 Task: For heading  Tahoma with underline.  font size for heading20,  'Change the font style of data to'Arial.  and font size to 12,  Change the alignment of both headline & data to Align left.  In the sheet   Proactive Sales review book
Action: Mouse moved to (68, 112)
Screenshot: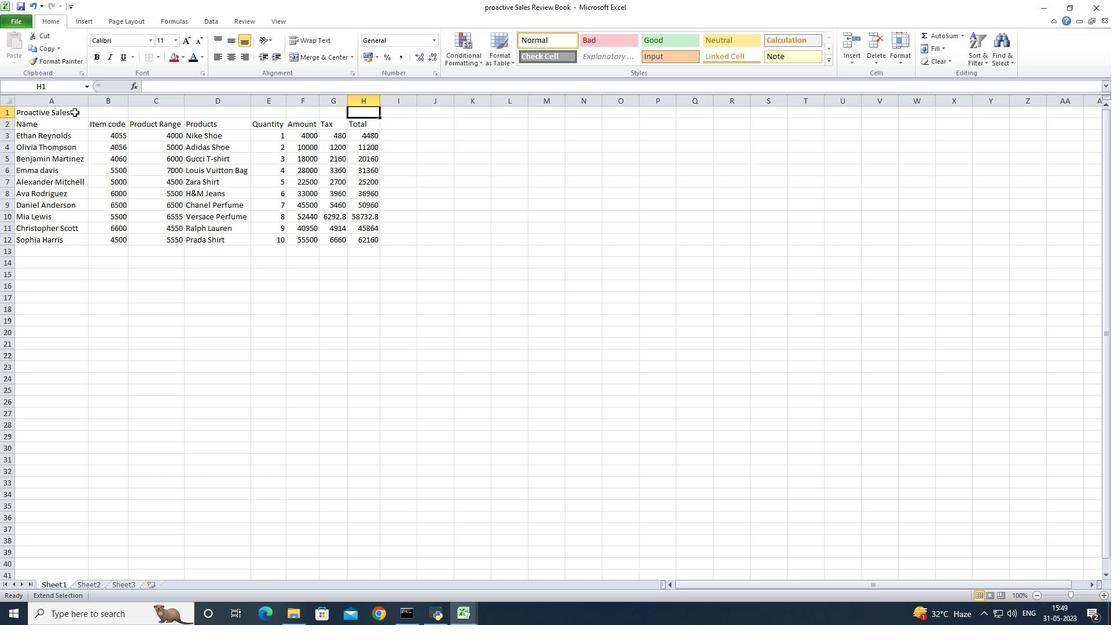 
Action: Mouse pressed left at (68, 112)
Screenshot: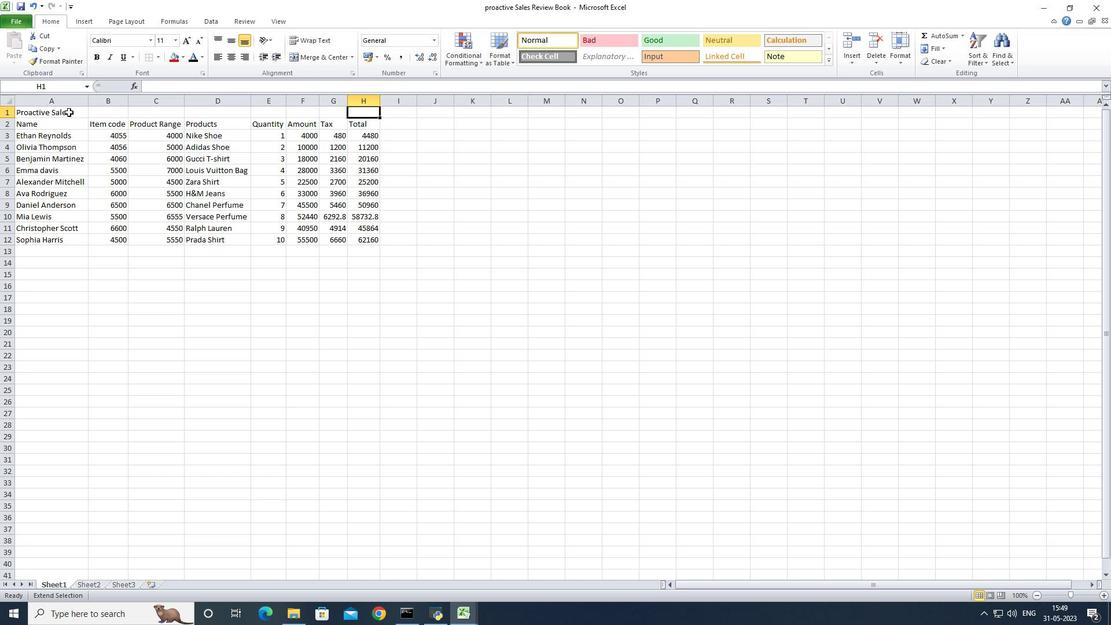 
Action: Mouse moved to (324, 55)
Screenshot: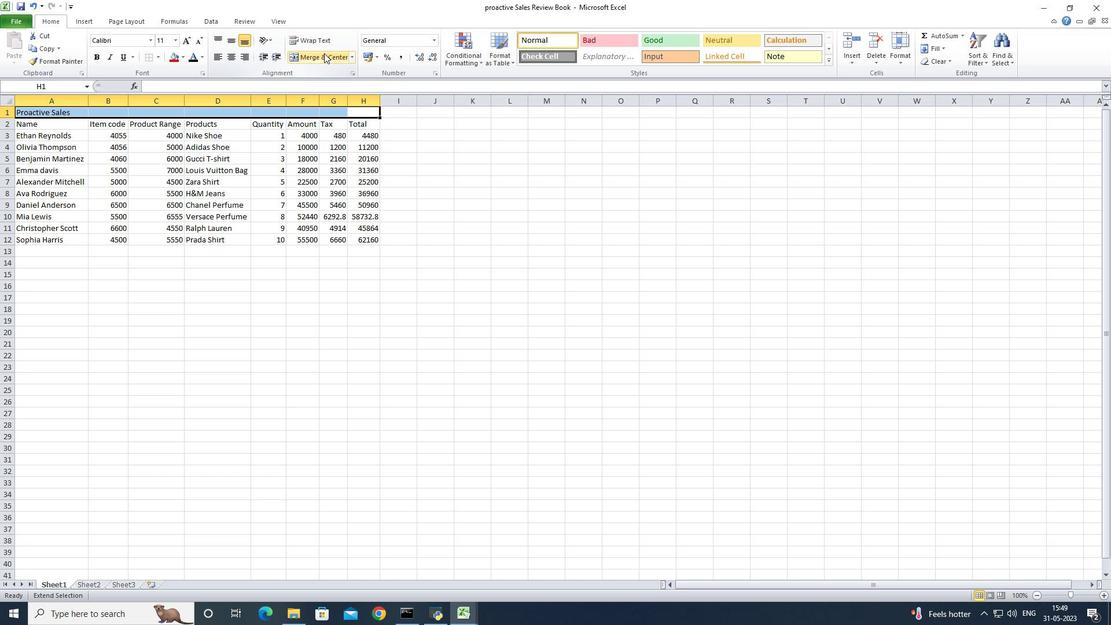 
Action: Mouse pressed left at (324, 55)
Screenshot: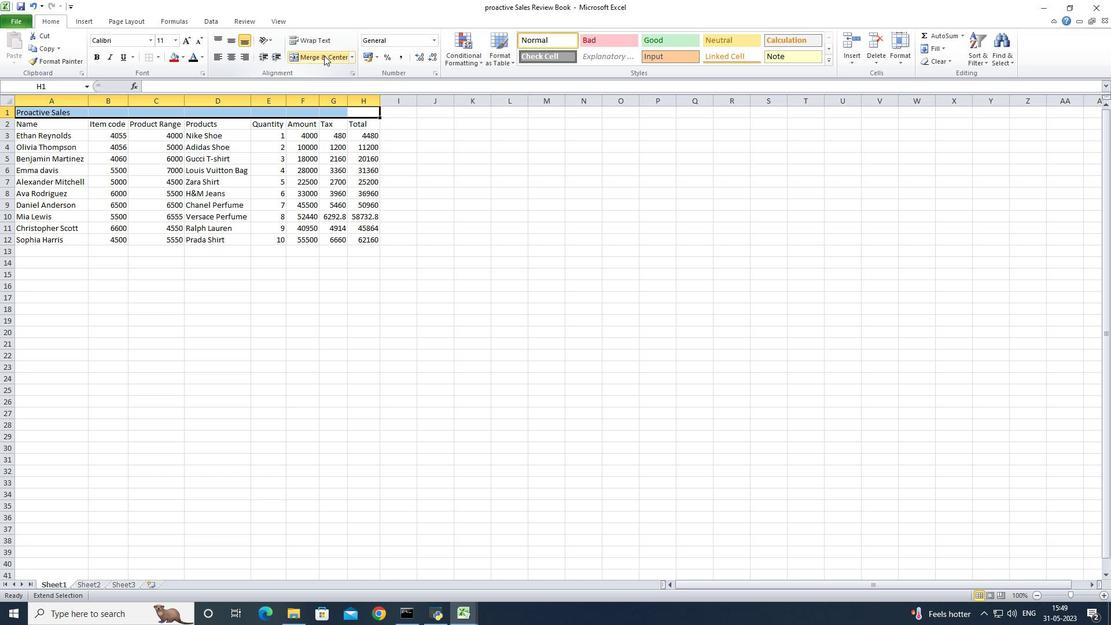 
Action: Mouse moved to (149, 35)
Screenshot: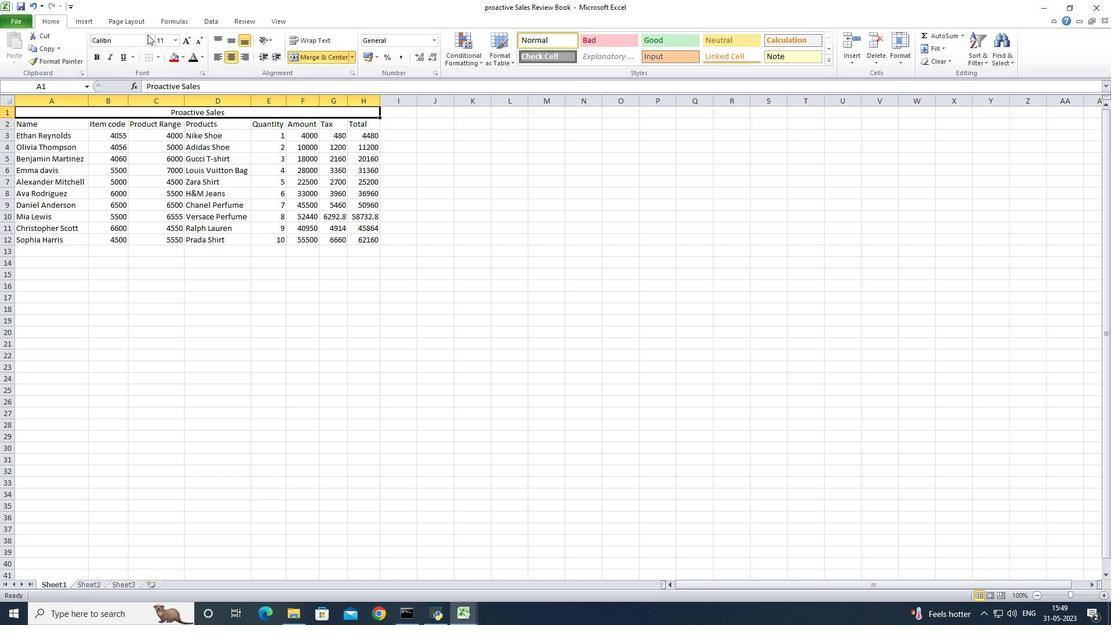 
Action: Mouse pressed left at (149, 35)
Screenshot: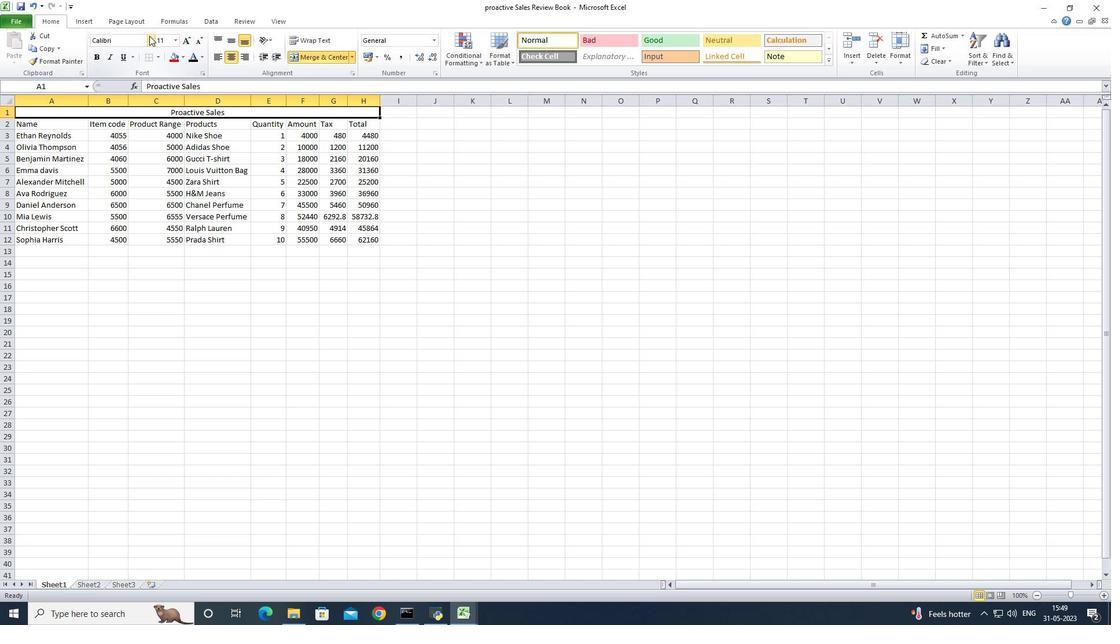 
Action: Mouse moved to (115, 204)
Screenshot: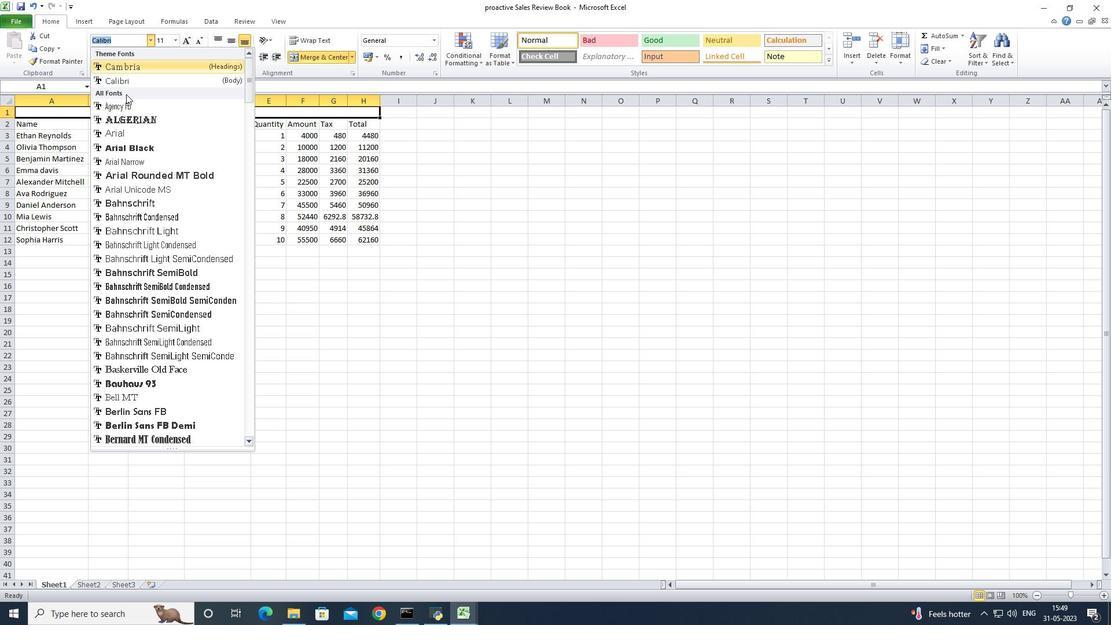 
Action: Mouse scrolled (115, 204) with delta (0, 0)
Screenshot: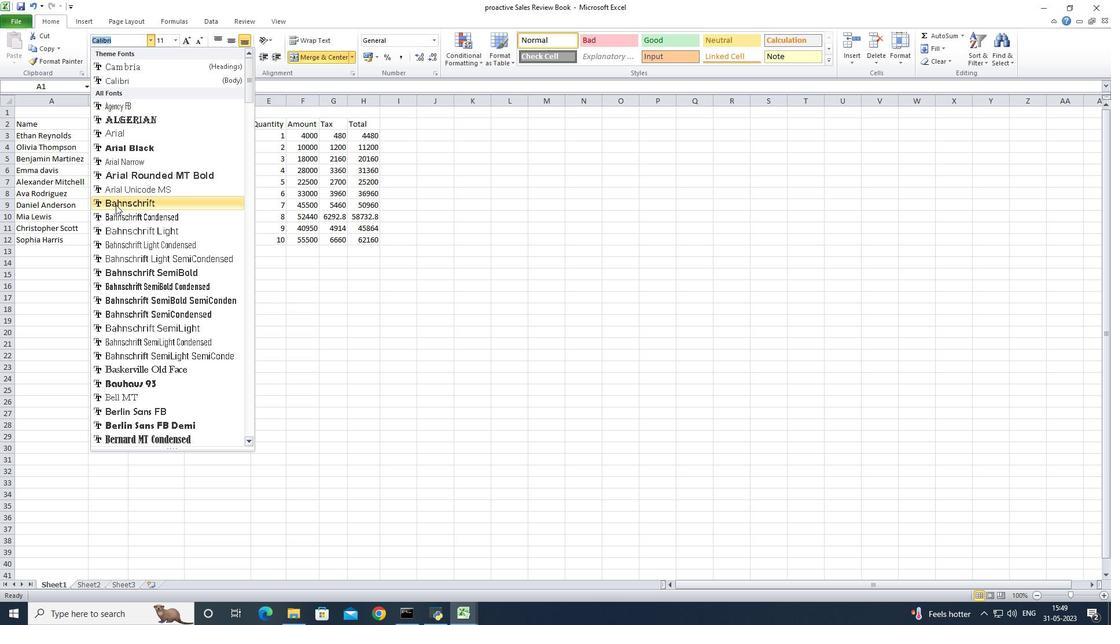 
Action: Mouse scrolled (115, 204) with delta (0, 0)
Screenshot: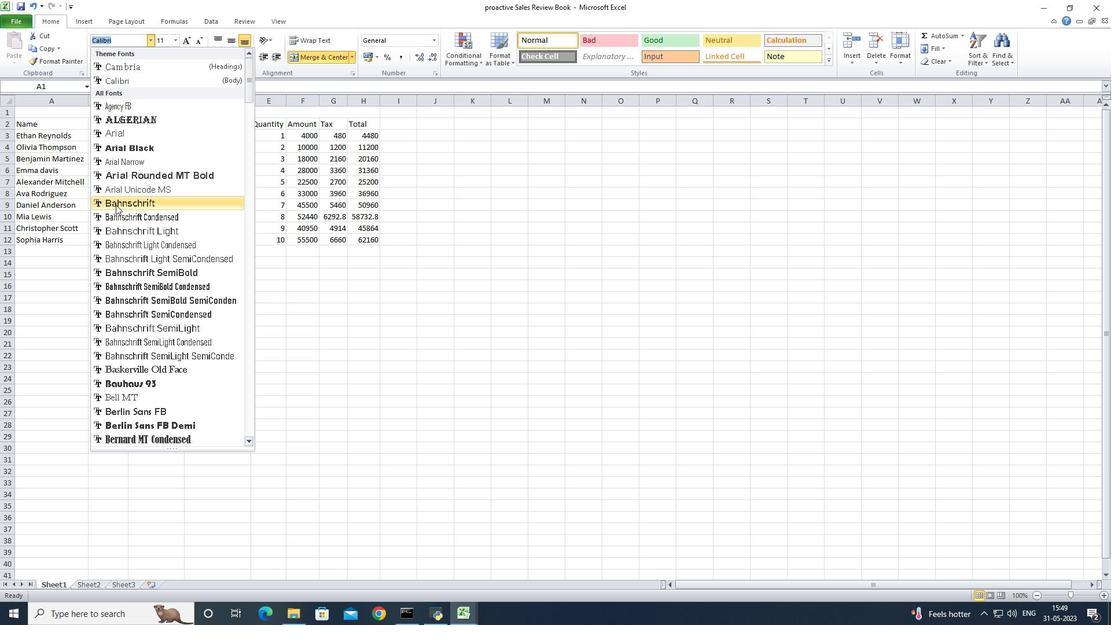 
Action: Mouse scrolled (115, 204) with delta (0, 0)
Screenshot: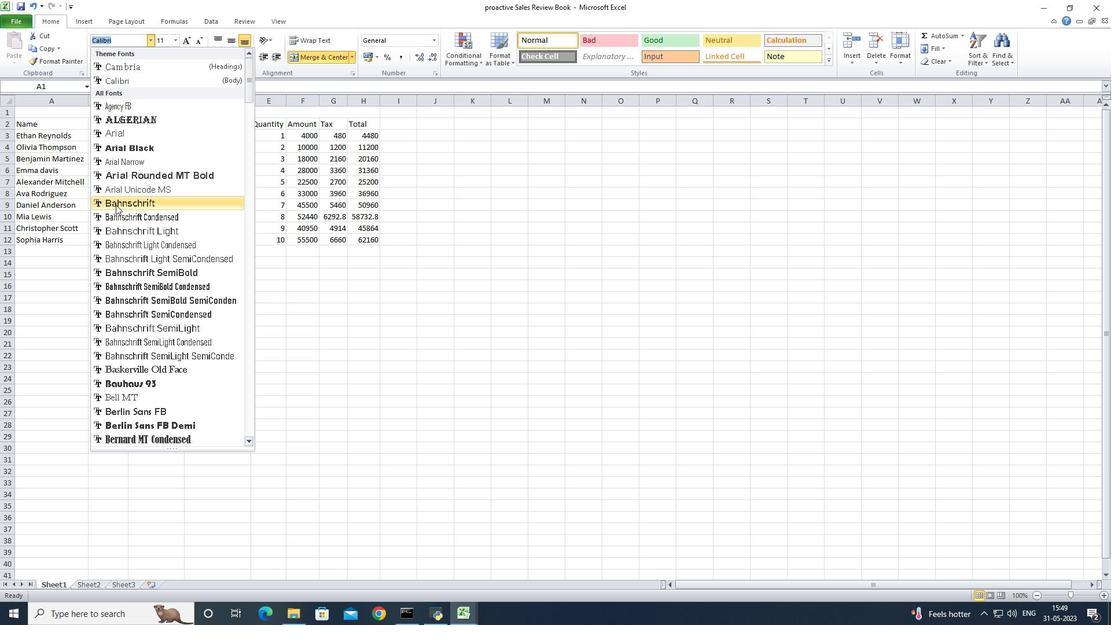 
Action: Mouse scrolled (115, 204) with delta (0, 0)
Screenshot: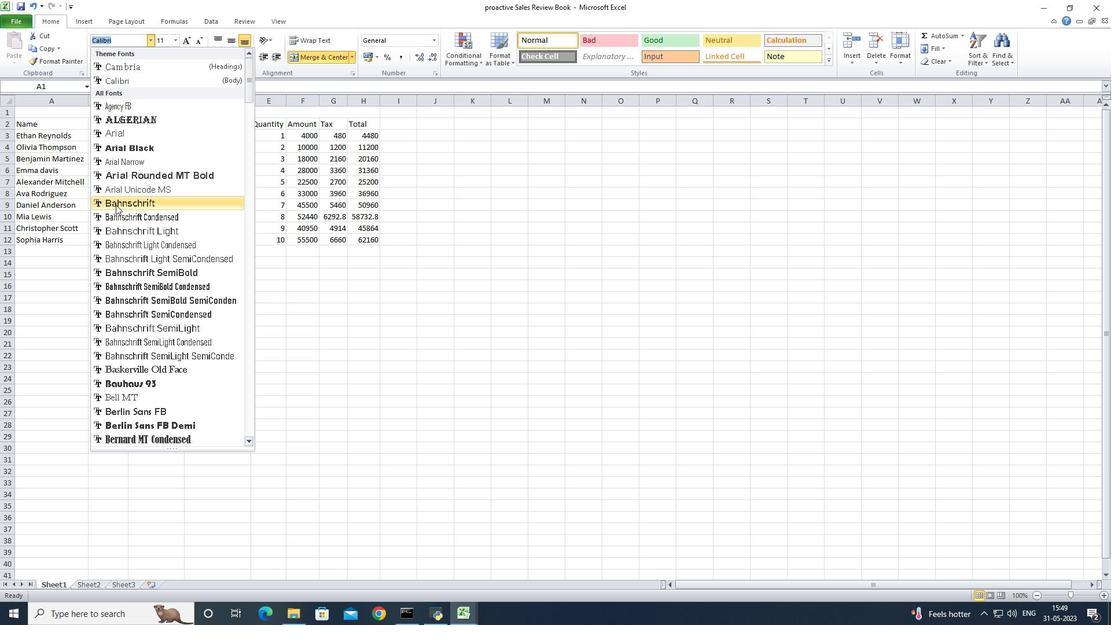 
Action: Mouse scrolled (115, 204) with delta (0, 0)
Screenshot: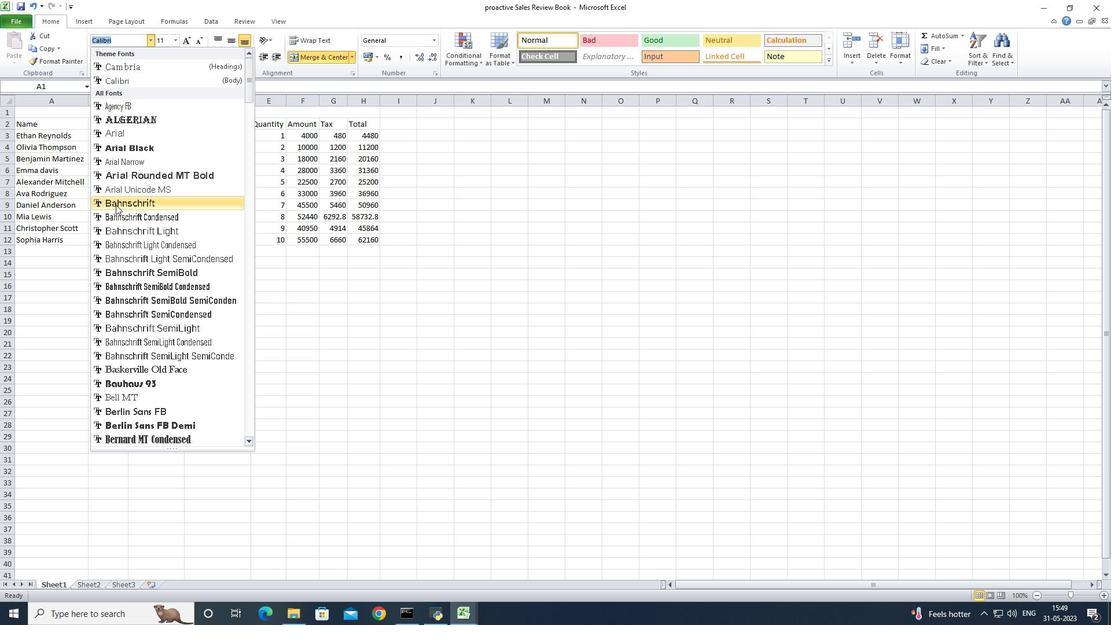 
Action: Mouse scrolled (115, 204) with delta (0, 0)
Screenshot: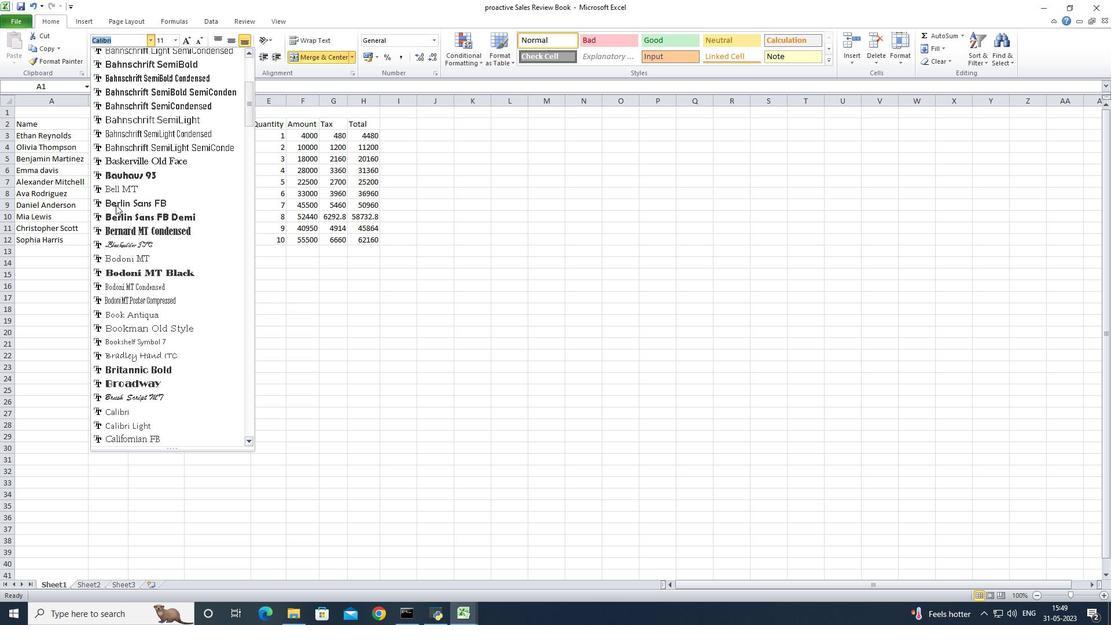
Action: Mouse scrolled (115, 204) with delta (0, 0)
Screenshot: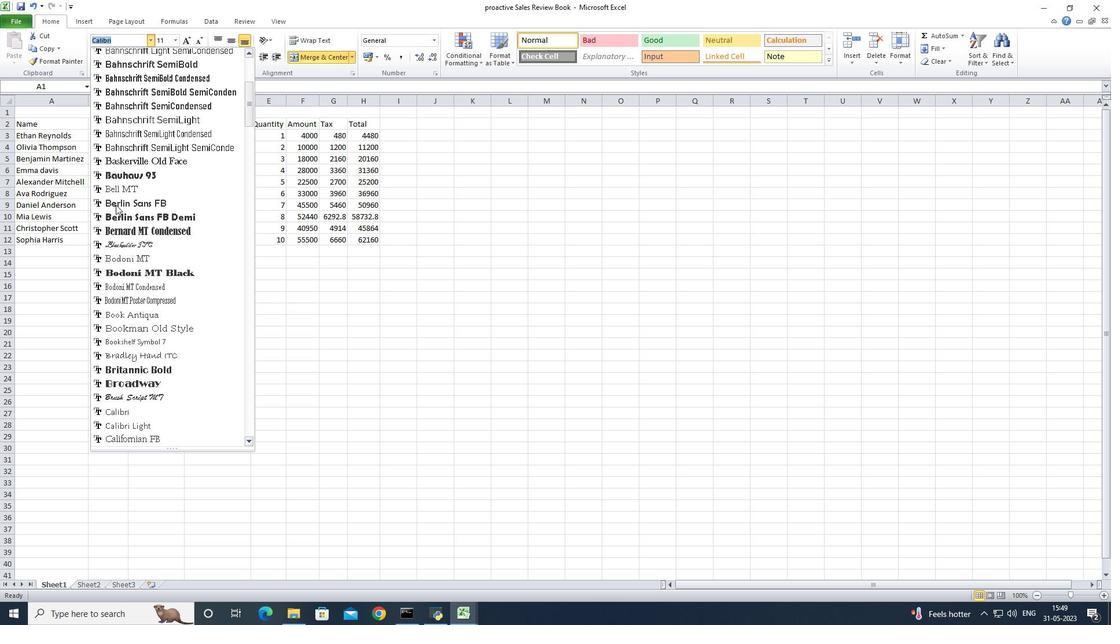 
Action: Mouse scrolled (115, 204) with delta (0, 0)
Screenshot: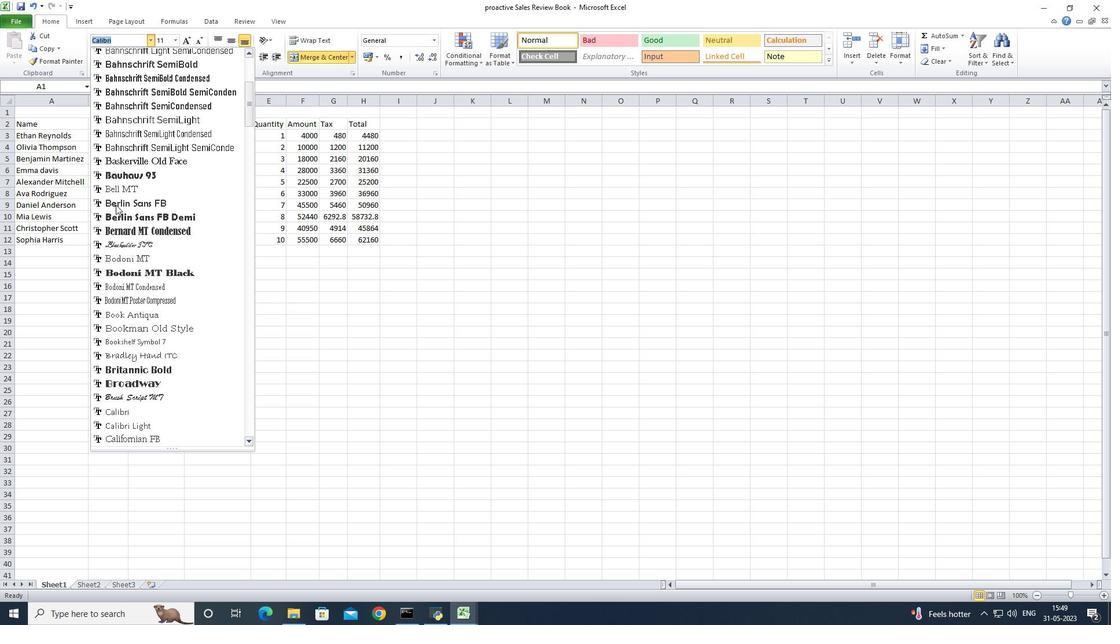 
Action: Mouse scrolled (115, 204) with delta (0, 0)
Screenshot: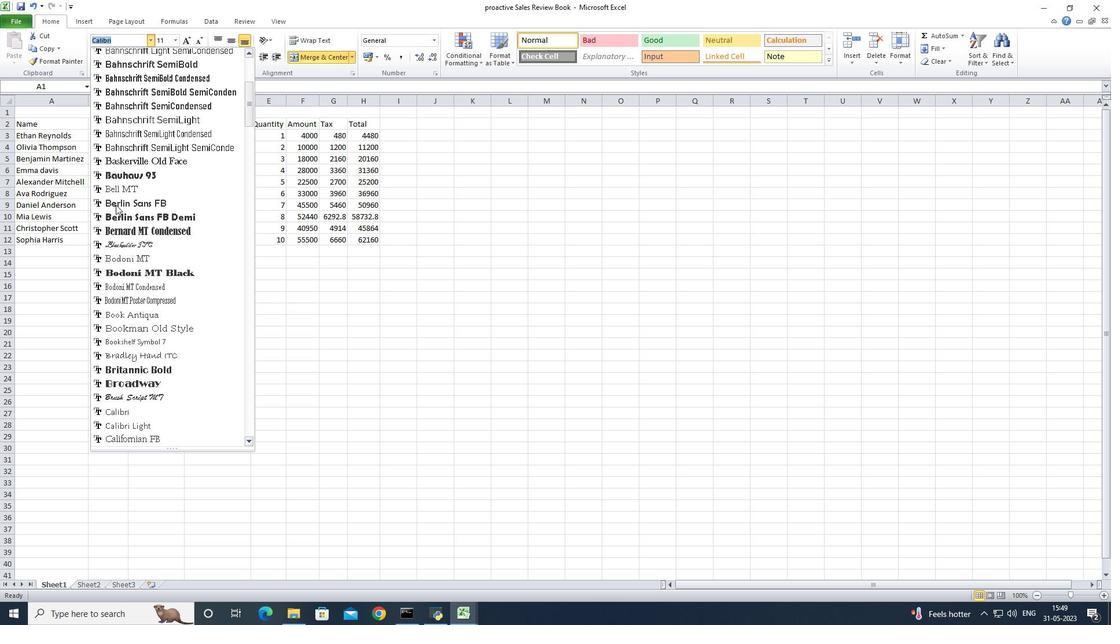 
Action: Mouse scrolled (115, 204) with delta (0, 0)
Screenshot: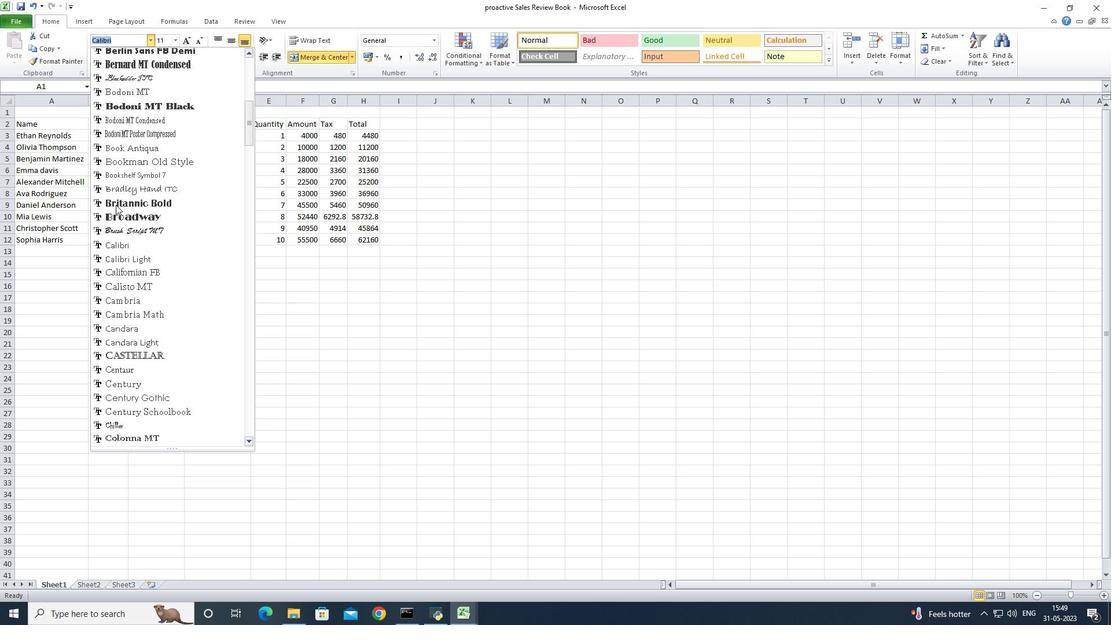 
Action: Mouse scrolled (115, 204) with delta (0, 0)
Screenshot: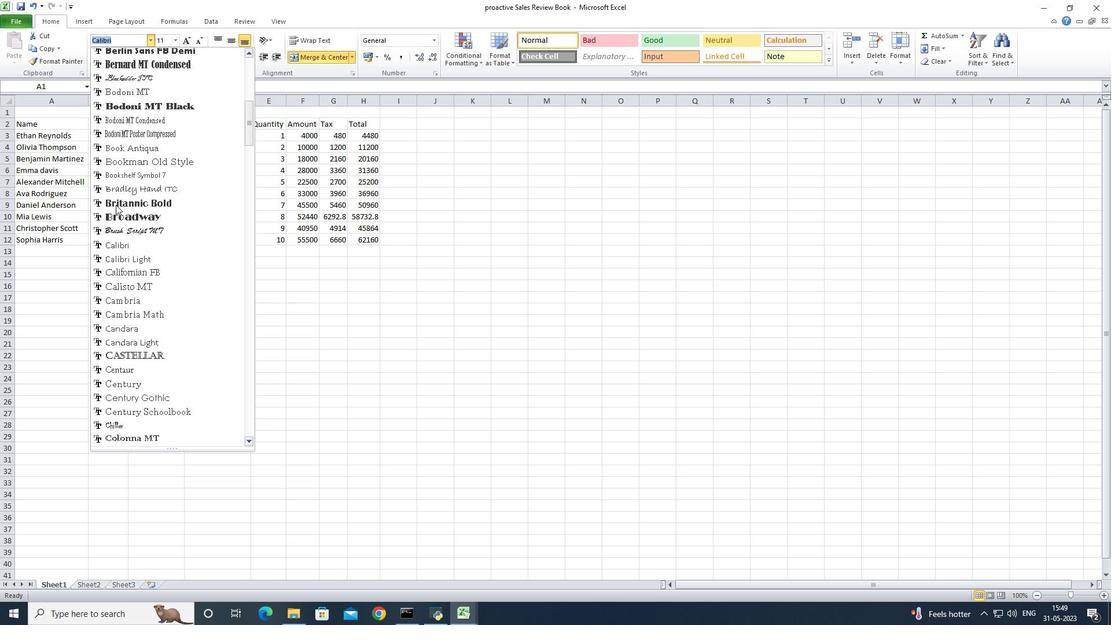 
Action: Mouse scrolled (115, 204) with delta (0, 0)
Screenshot: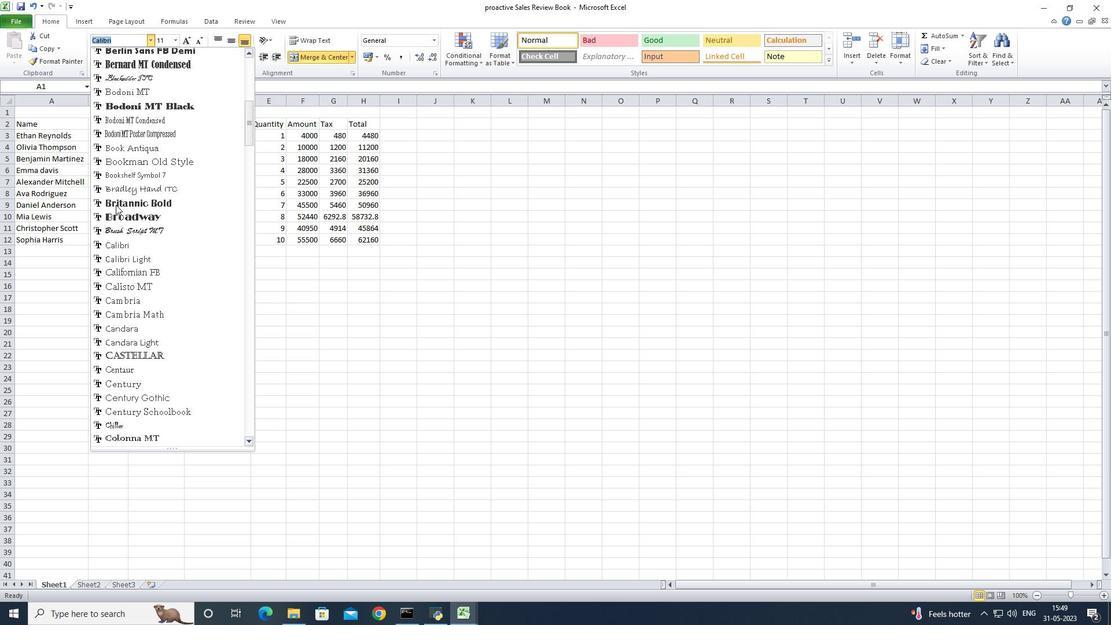 
Action: Mouse scrolled (115, 204) with delta (0, 0)
Screenshot: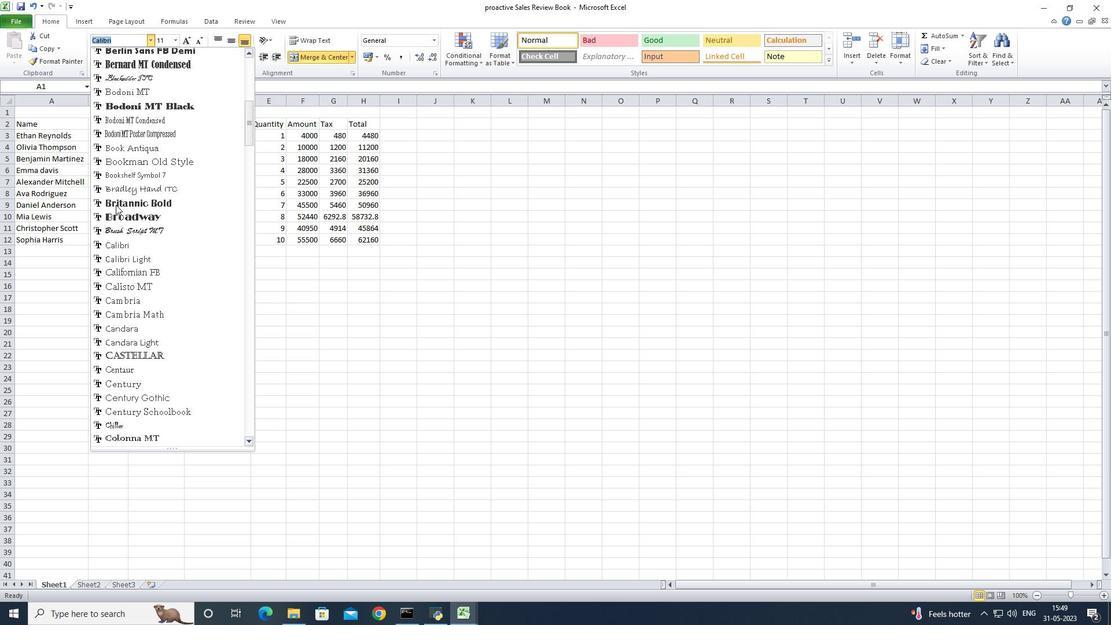 
Action: Mouse scrolled (115, 204) with delta (0, 0)
Screenshot: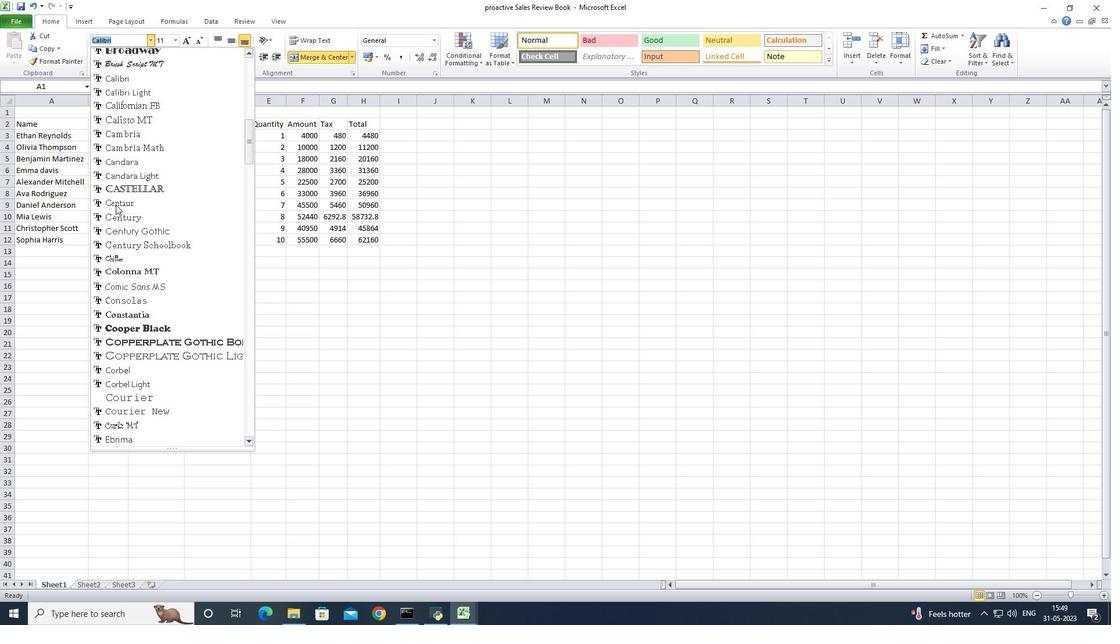 
Action: Mouse scrolled (115, 204) with delta (0, 0)
Screenshot: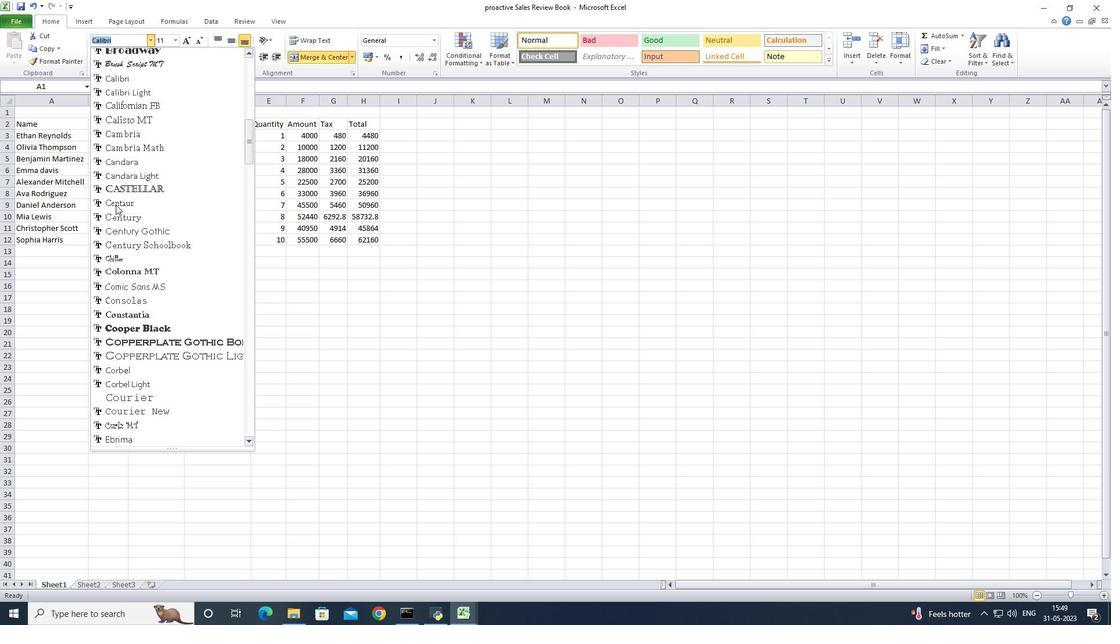 
Action: Mouse scrolled (115, 204) with delta (0, 0)
Screenshot: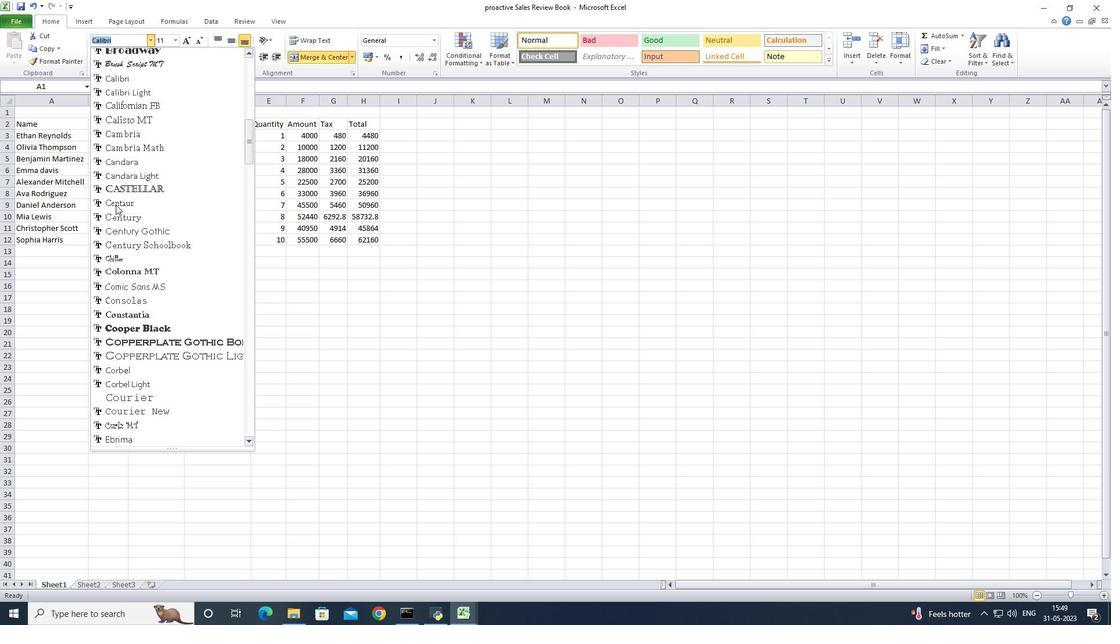 
Action: Mouse scrolled (115, 204) with delta (0, 0)
Screenshot: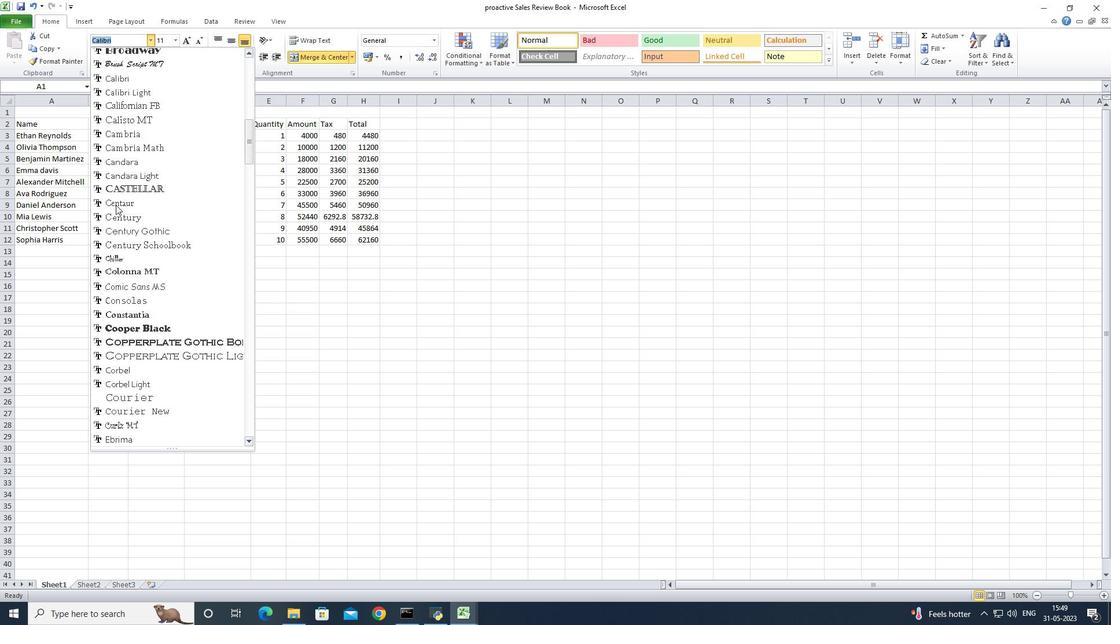 
Action: Mouse scrolled (115, 204) with delta (0, 0)
Screenshot: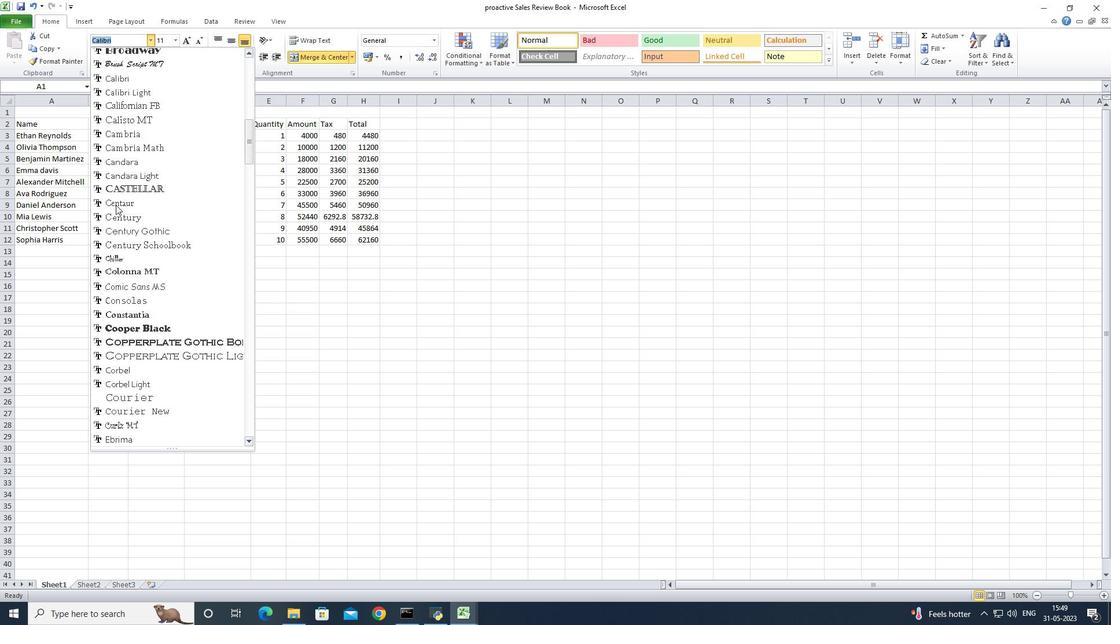 
Action: Mouse moved to (115, 204)
Screenshot: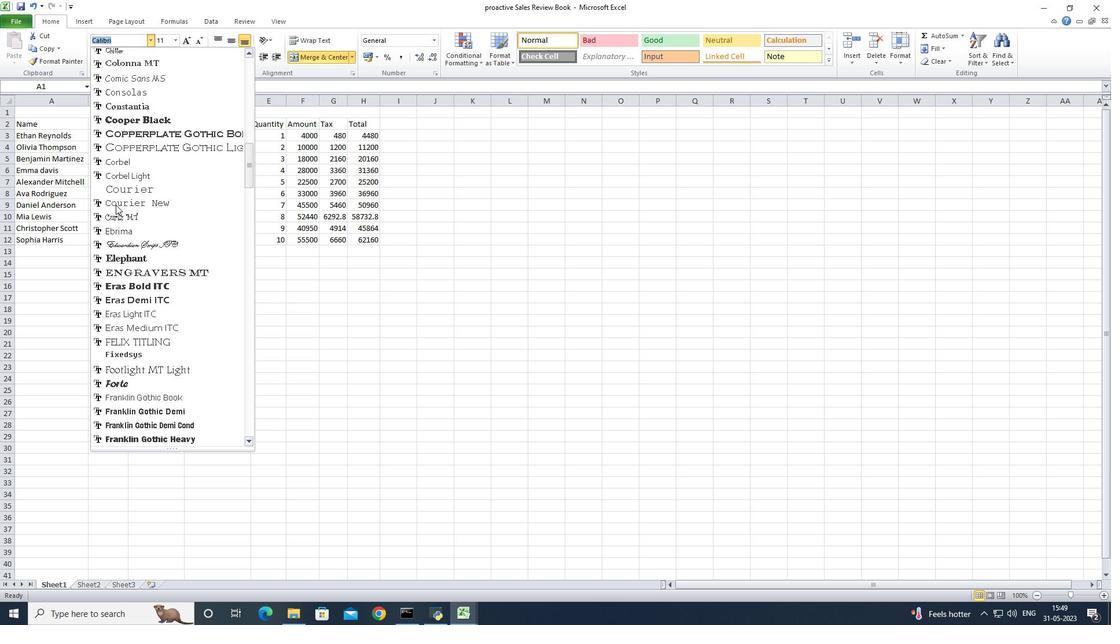
Action: Mouse scrolled (115, 204) with delta (0, 0)
Screenshot: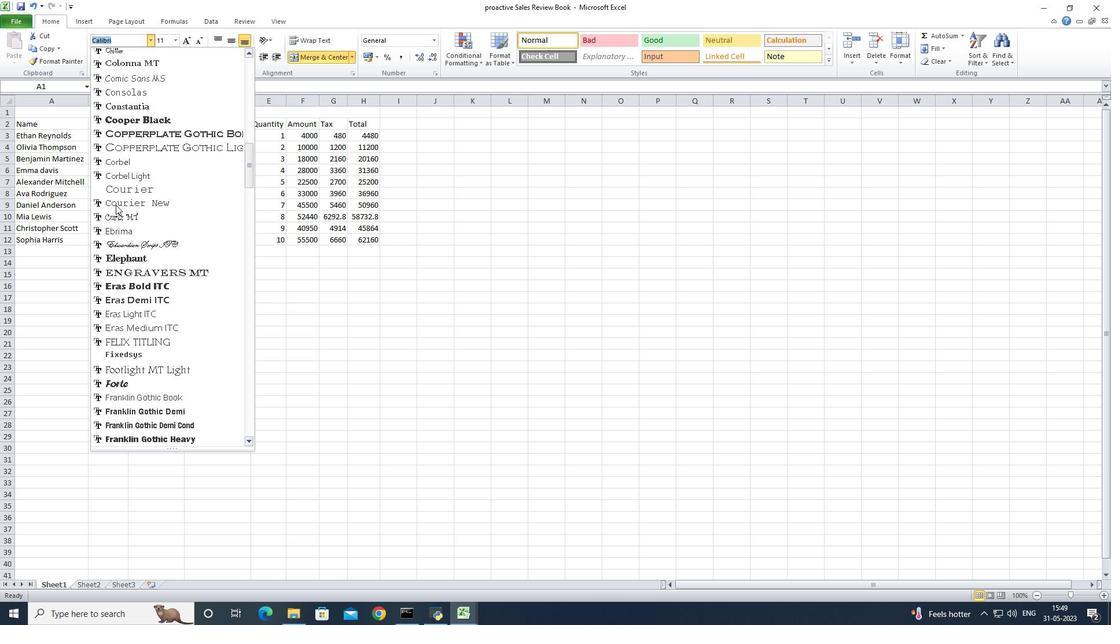
Action: Mouse scrolled (115, 204) with delta (0, 0)
Screenshot: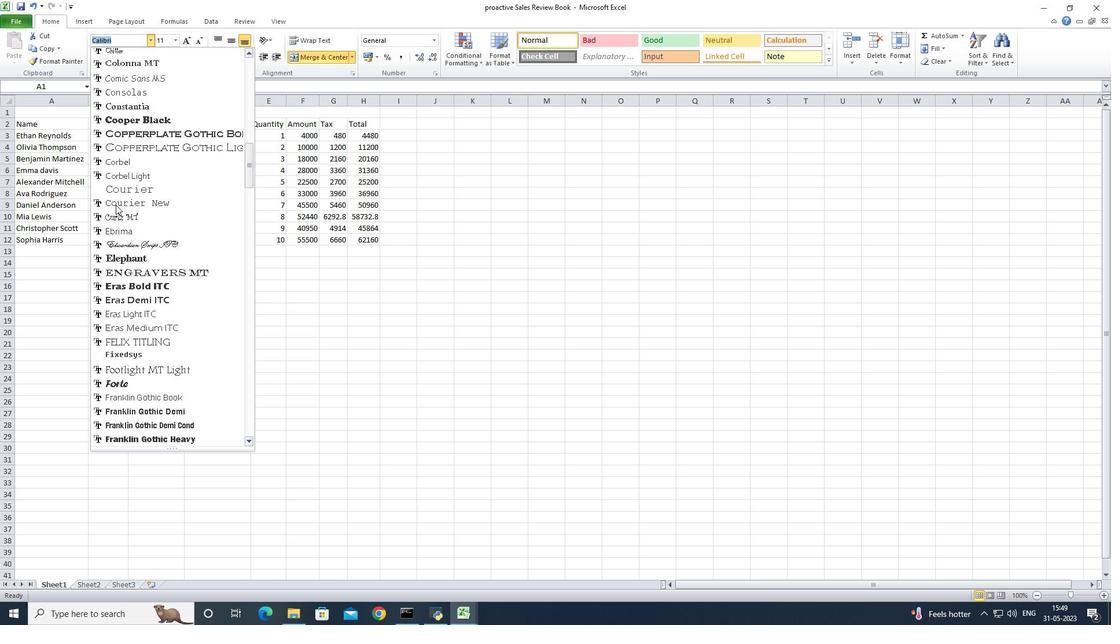 
Action: Mouse scrolled (115, 204) with delta (0, 0)
Screenshot: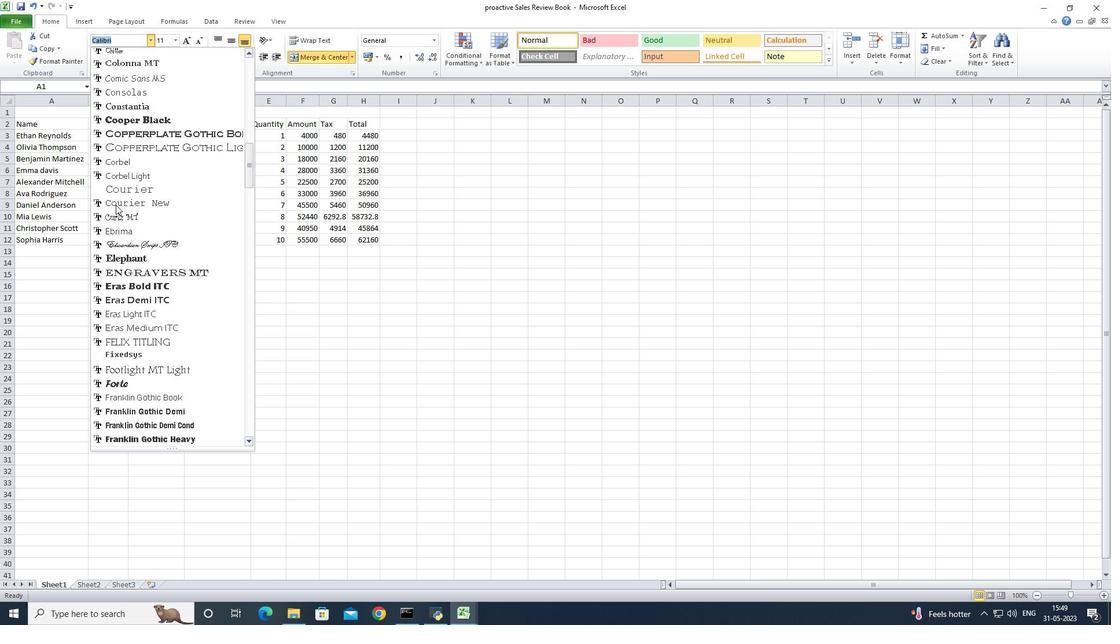 
Action: Mouse scrolled (115, 204) with delta (0, 0)
Screenshot: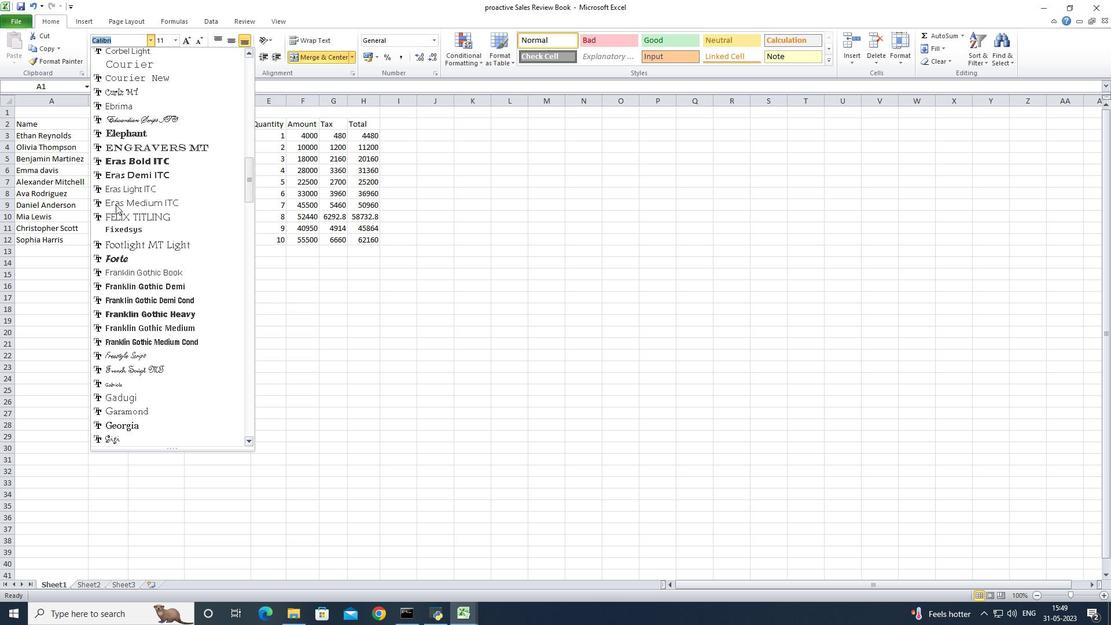 
Action: Mouse scrolled (115, 204) with delta (0, 0)
Screenshot: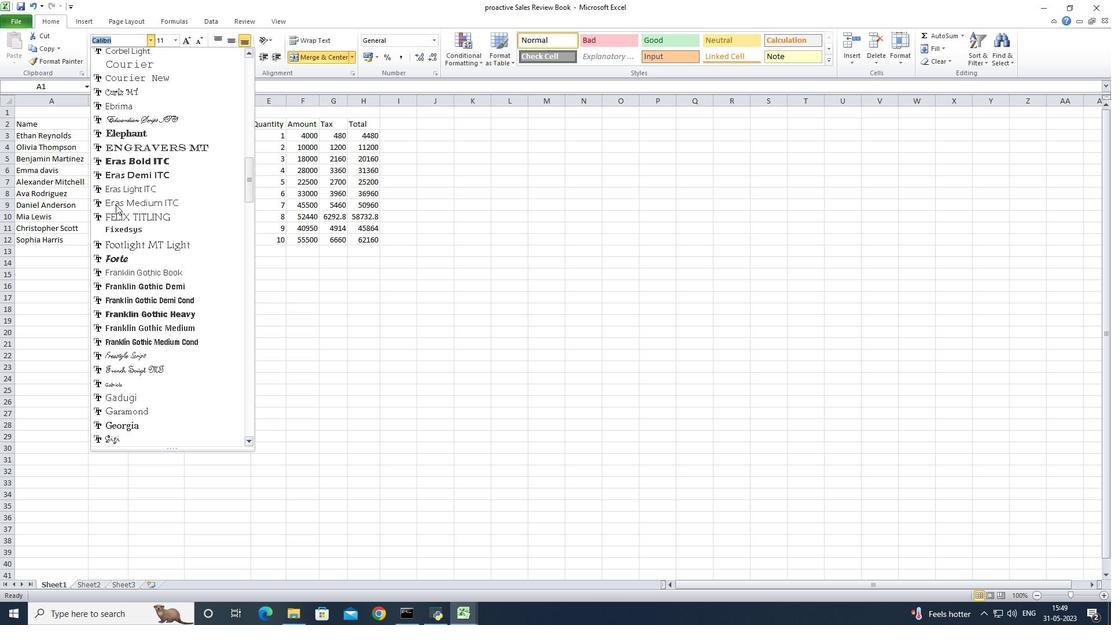 
Action: Mouse scrolled (115, 205) with delta (0, 0)
Screenshot: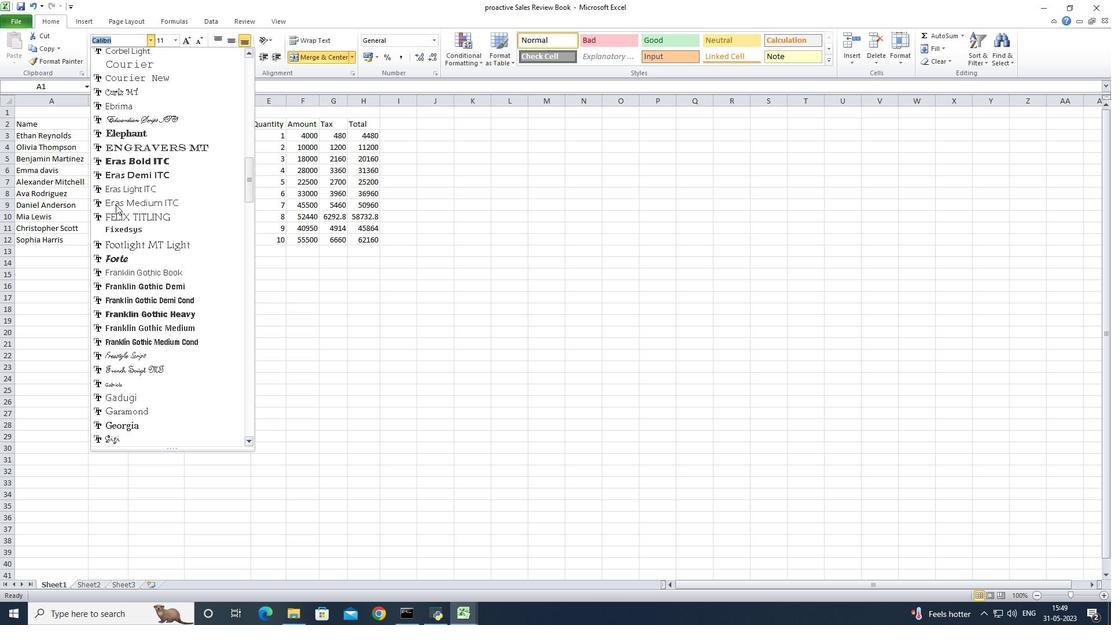
Action: Mouse scrolled (115, 204) with delta (0, 0)
Screenshot: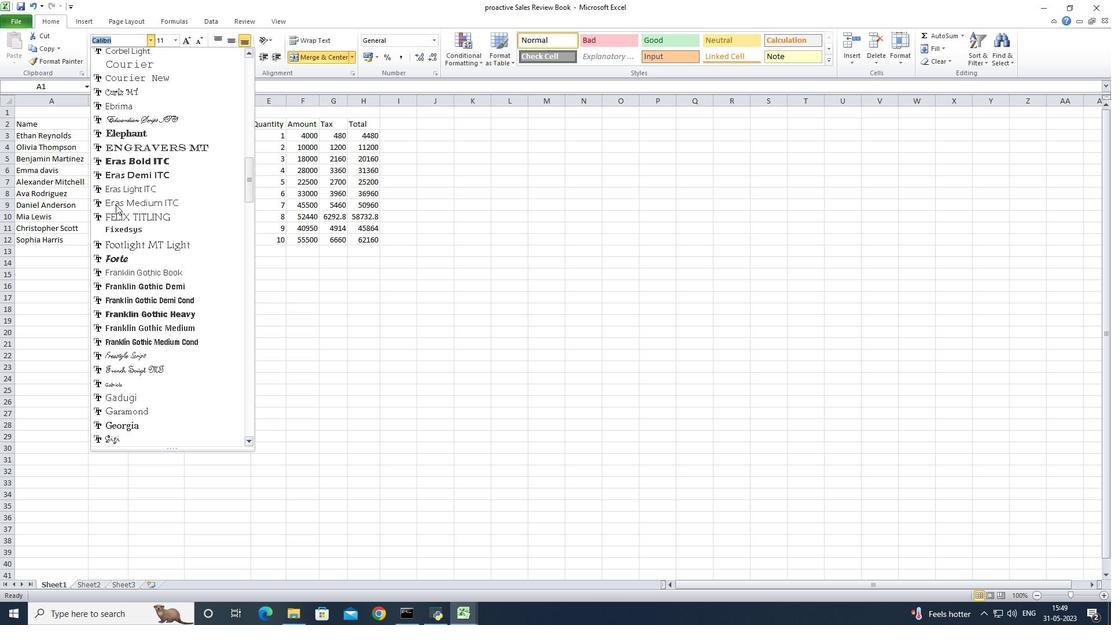
Action: Mouse scrolled (115, 204) with delta (0, 0)
Screenshot: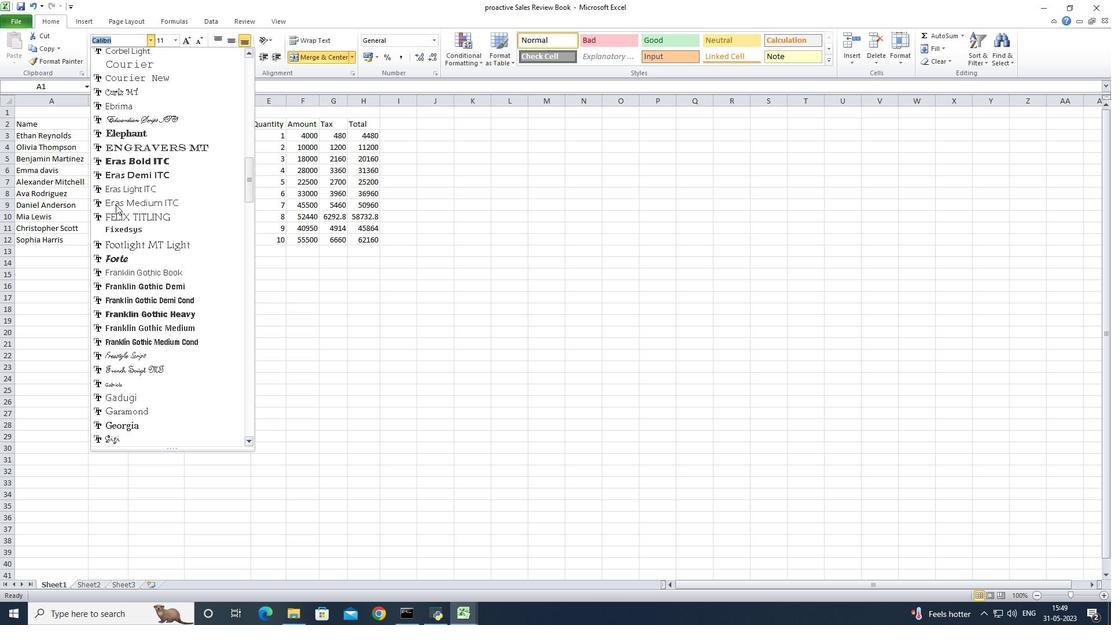 
Action: Mouse scrolled (115, 204) with delta (0, 0)
Screenshot: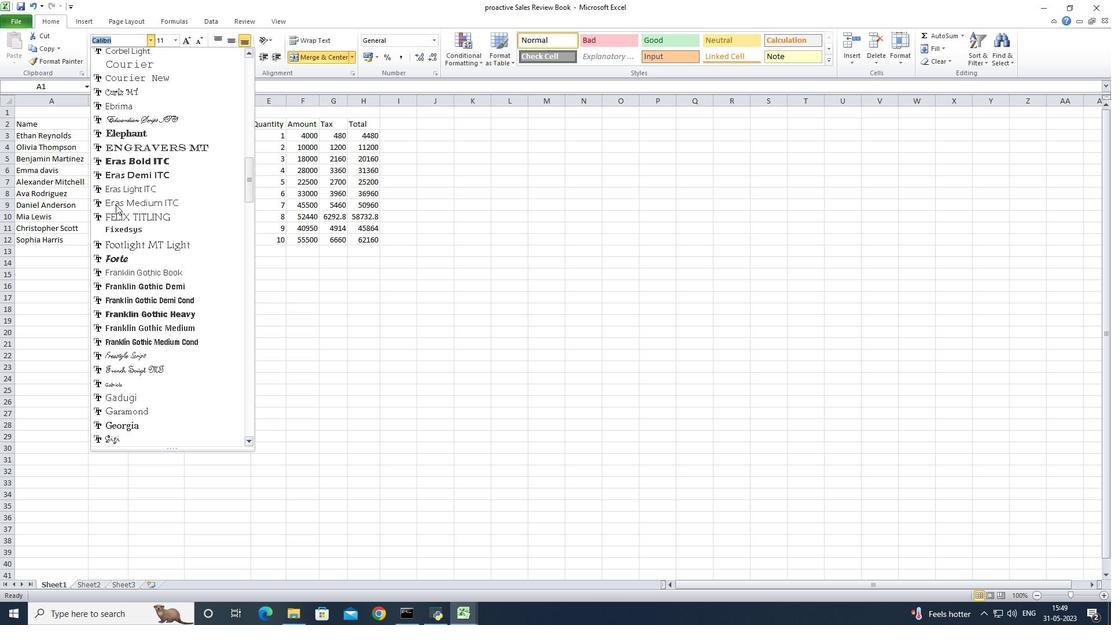 
Action: Mouse scrolled (115, 204) with delta (0, 0)
Screenshot: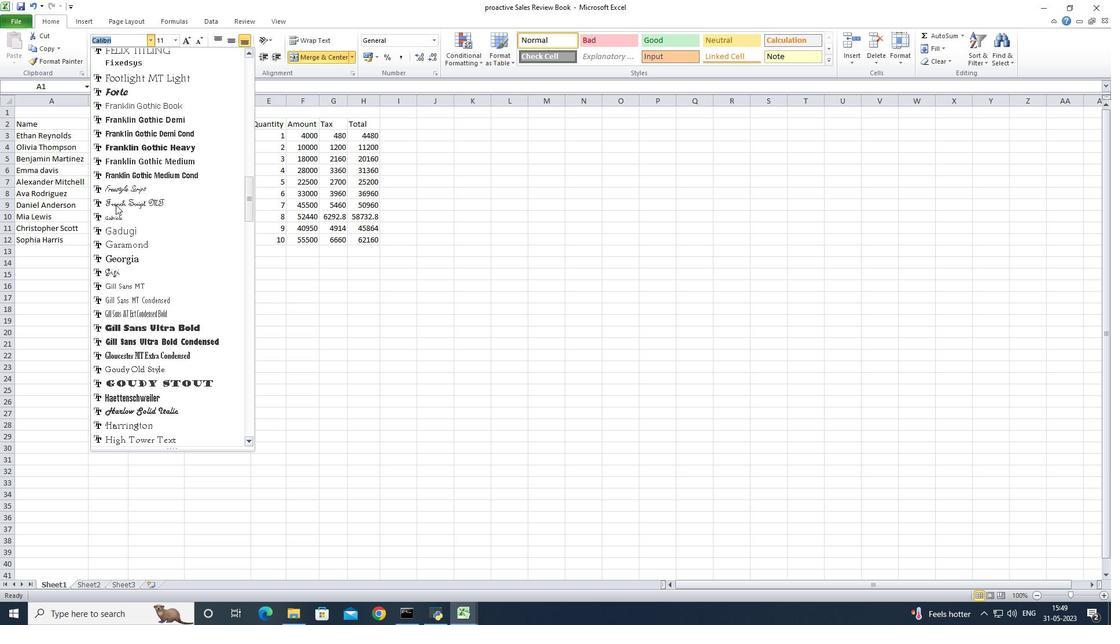 
Action: Mouse scrolled (115, 204) with delta (0, 0)
Screenshot: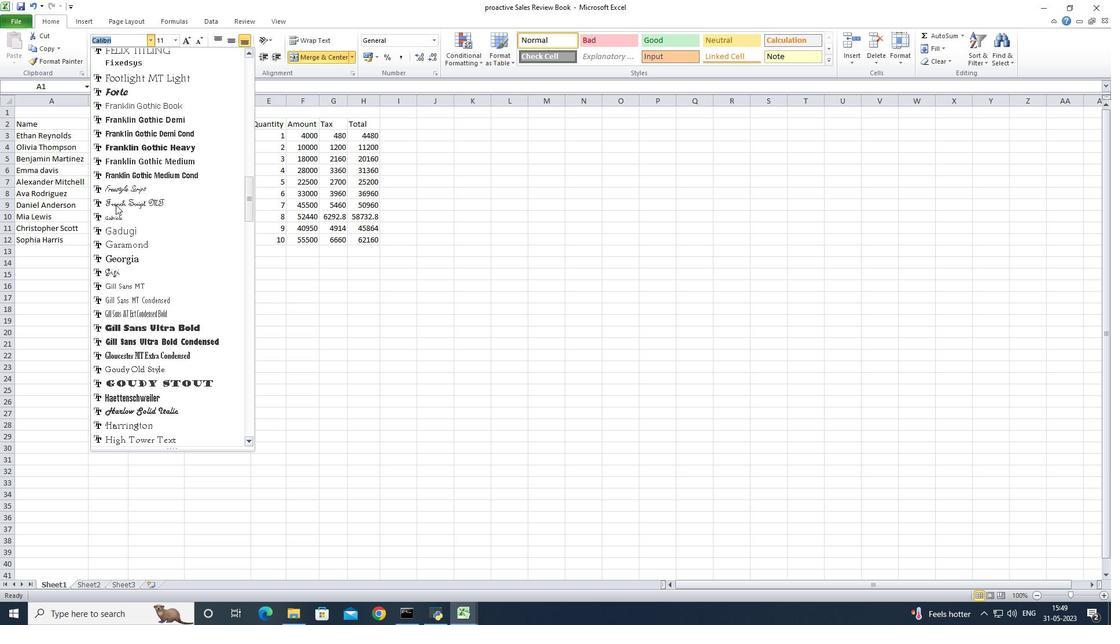 
Action: Mouse scrolled (115, 205) with delta (0, 0)
Screenshot: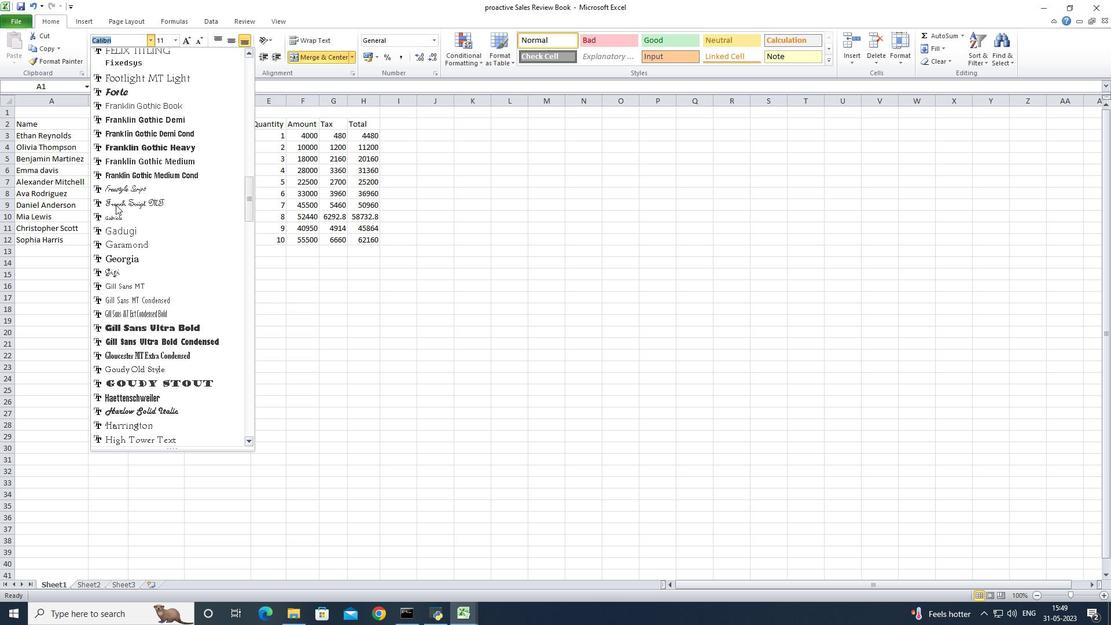 
Action: Mouse scrolled (115, 204) with delta (0, 0)
Screenshot: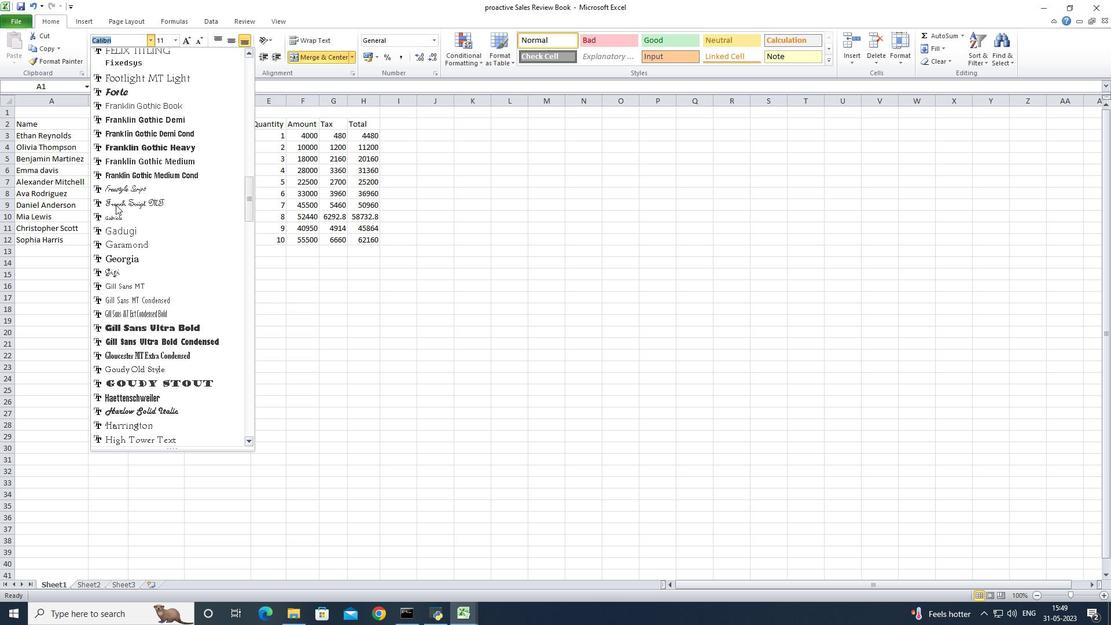 
Action: Mouse scrolled (115, 204) with delta (0, 0)
Screenshot: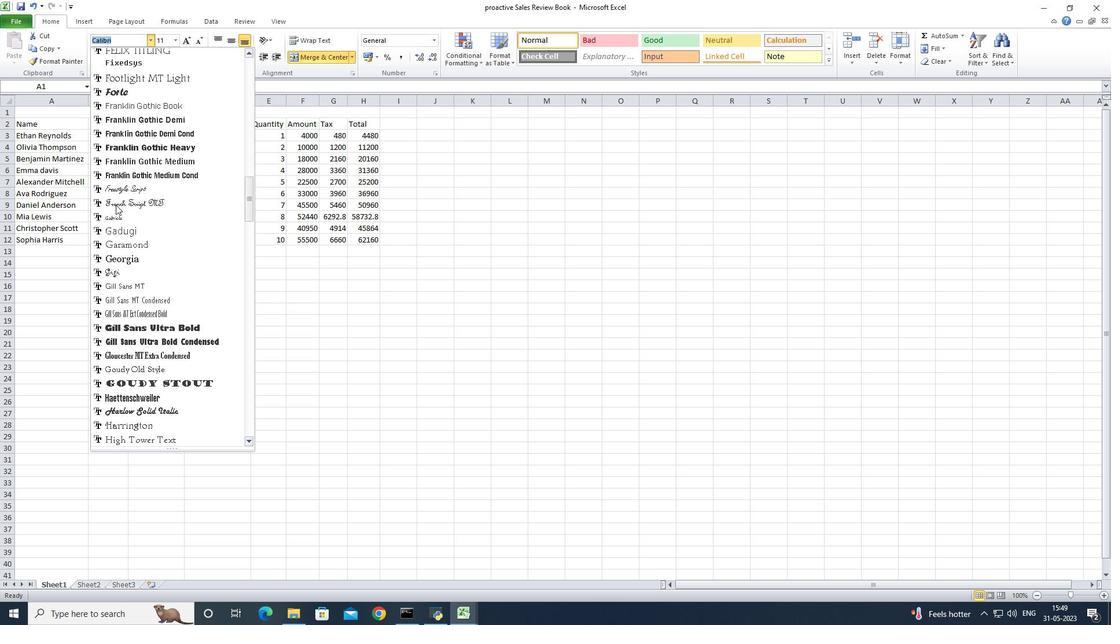 
Action: Mouse scrolled (115, 204) with delta (0, 0)
Screenshot: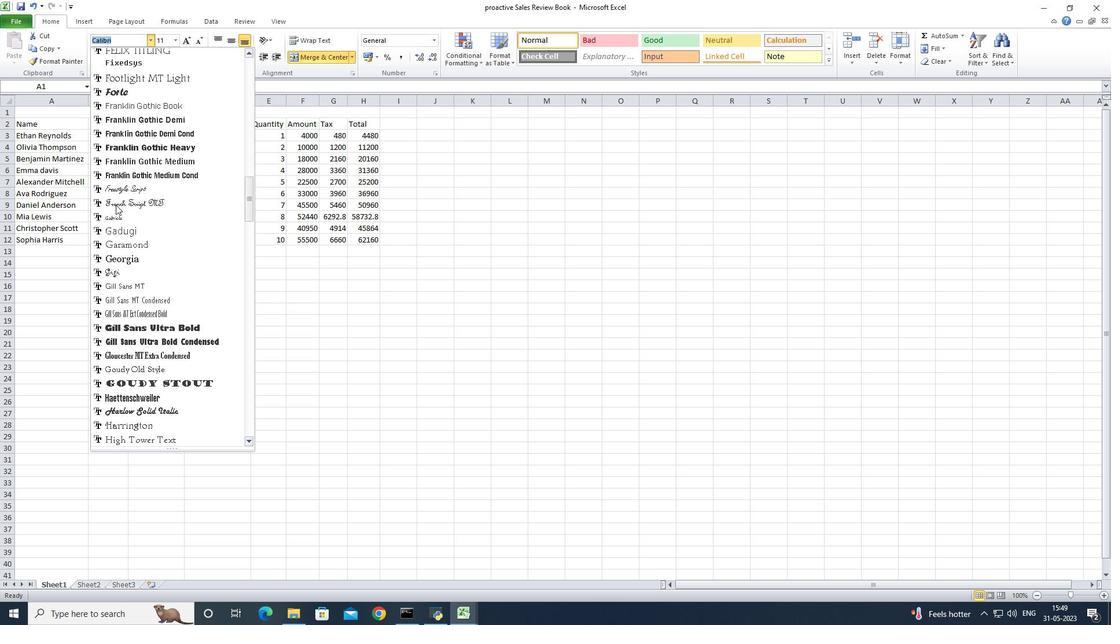 
Action: Mouse scrolled (115, 204) with delta (0, 0)
Screenshot: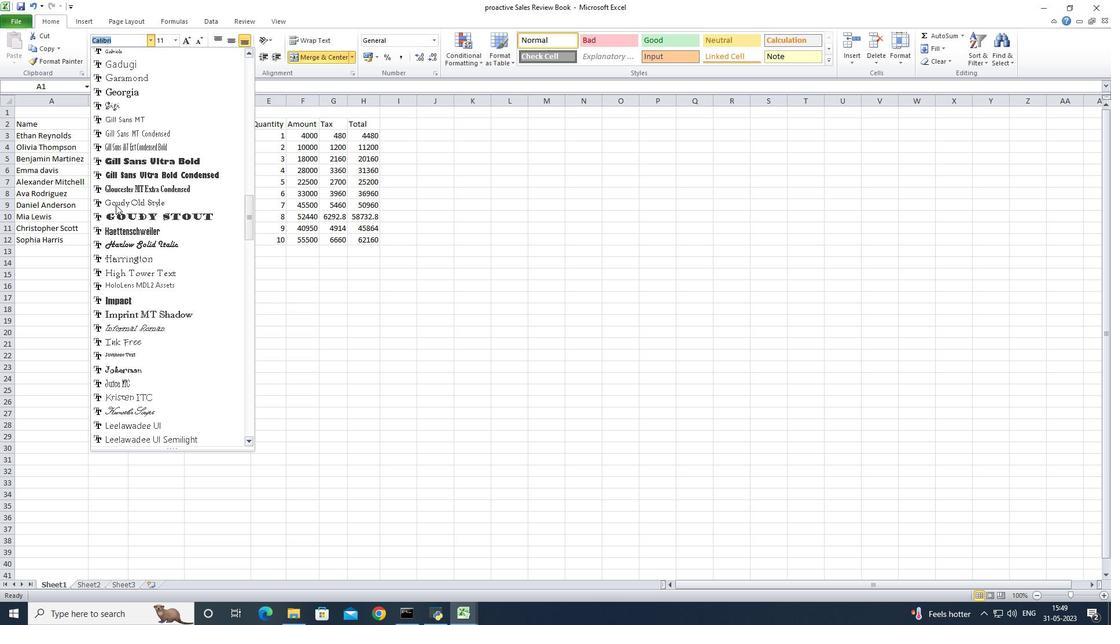 
Action: Mouse scrolled (115, 204) with delta (0, 0)
Screenshot: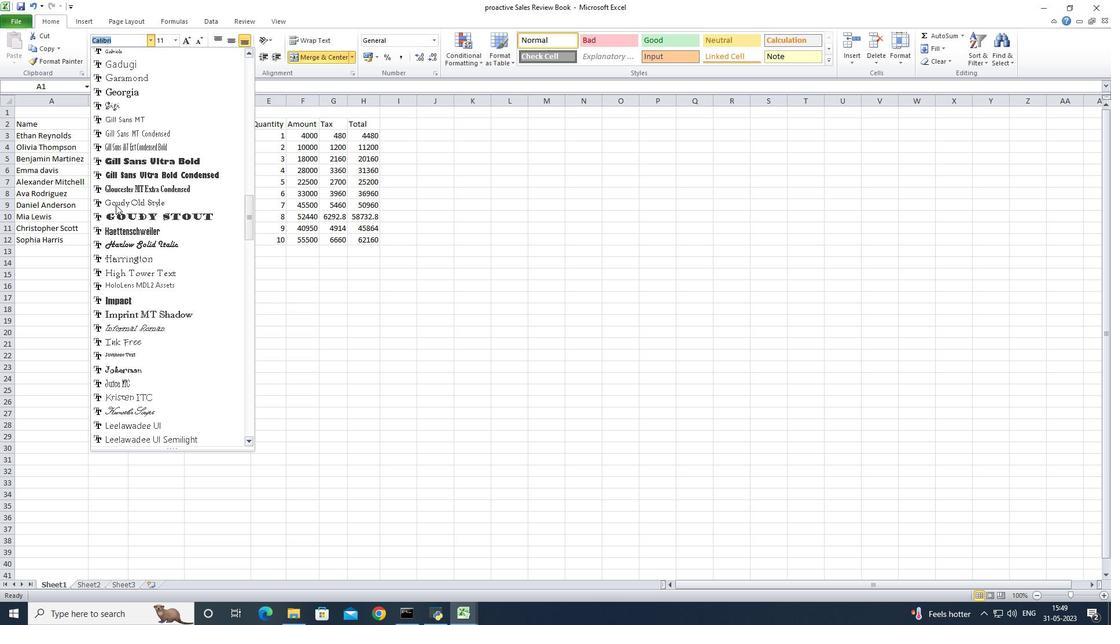 
Action: Mouse scrolled (115, 204) with delta (0, 0)
Screenshot: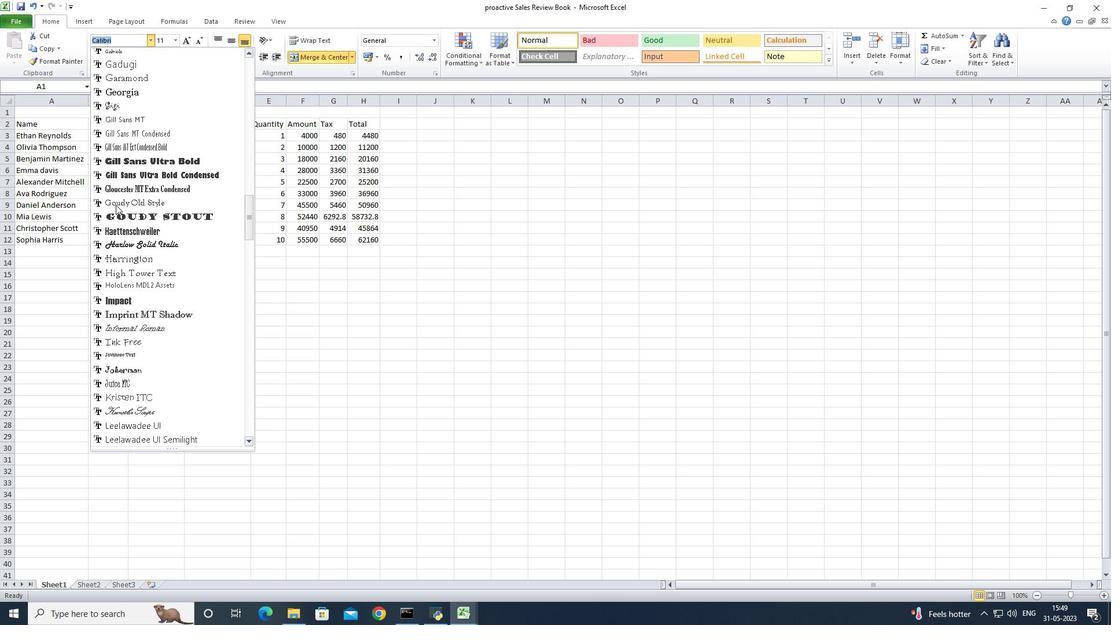 
Action: Mouse scrolled (115, 204) with delta (0, 0)
Screenshot: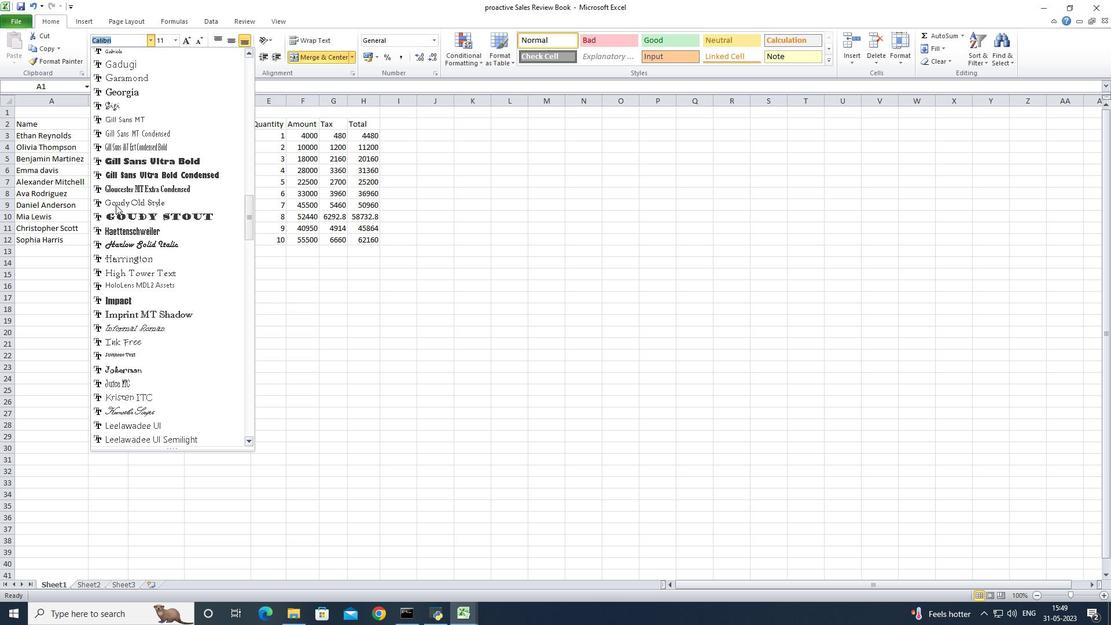 
Action: Mouse scrolled (115, 204) with delta (0, 0)
Screenshot: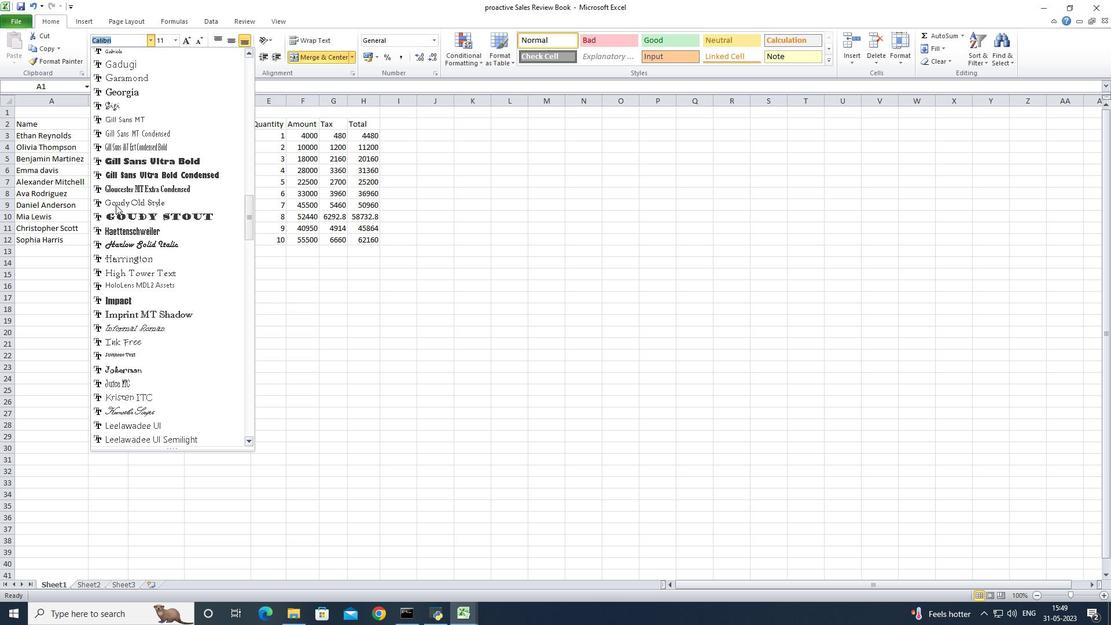 
Action: Mouse scrolled (115, 204) with delta (0, 0)
Screenshot: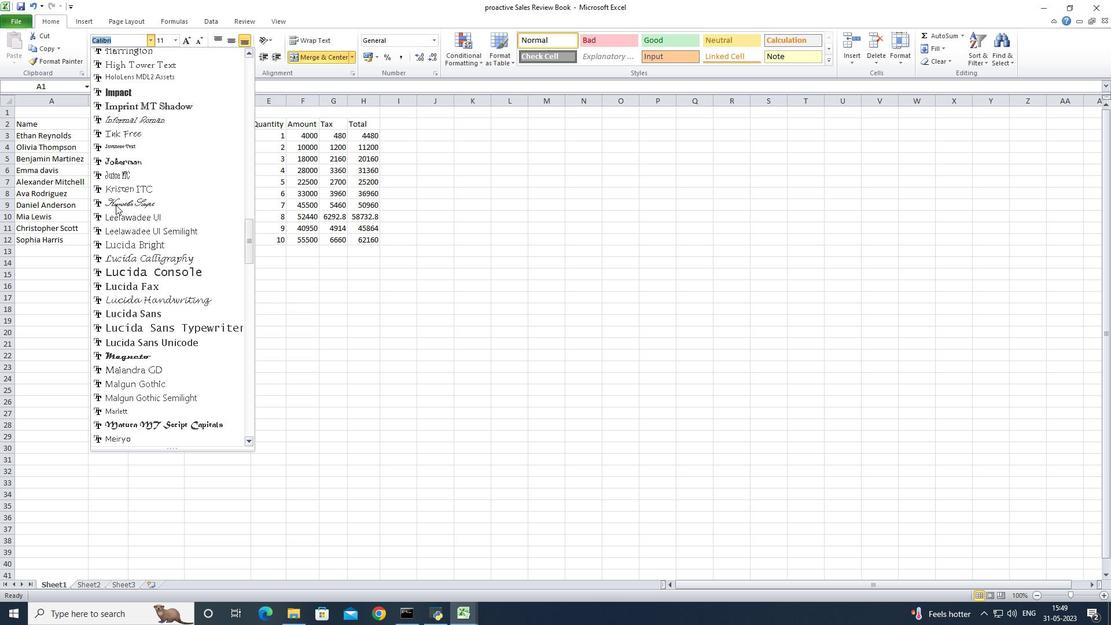 
Action: Mouse scrolled (115, 205) with delta (0, 0)
Screenshot: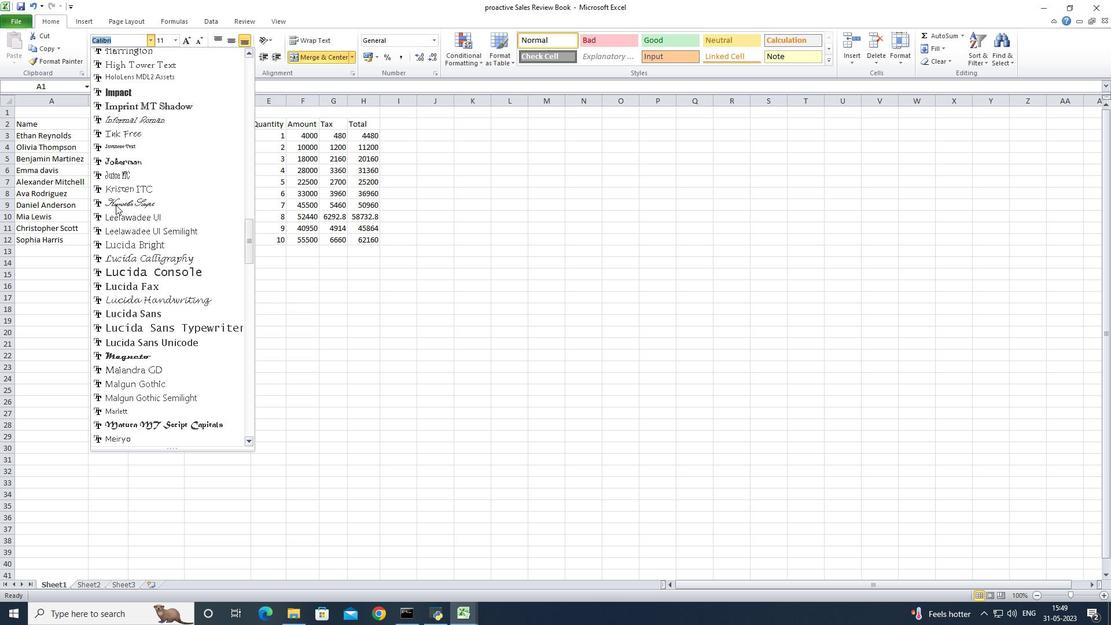 
Action: Mouse scrolled (115, 204) with delta (0, 0)
Screenshot: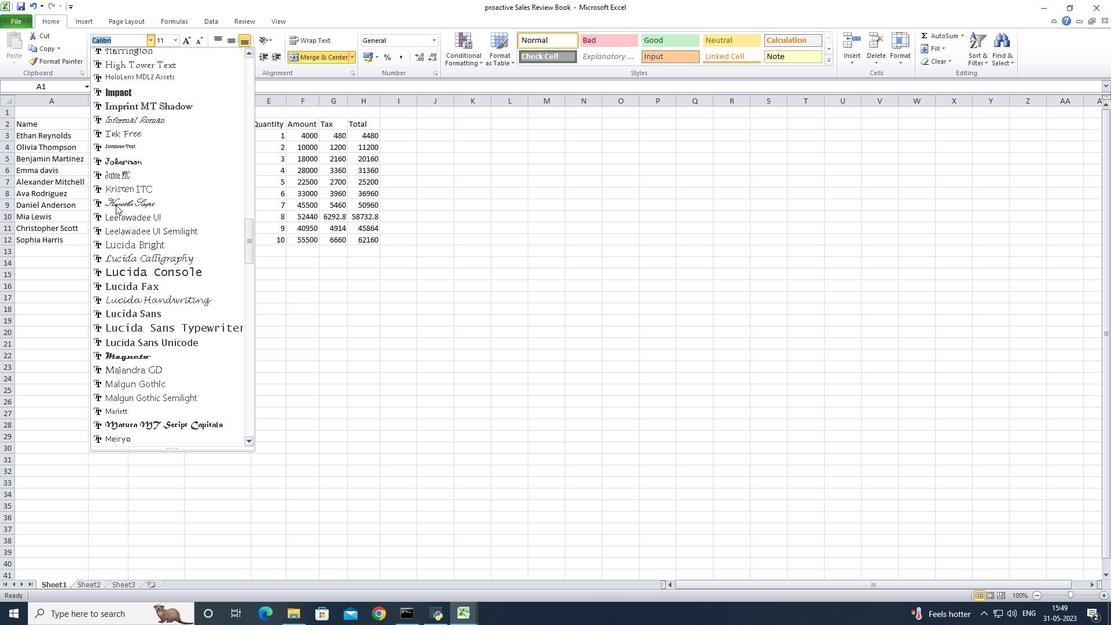
Action: Mouse scrolled (115, 204) with delta (0, 0)
Screenshot: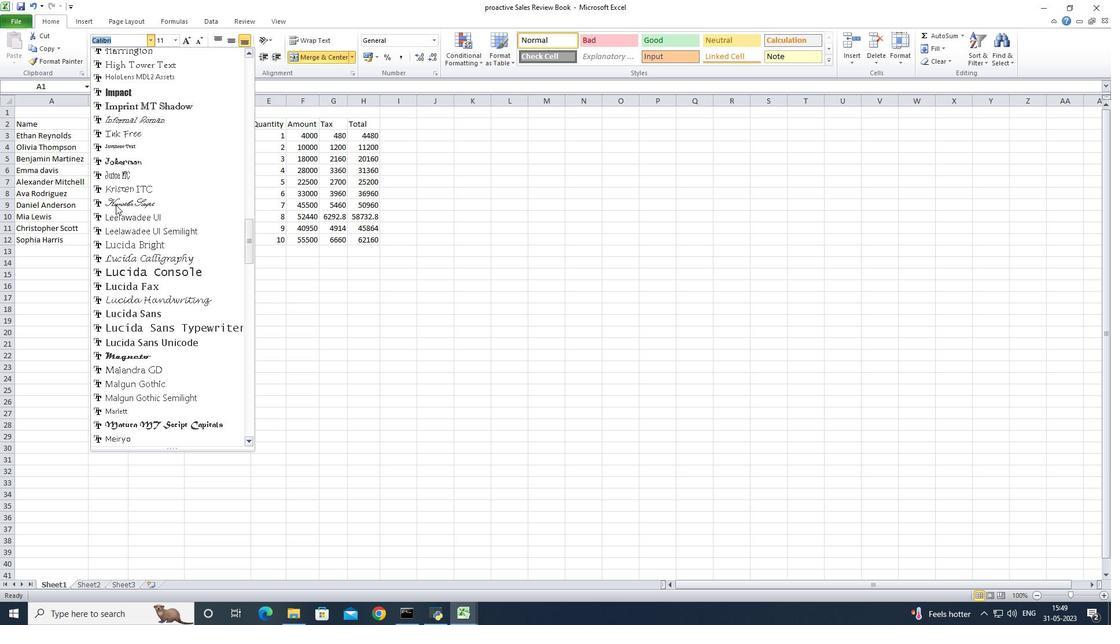 
Action: Mouse scrolled (115, 204) with delta (0, 0)
Screenshot: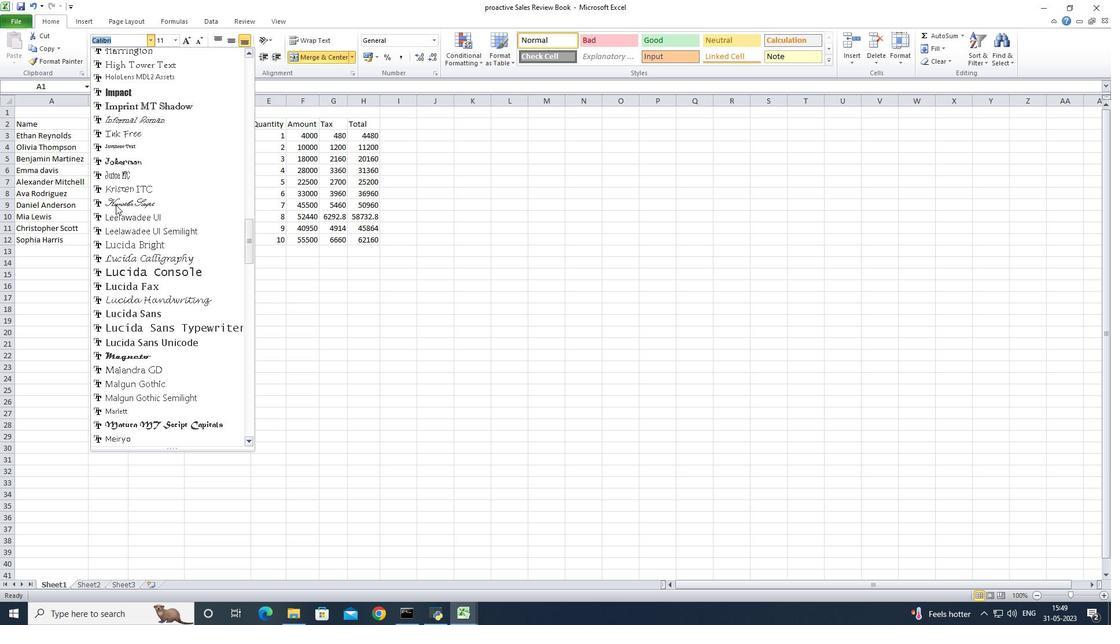
Action: Mouse scrolled (115, 204) with delta (0, 0)
Screenshot: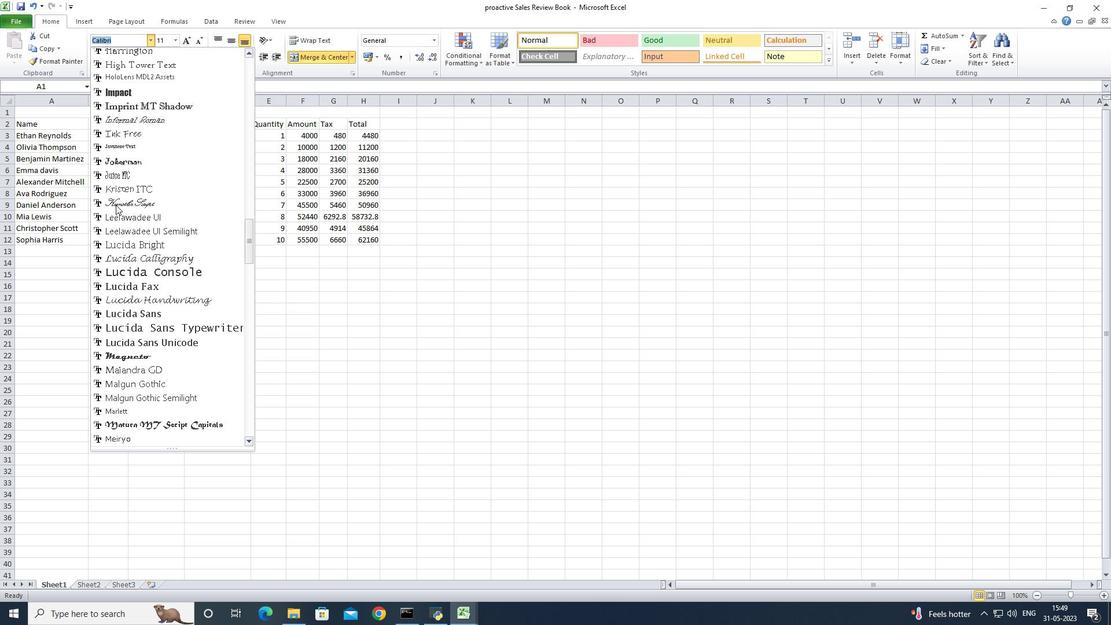 
Action: Mouse scrolled (115, 204) with delta (0, 0)
Screenshot: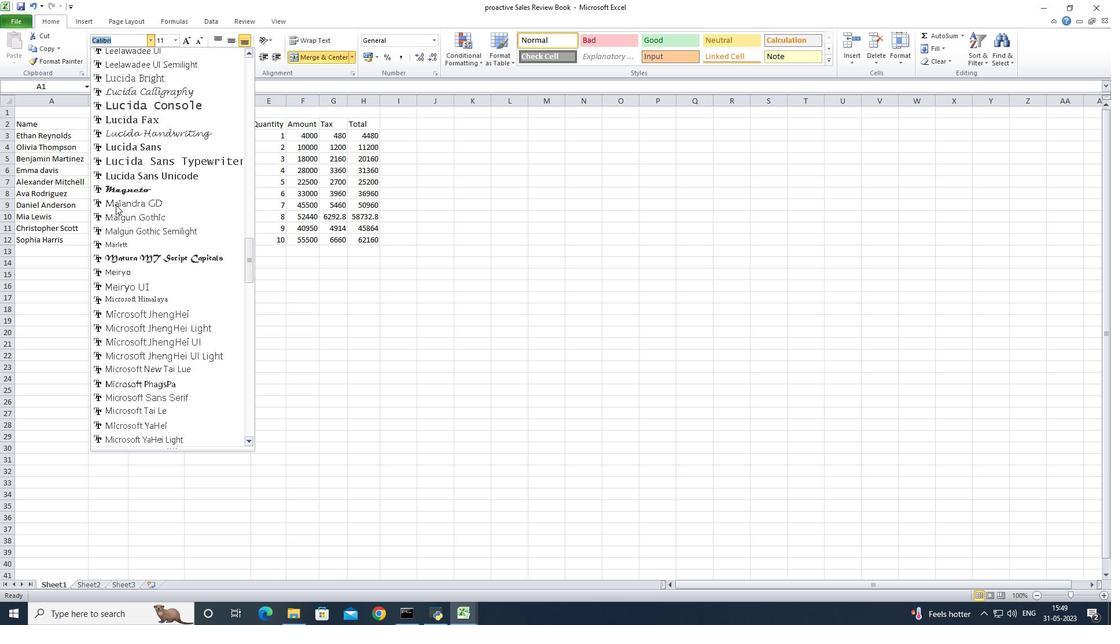 
Action: Mouse scrolled (115, 204) with delta (0, 0)
Screenshot: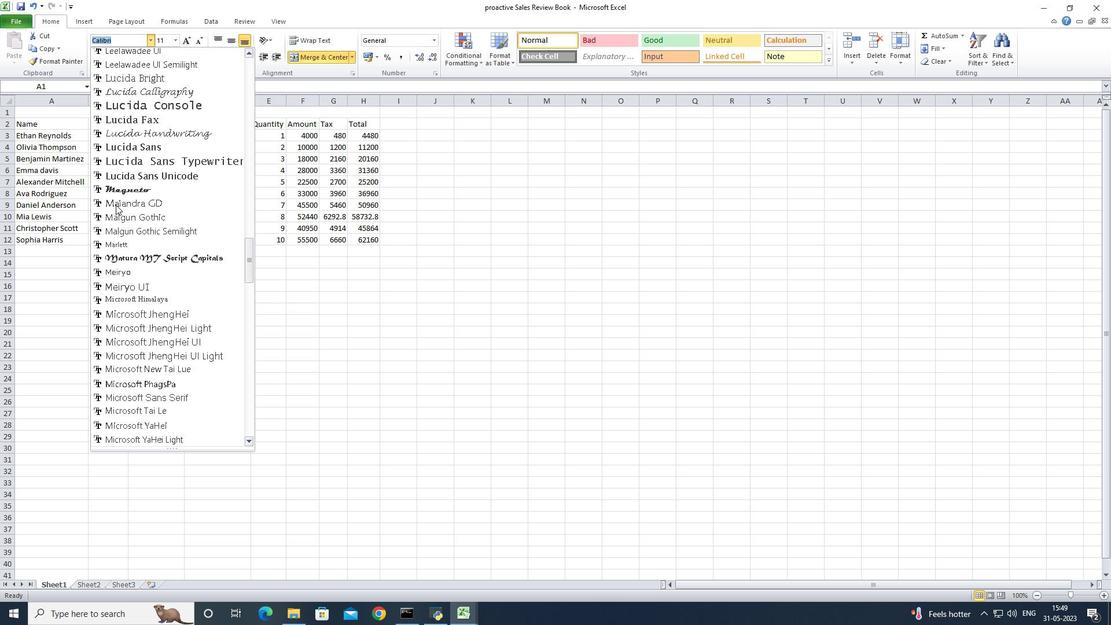 
Action: Mouse scrolled (115, 204) with delta (0, 0)
Screenshot: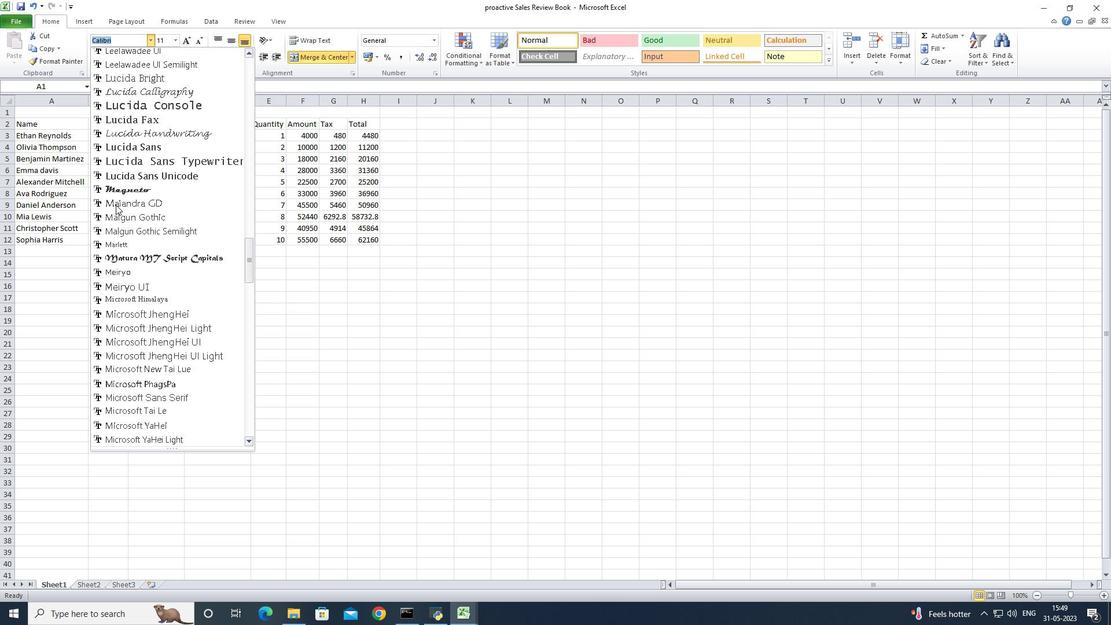 
Action: Mouse scrolled (115, 204) with delta (0, 0)
Screenshot: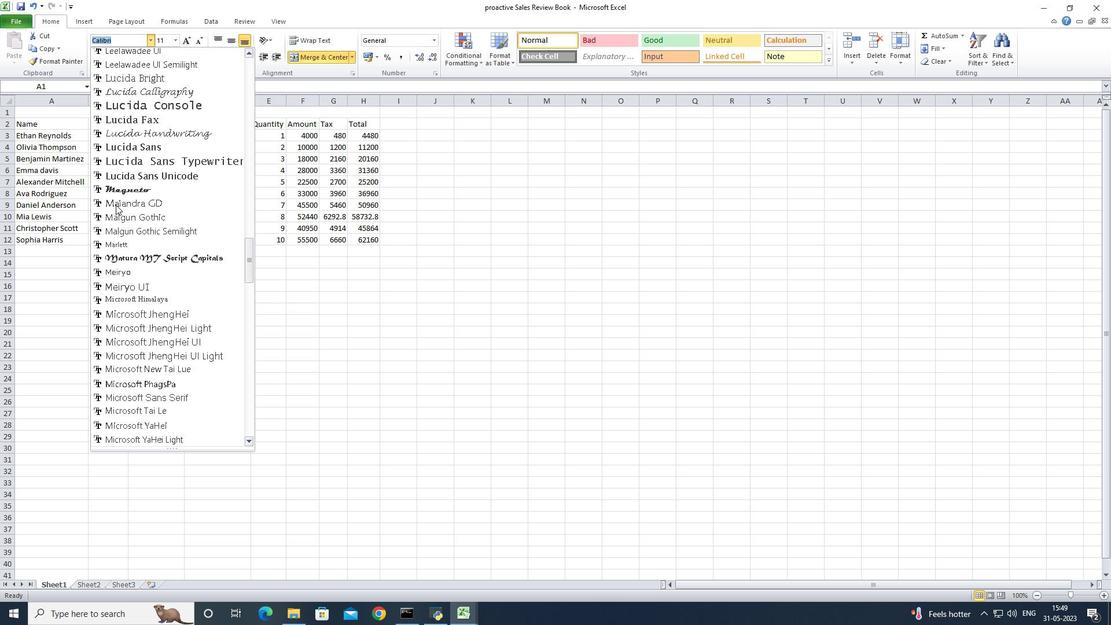 
Action: Mouse scrolled (115, 204) with delta (0, 0)
Screenshot: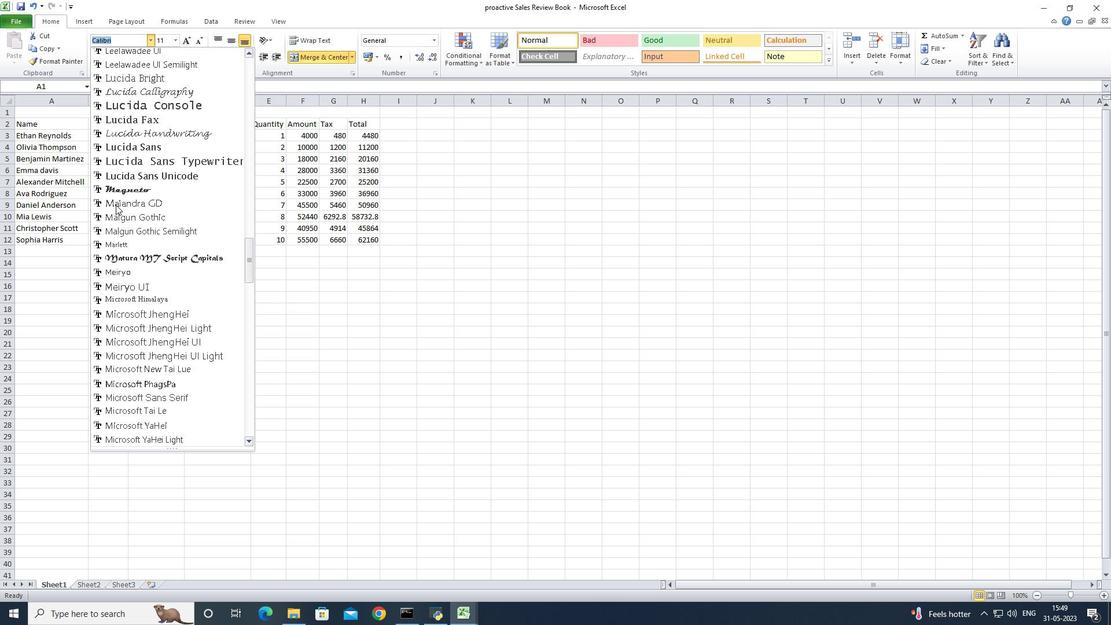 
Action: Mouse scrolled (115, 204) with delta (0, 0)
Screenshot: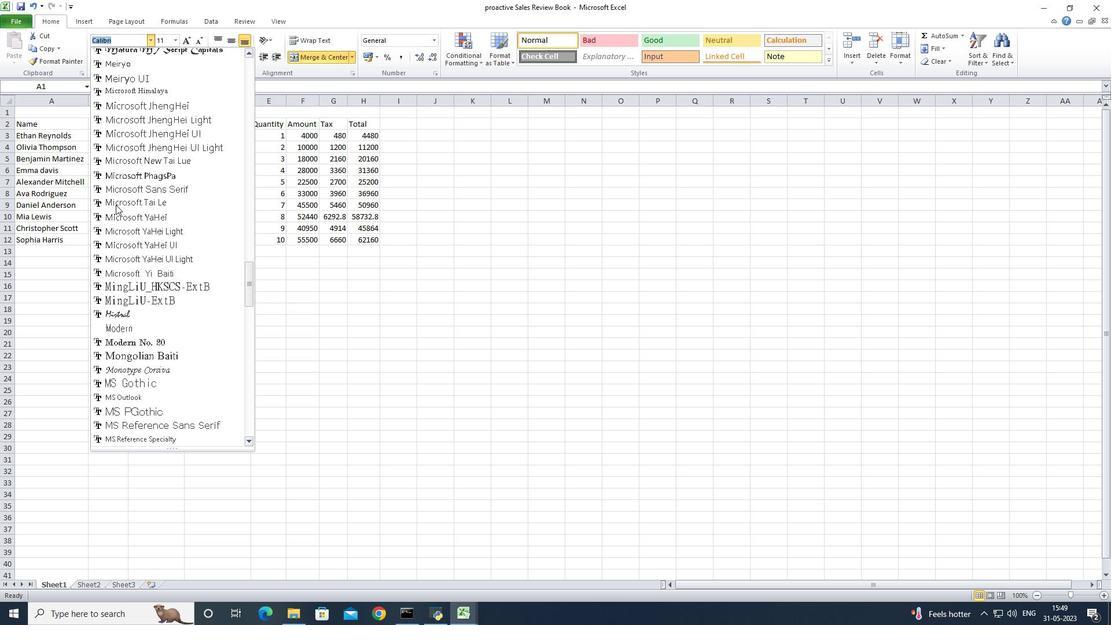 
Action: Mouse scrolled (115, 204) with delta (0, 0)
Screenshot: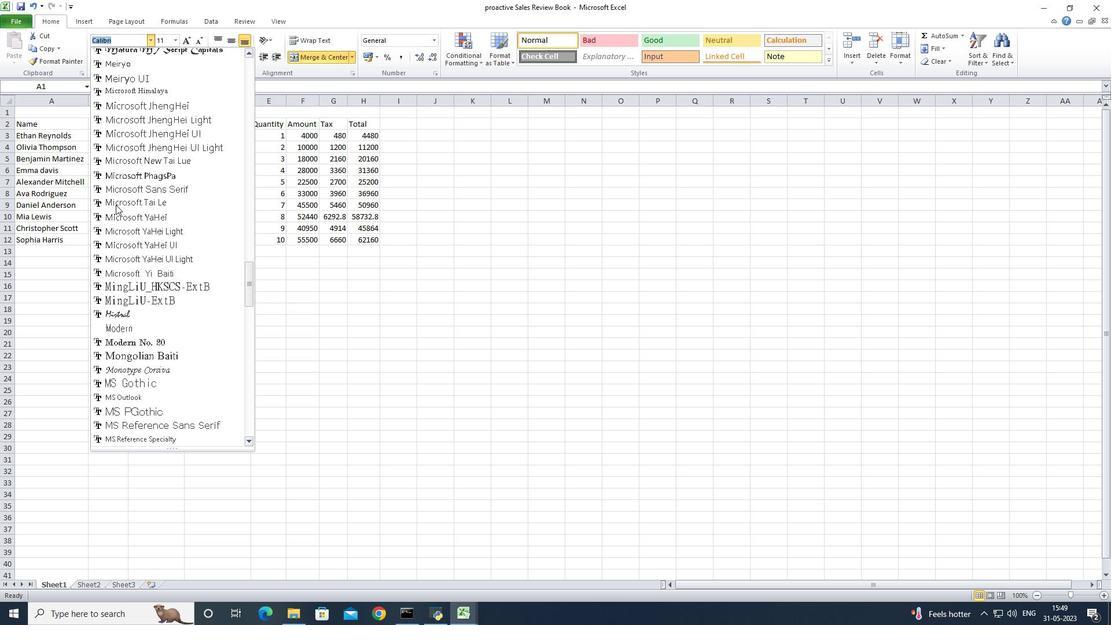 
Action: Mouse scrolled (115, 205) with delta (0, 0)
Screenshot: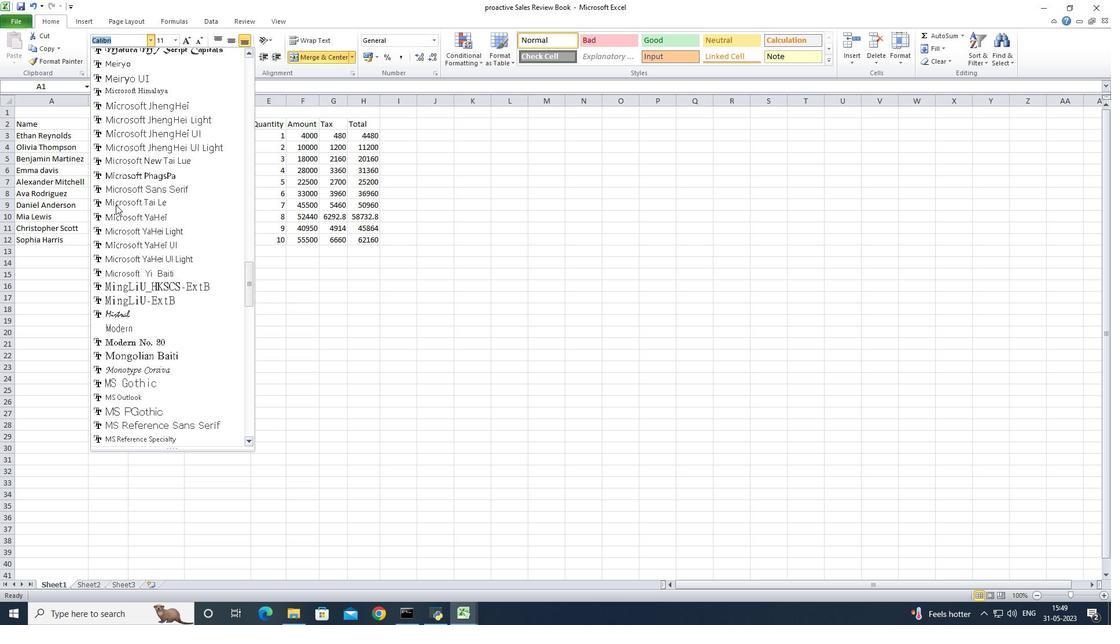 
Action: Mouse scrolled (115, 204) with delta (0, 0)
Screenshot: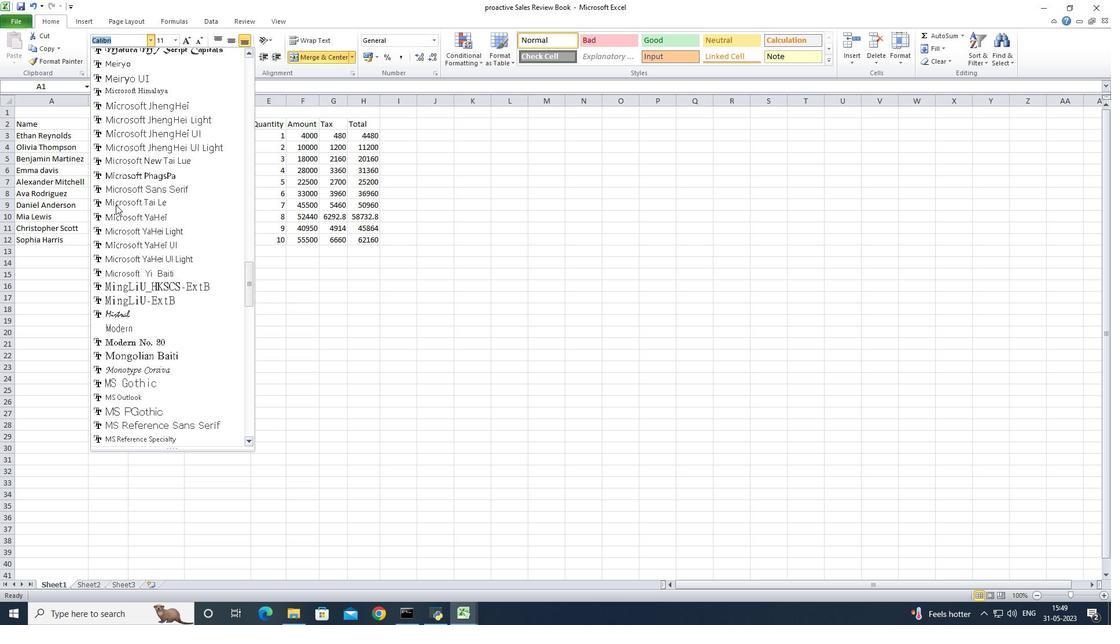 
Action: Mouse scrolled (115, 204) with delta (0, 0)
Screenshot: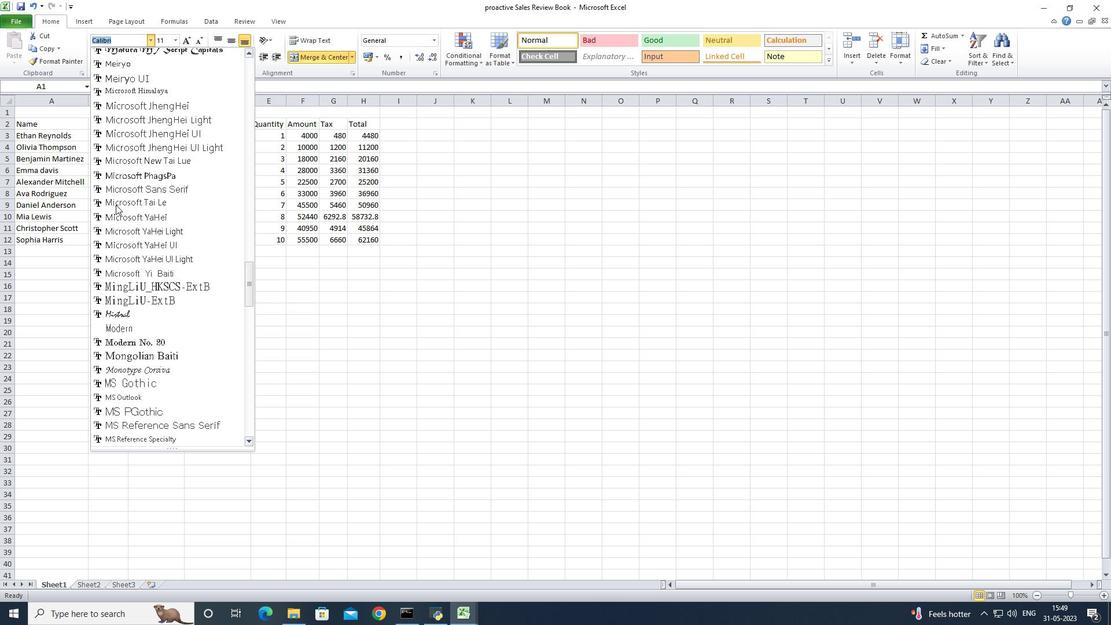 
Action: Mouse scrolled (115, 204) with delta (0, 0)
Screenshot: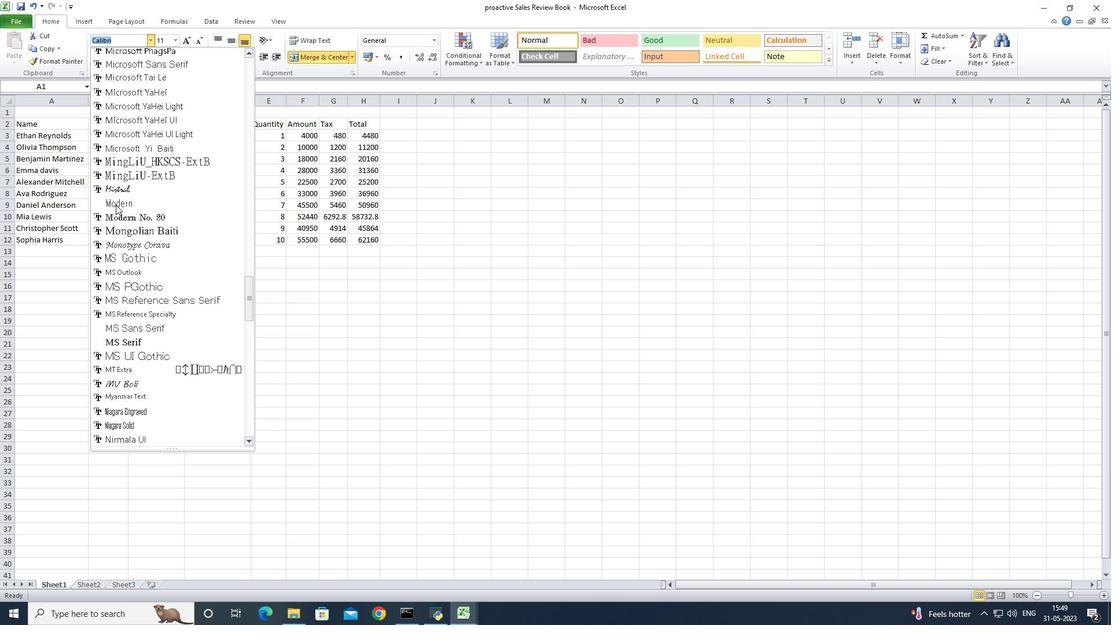 
Action: Mouse scrolled (115, 204) with delta (0, 0)
Screenshot: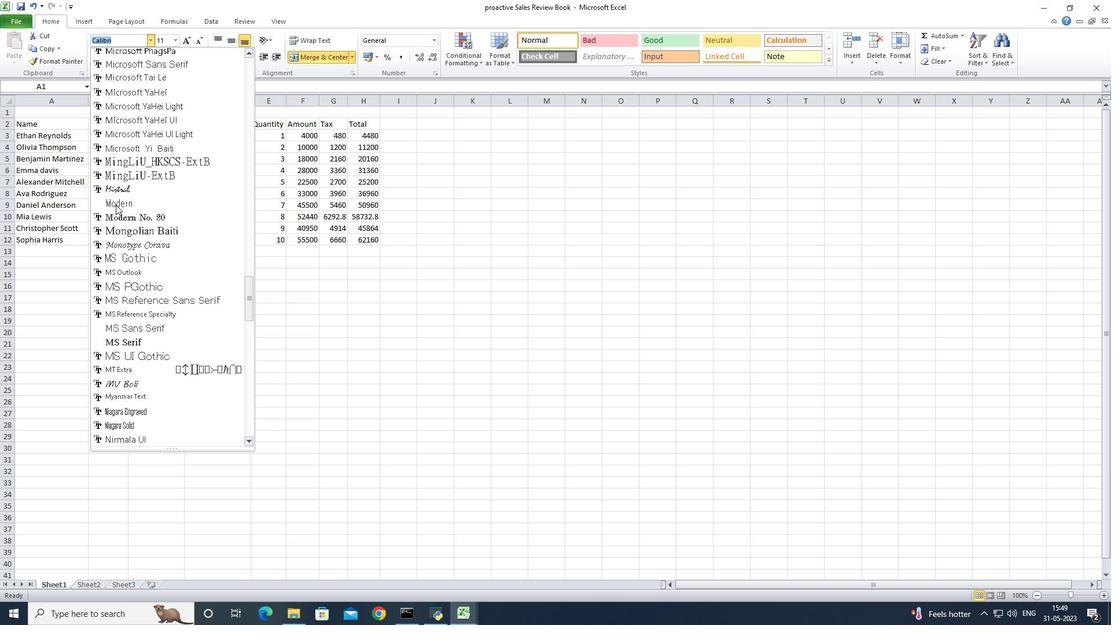 
Action: Mouse scrolled (115, 204) with delta (0, 0)
Screenshot: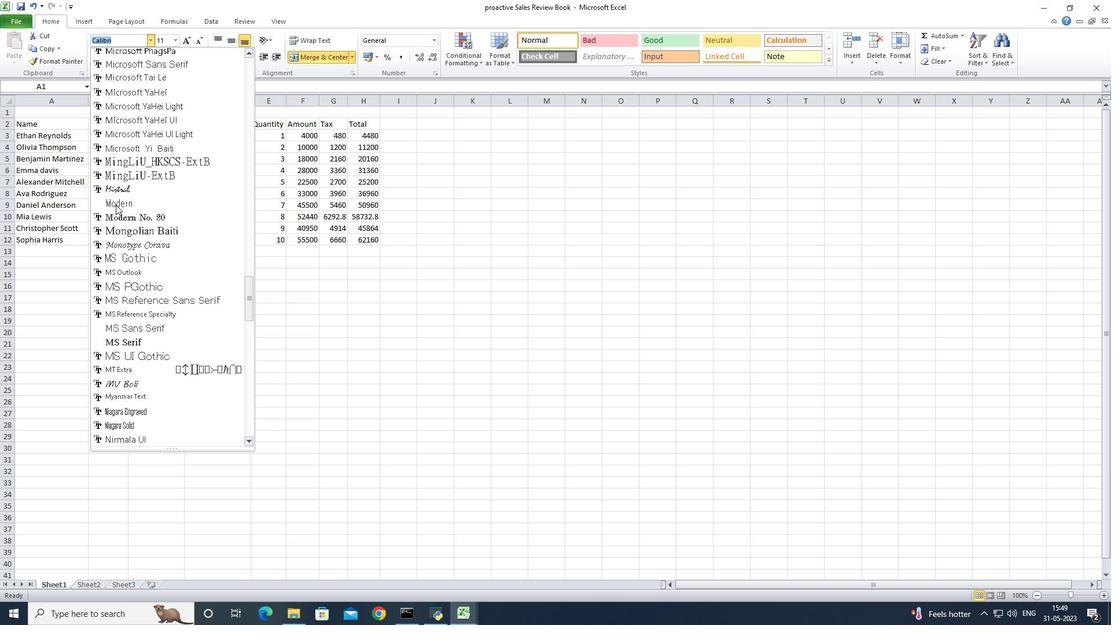 
Action: Mouse scrolled (115, 204) with delta (0, 0)
Screenshot: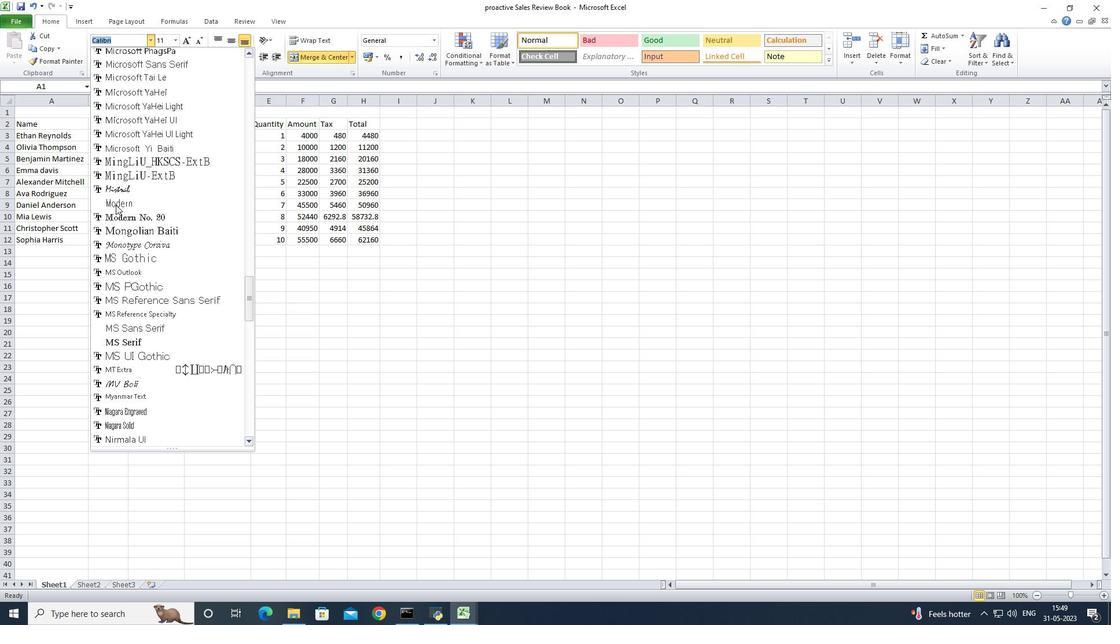 
Action: Mouse scrolled (115, 204) with delta (0, 0)
Screenshot: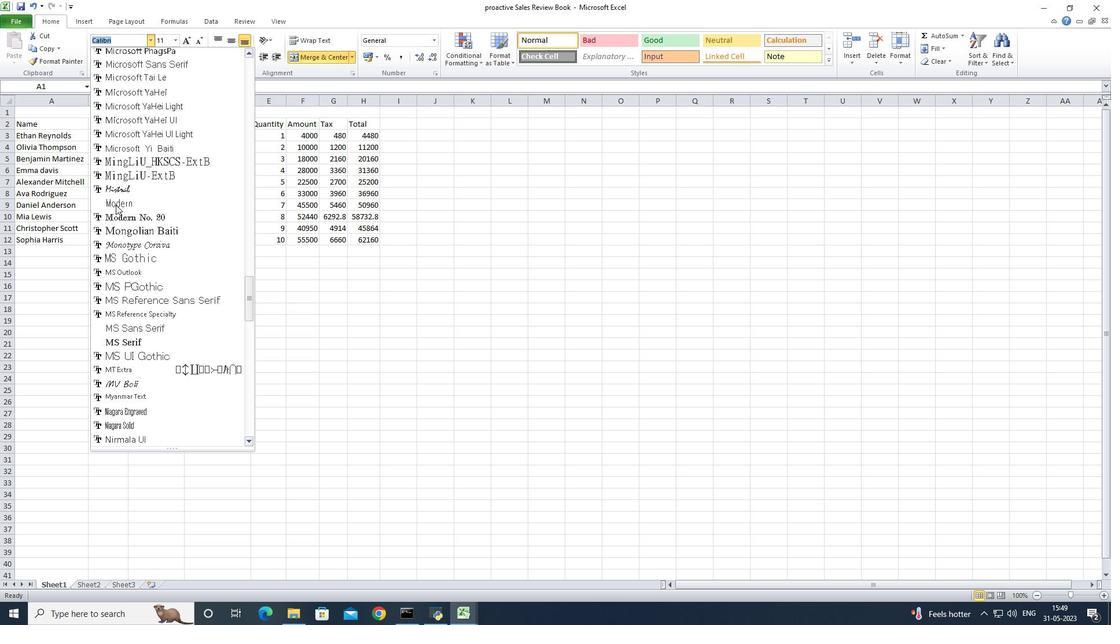 
Action: Mouse scrolled (115, 204) with delta (0, 0)
Screenshot: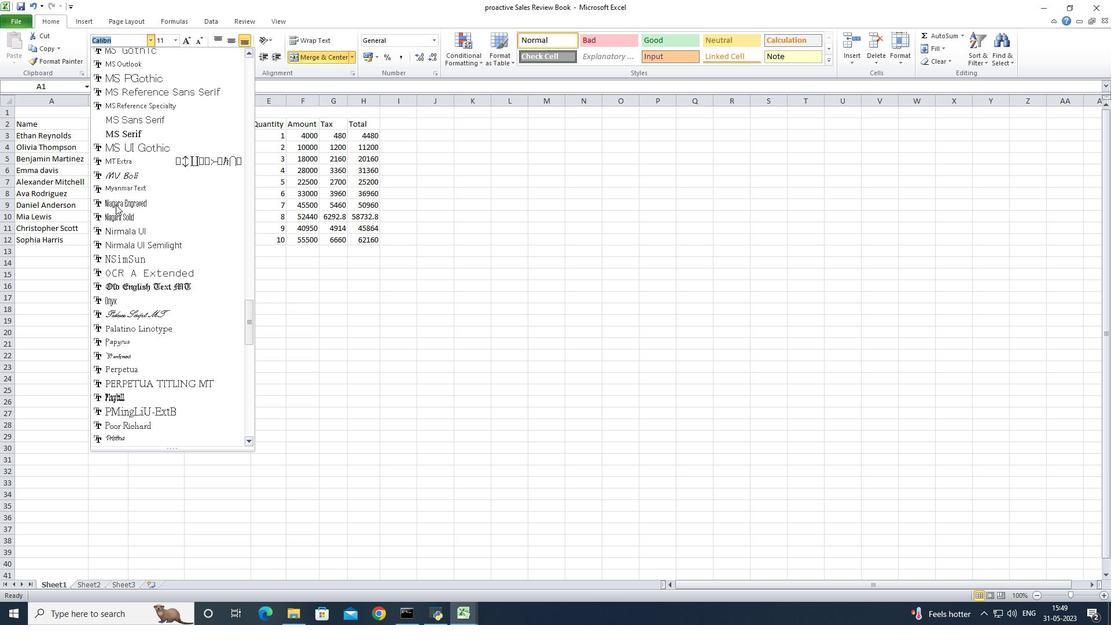 
Action: Mouse scrolled (115, 204) with delta (0, 0)
Screenshot: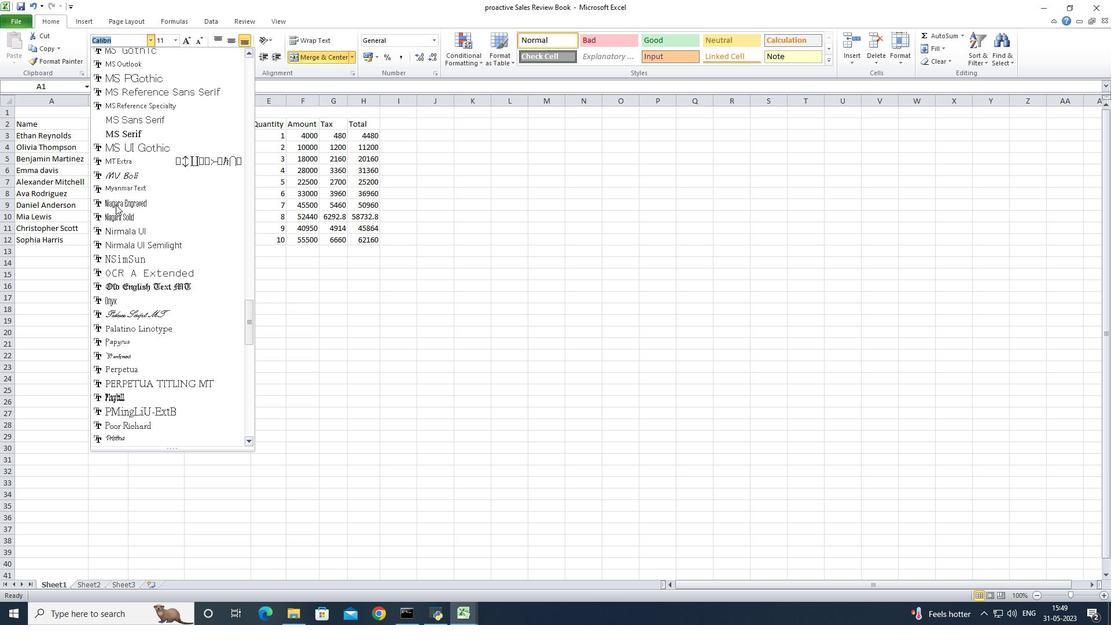 
Action: Mouse scrolled (115, 204) with delta (0, 0)
Screenshot: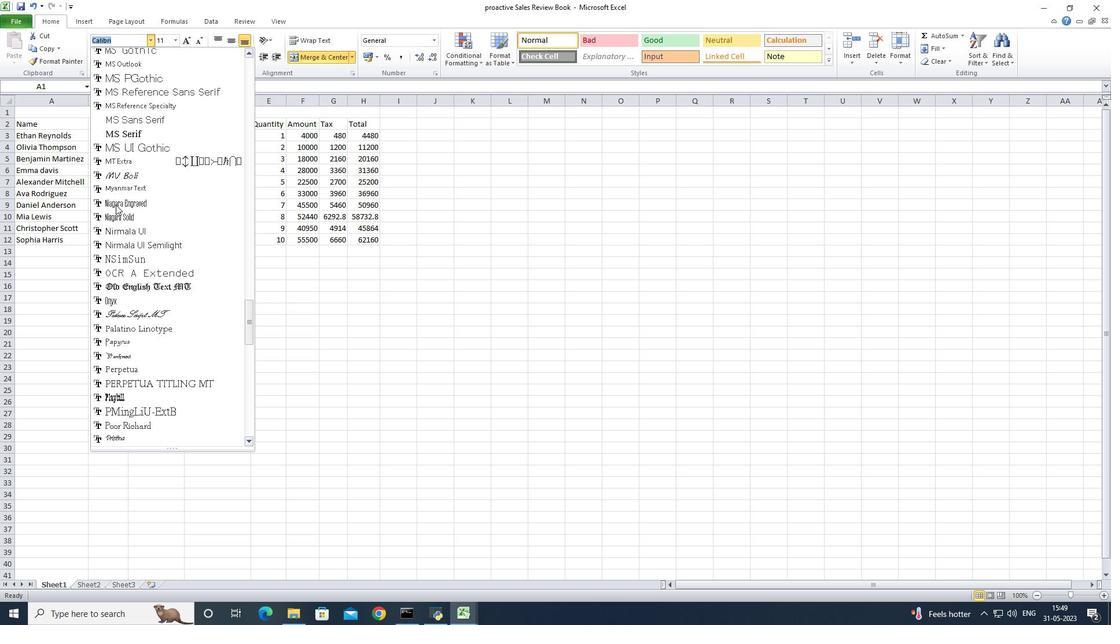 
Action: Mouse scrolled (115, 204) with delta (0, 0)
Screenshot: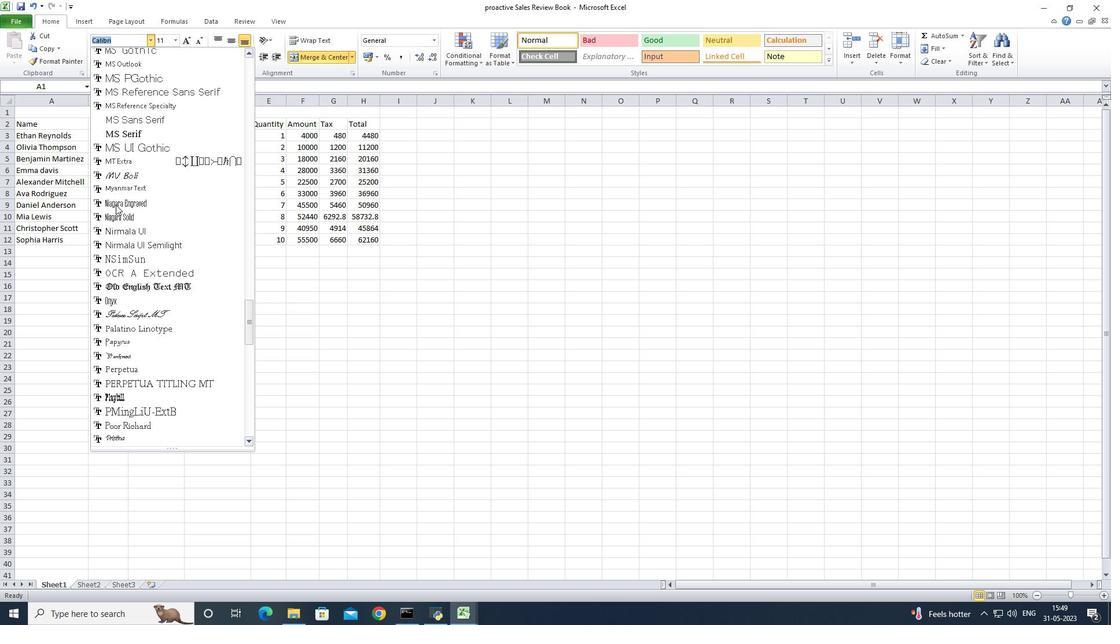 
Action: Mouse scrolled (115, 204) with delta (0, 0)
Screenshot: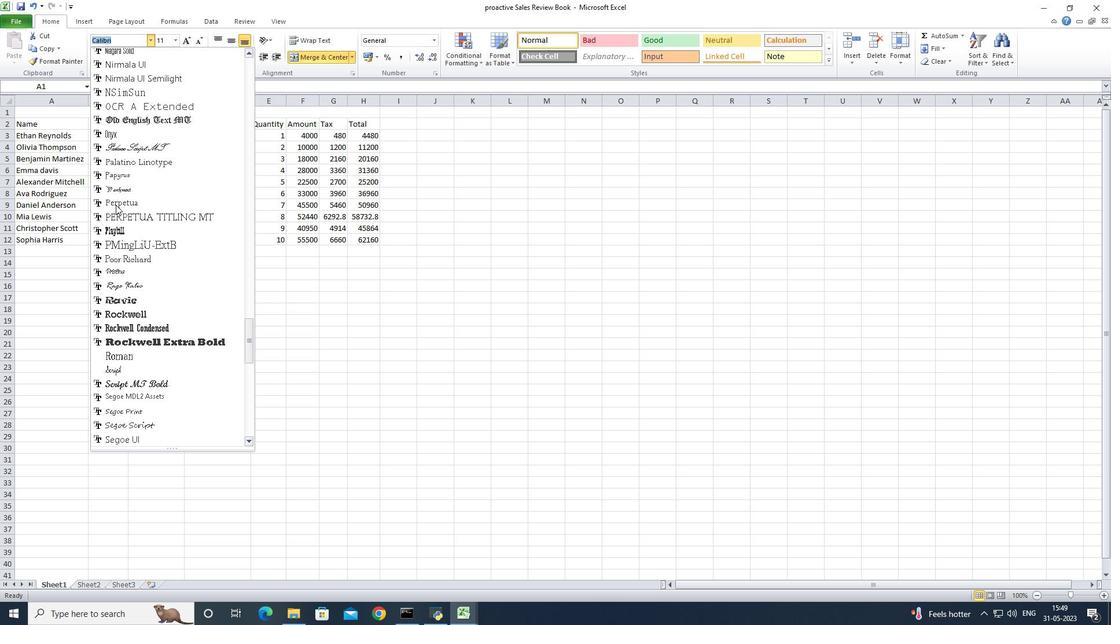 
Action: Mouse scrolled (115, 204) with delta (0, 0)
Screenshot: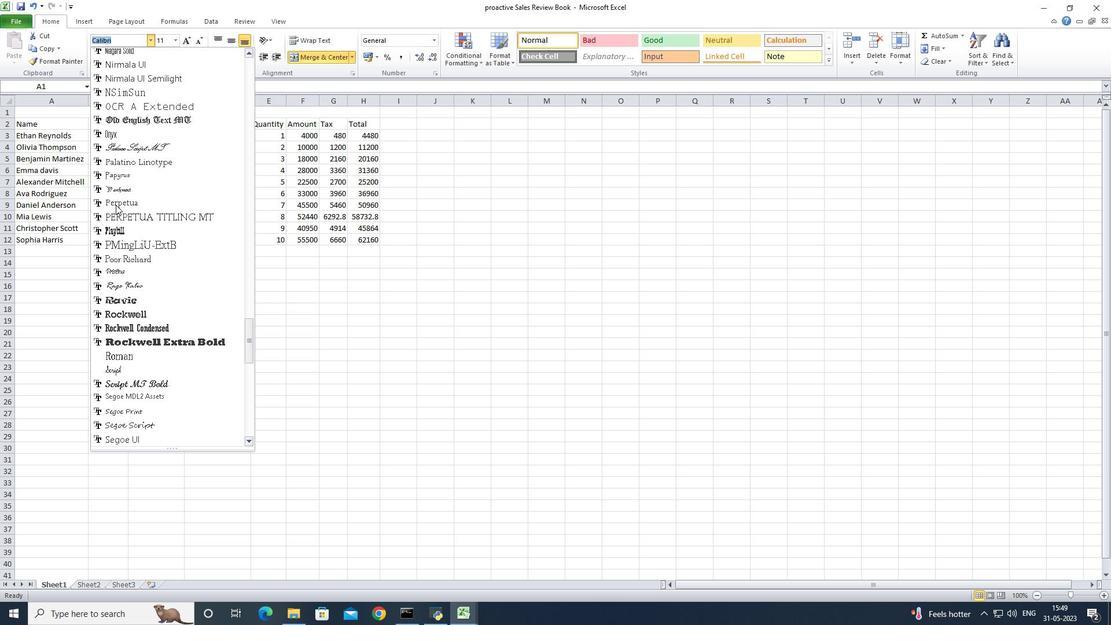 
Action: Mouse scrolled (115, 204) with delta (0, 0)
Screenshot: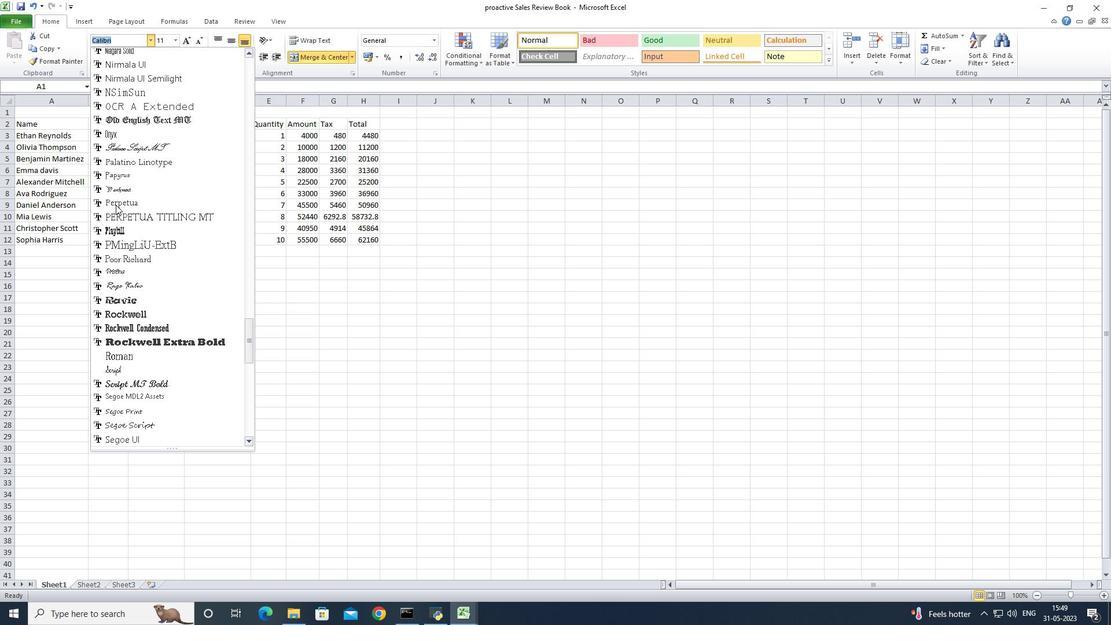 
Action: Mouse scrolled (115, 204) with delta (0, 0)
Screenshot: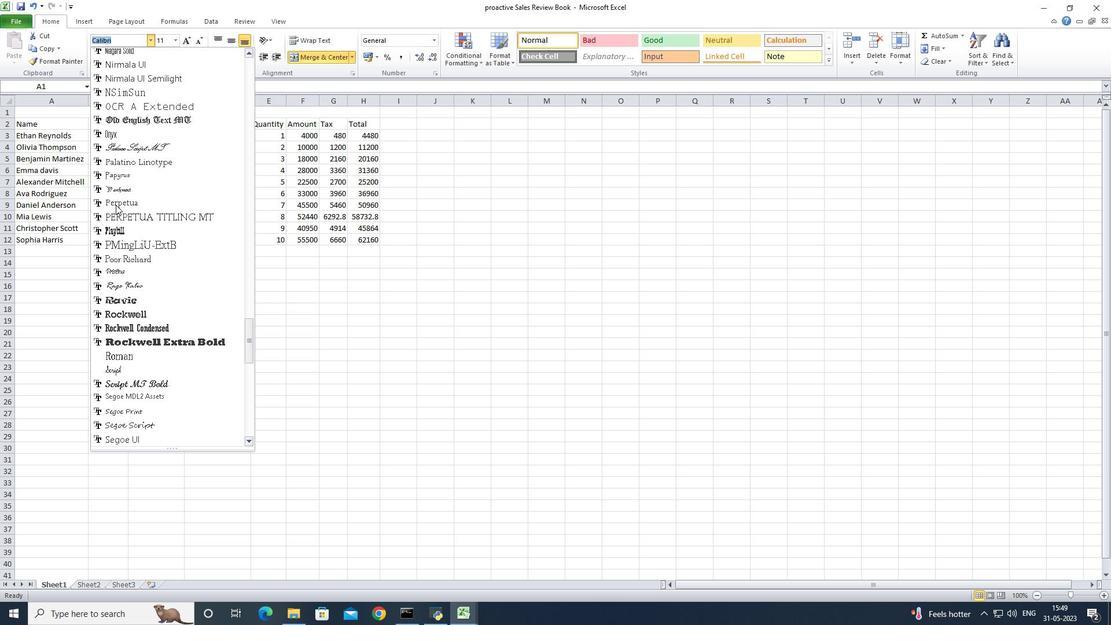 
Action: Mouse scrolled (115, 204) with delta (0, 0)
Screenshot: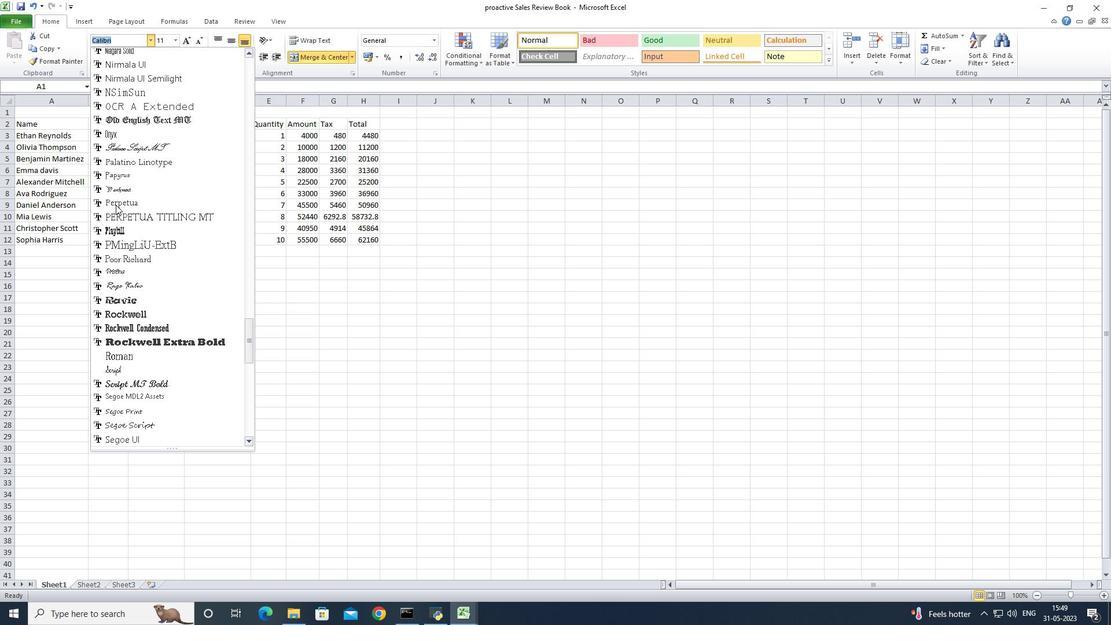 
Action: Mouse scrolled (115, 204) with delta (0, 0)
Screenshot: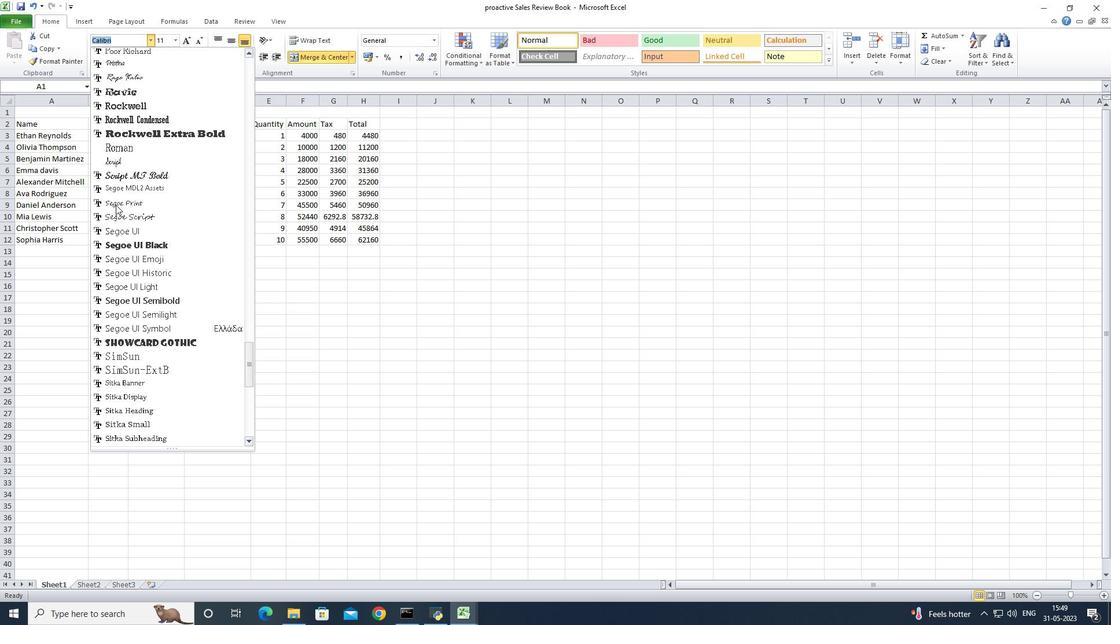 
Action: Mouse scrolled (115, 204) with delta (0, 0)
Screenshot: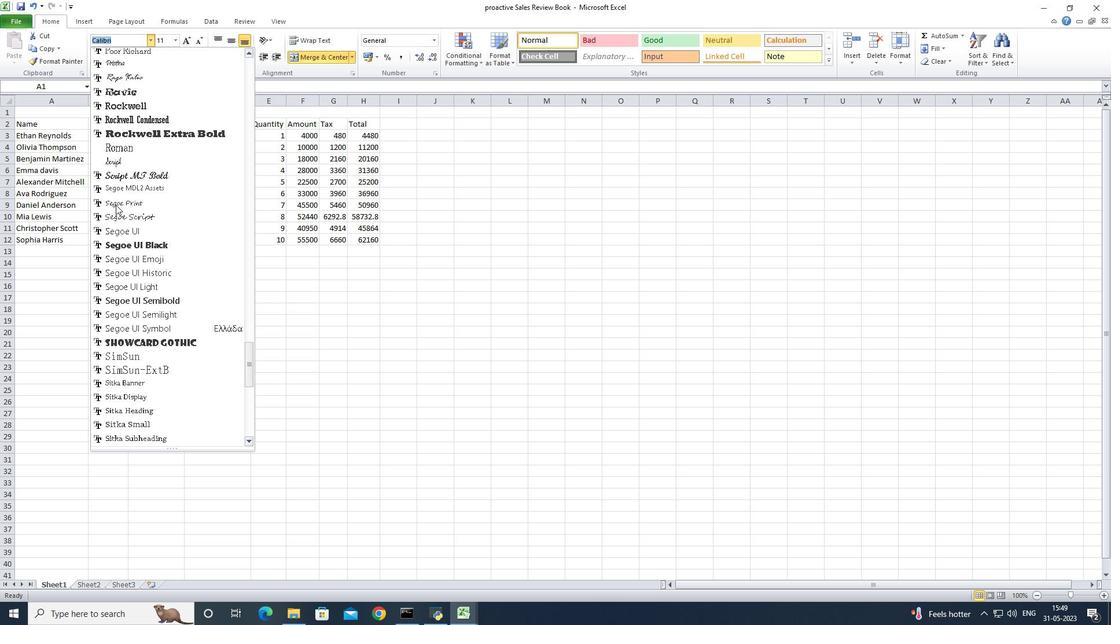 
Action: Mouse scrolled (115, 204) with delta (0, 0)
Screenshot: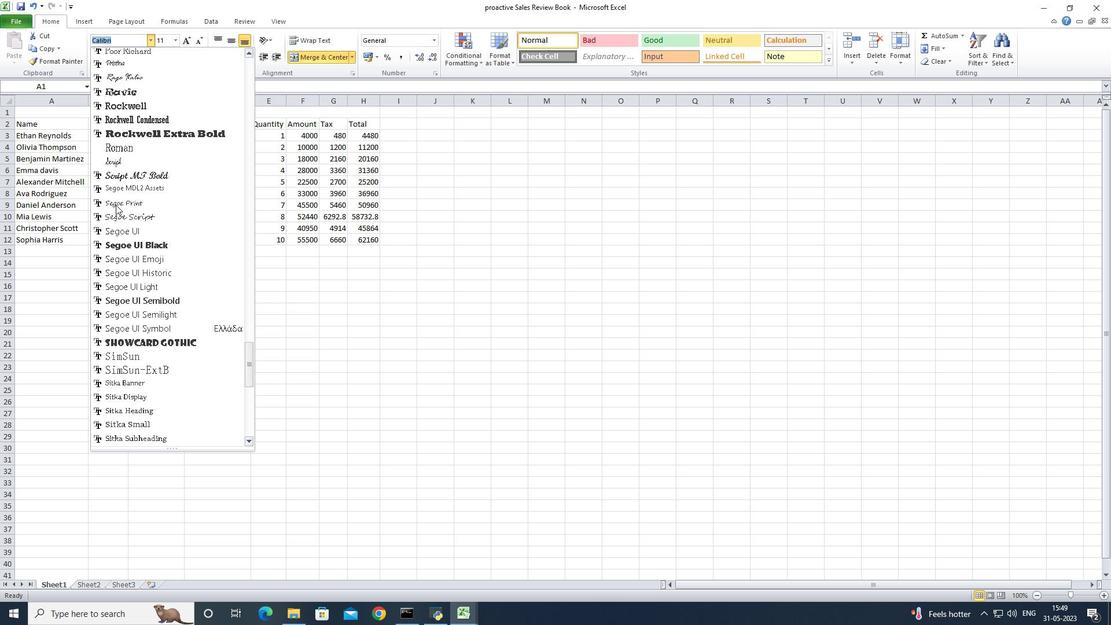 
Action: Mouse scrolled (115, 204) with delta (0, 0)
Screenshot: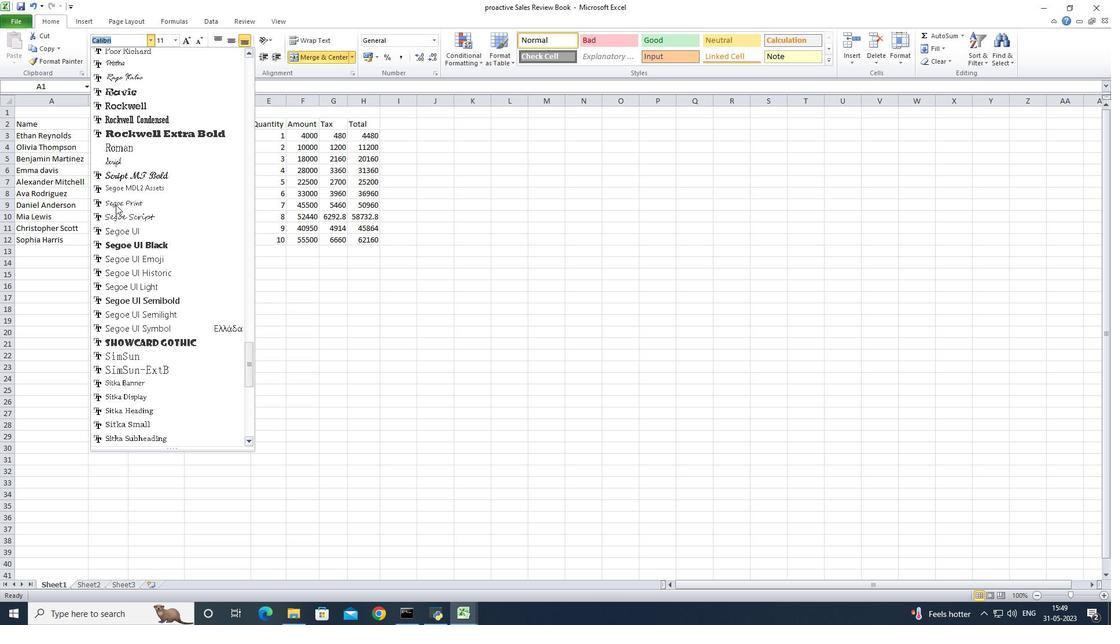 
Action: Mouse scrolled (115, 204) with delta (0, 0)
Screenshot: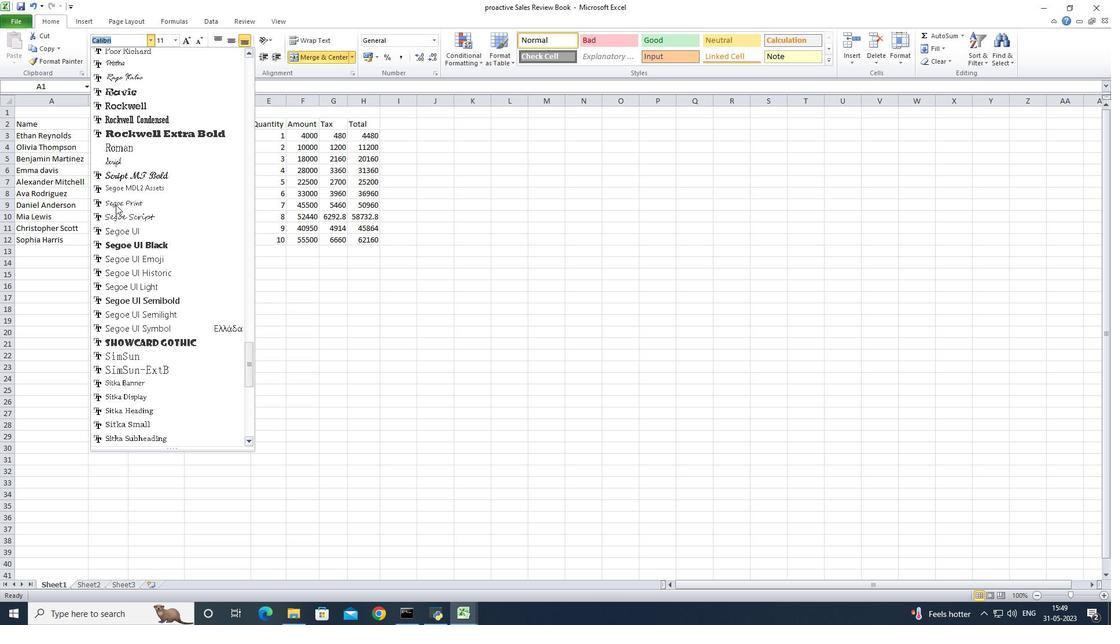 
Action: Mouse scrolled (115, 204) with delta (0, 0)
Screenshot: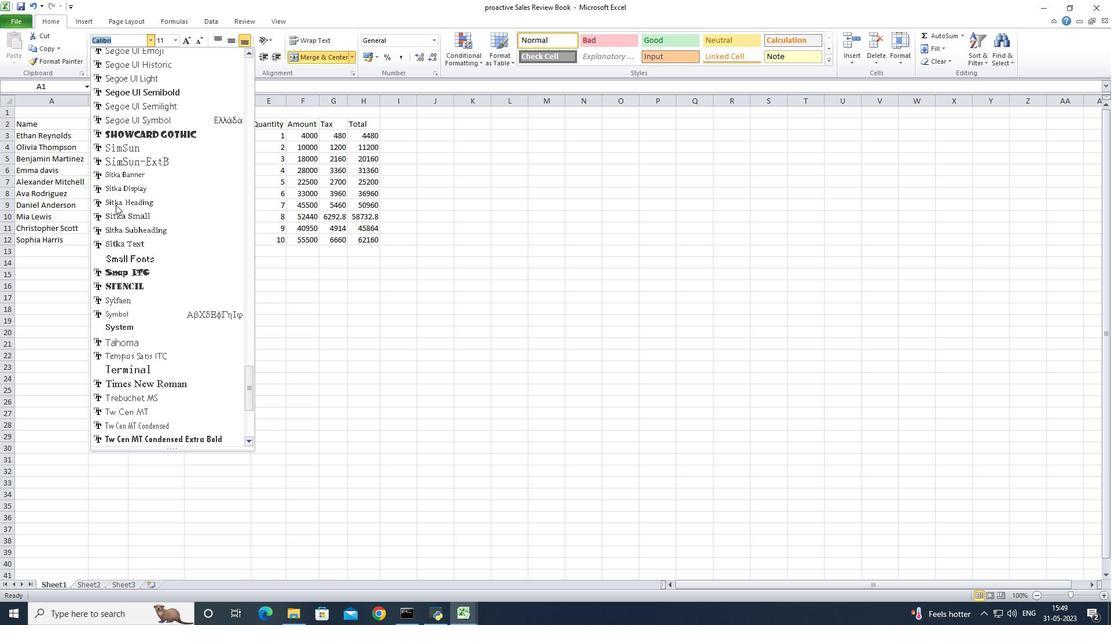 
Action: Mouse scrolled (115, 204) with delta (0, 0)
Screenshot: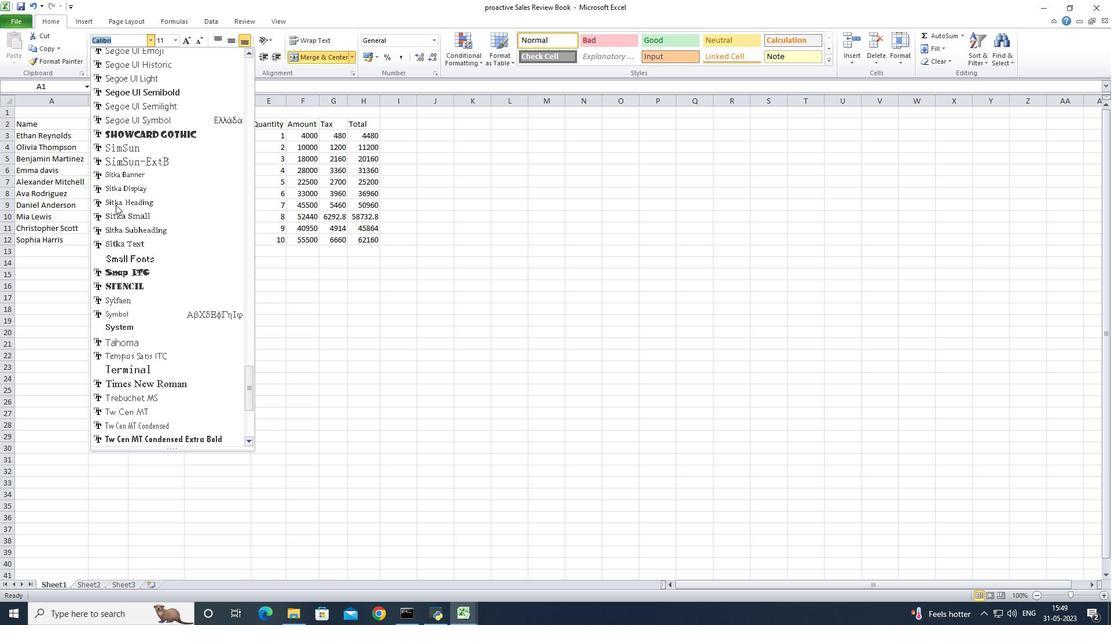 
Action: Mouse scrolled (115, 204) with delta (0, 0)
Screenshot: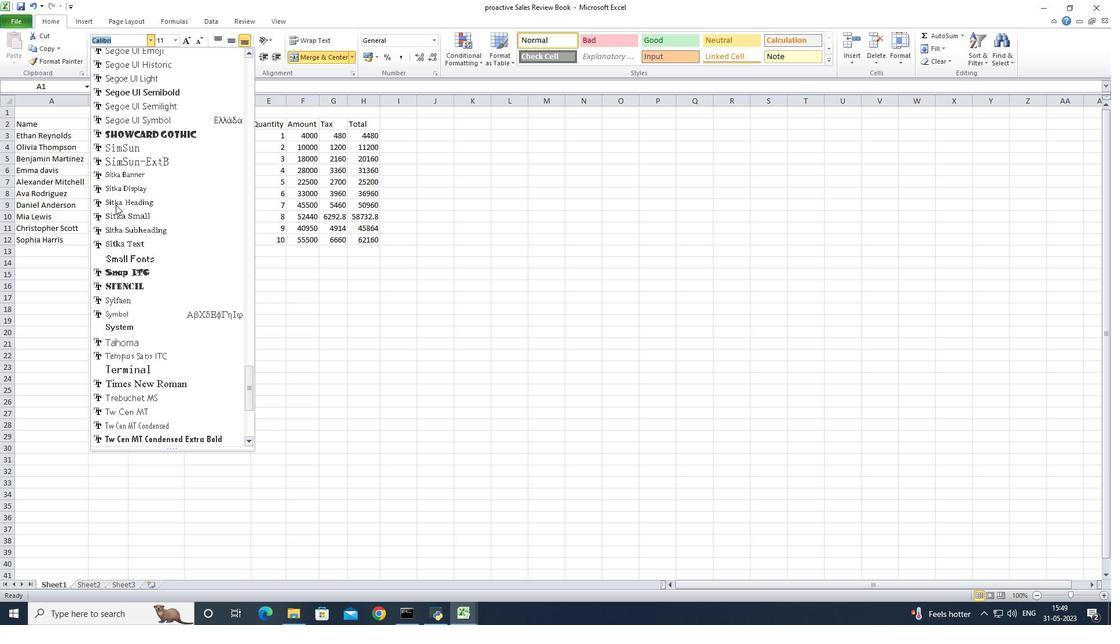 
Action: Mouse scrolled (115, 204) with delta (0, 0)
Screenshot: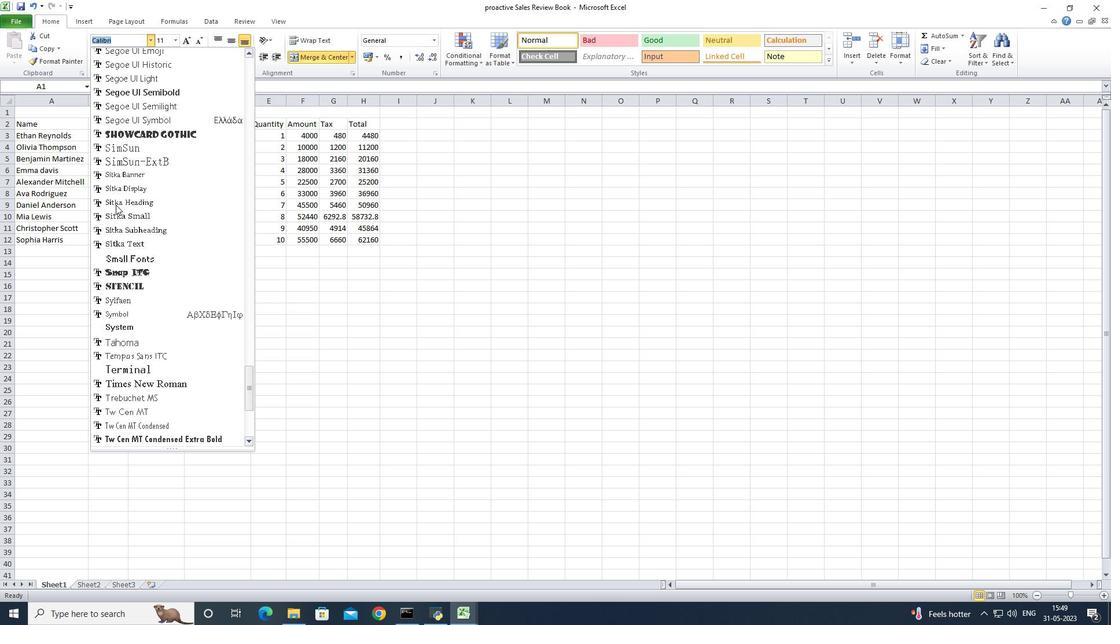 
Action: Mouse scrolled (115, 204) with delta (0, 0)
Screenshot: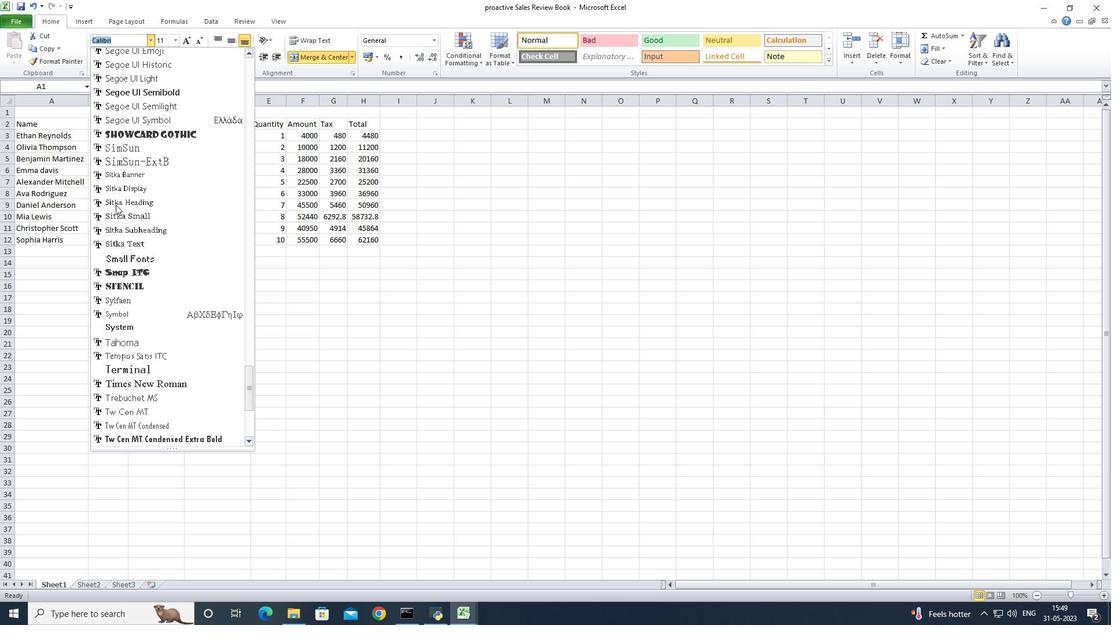 
Action: Mouse scrolled (115, 204) with delta (0, 0)
Screenshot: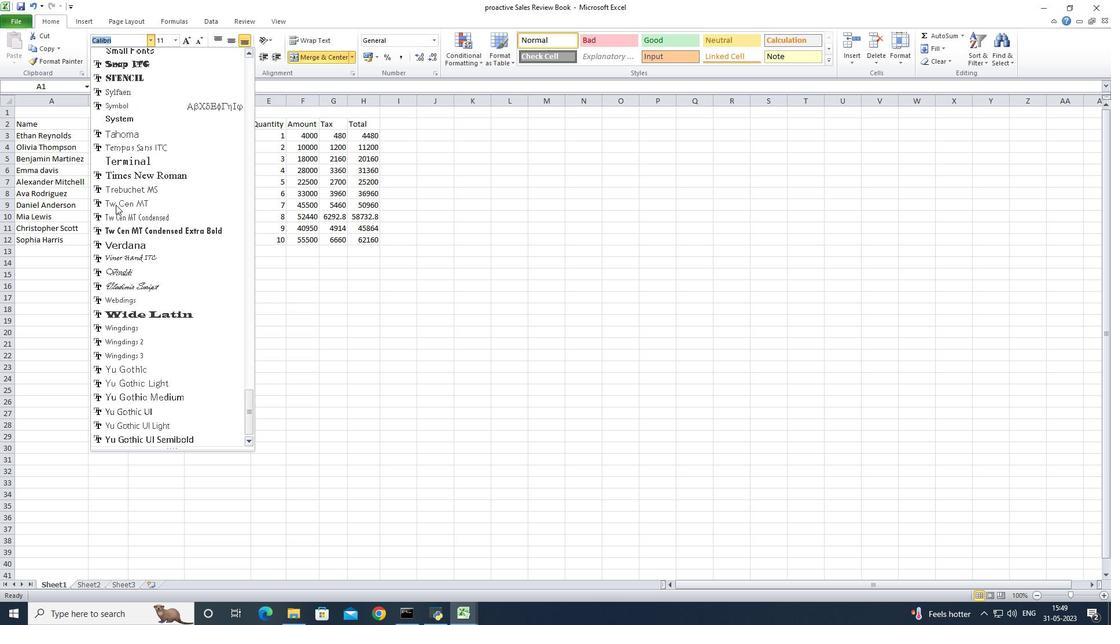 
Action: Mouse scrolled (115, 204) with delta (0, 0)
Screenshot: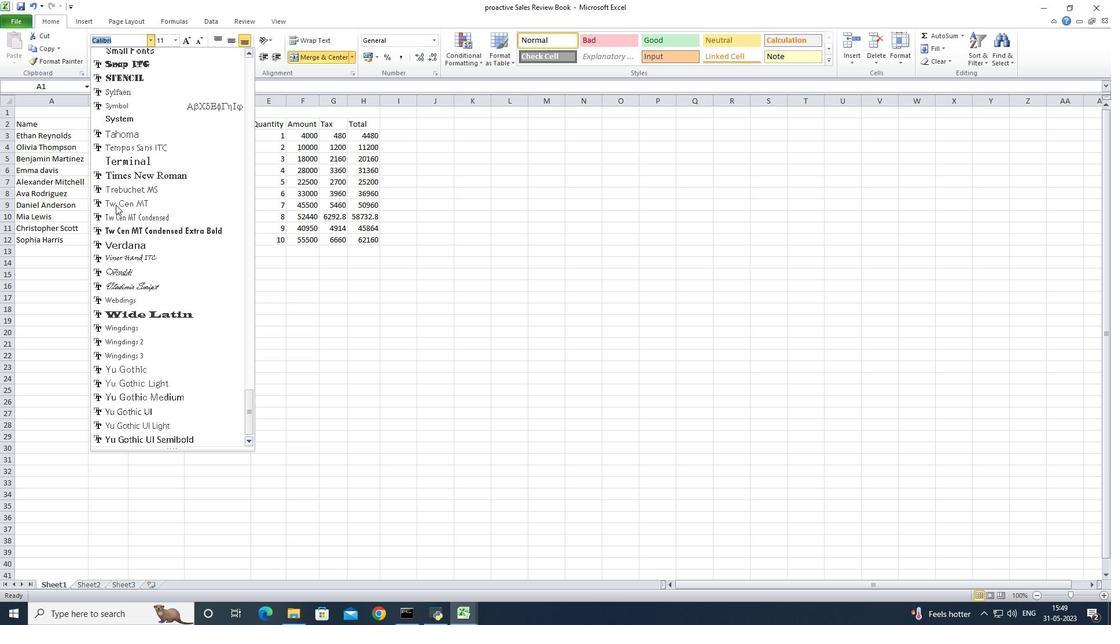 
Action: Mouse scrolled (115, 204) with delta (0, 0)
Screenshot: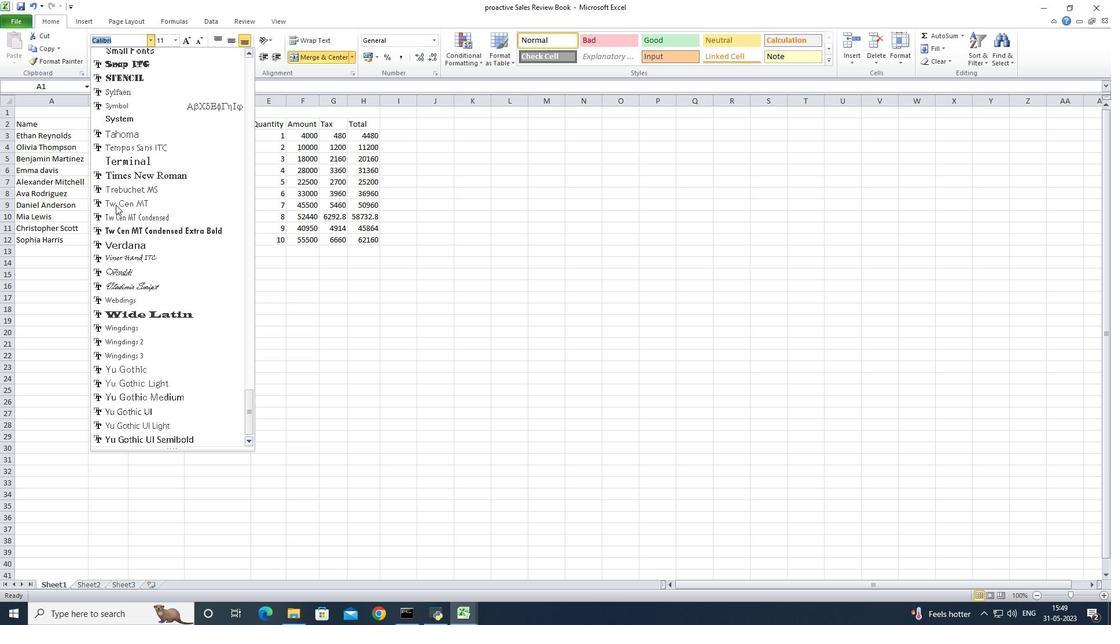 
Action: Mouse scrolled (115, 204) with delta (0, 0)
Screenshot: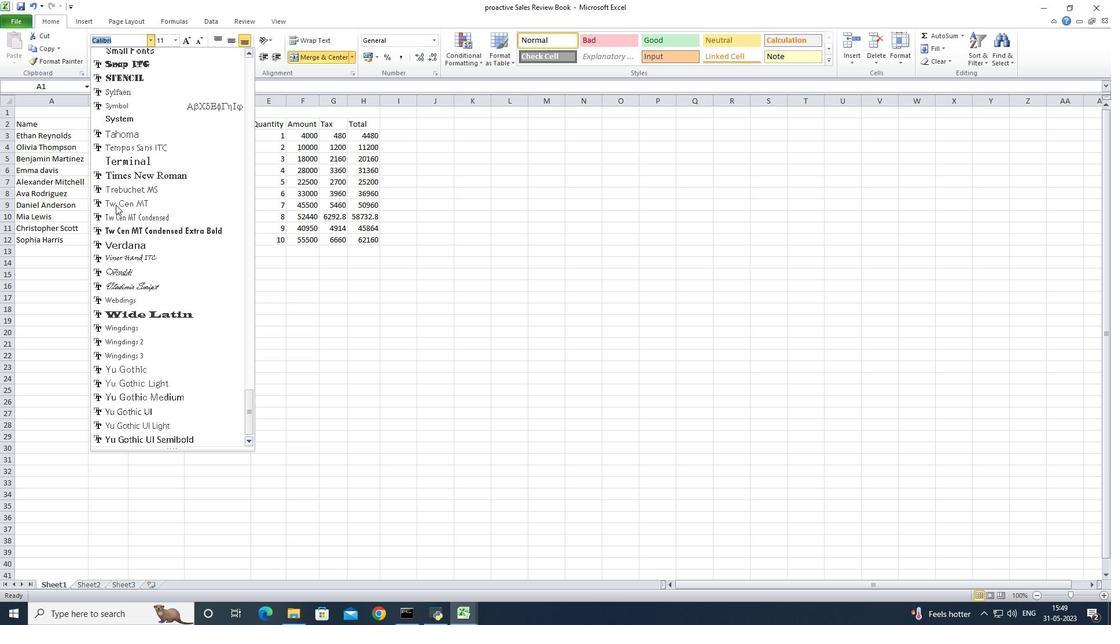 
Action: Mouse scrolled (115, 204) with delta (0, 0)
Screenshot: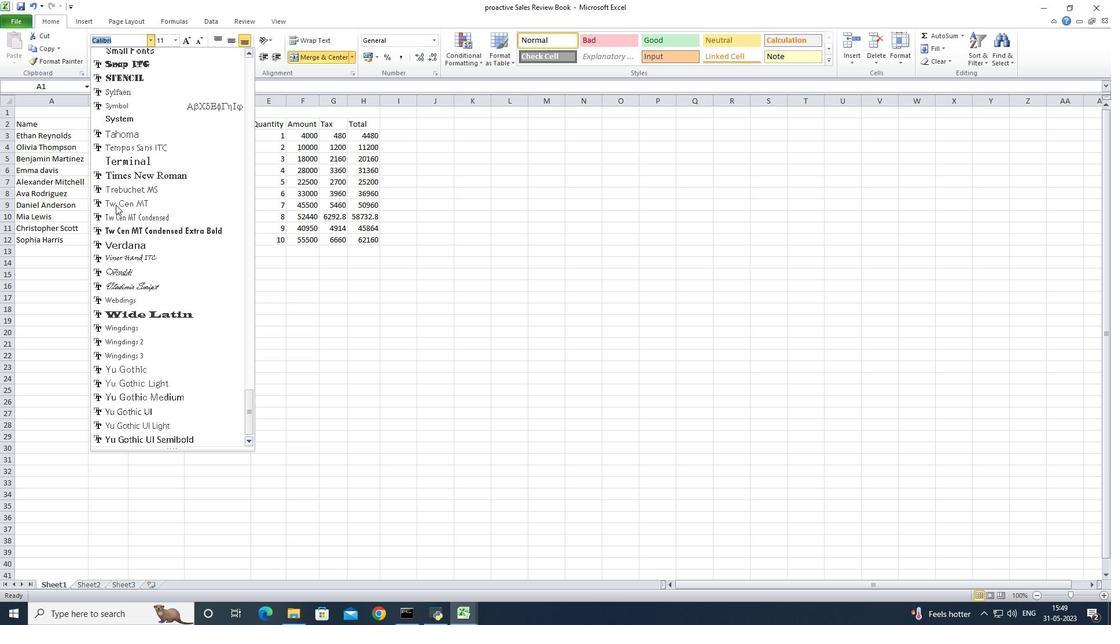 
Action: Mouse scrolled (115, 204) with delta (0, 0)
Screenshot: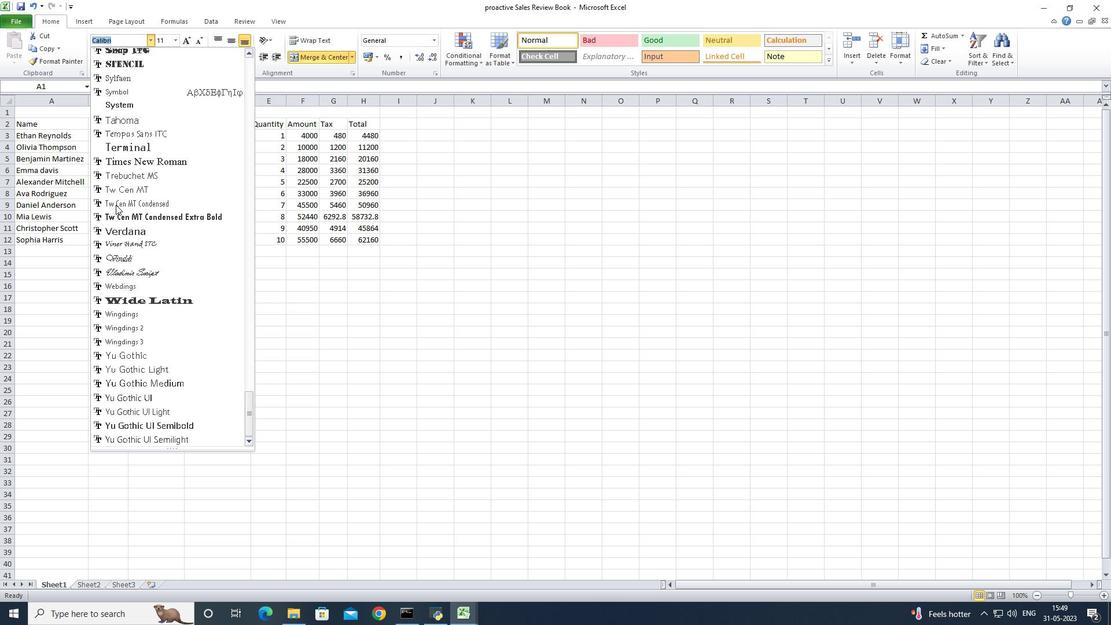 
Action: Mouse scrolled (115, 204) with delta (0, 0)
Screenshot: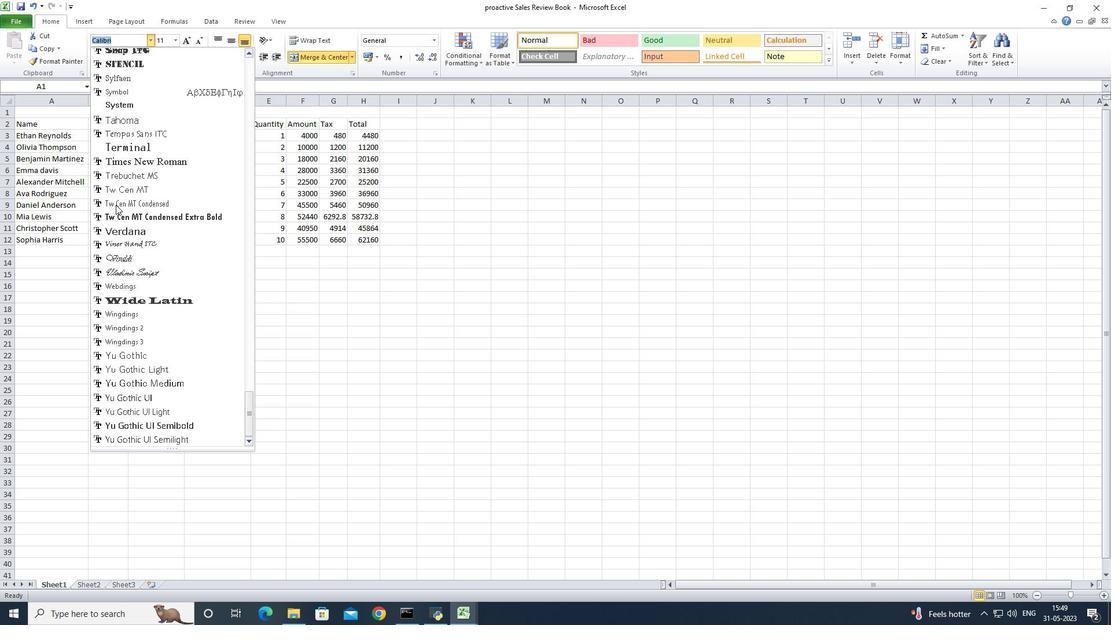 
Action: Mouse scrolled (115, 204) with delta (0, 0)
Screenshot: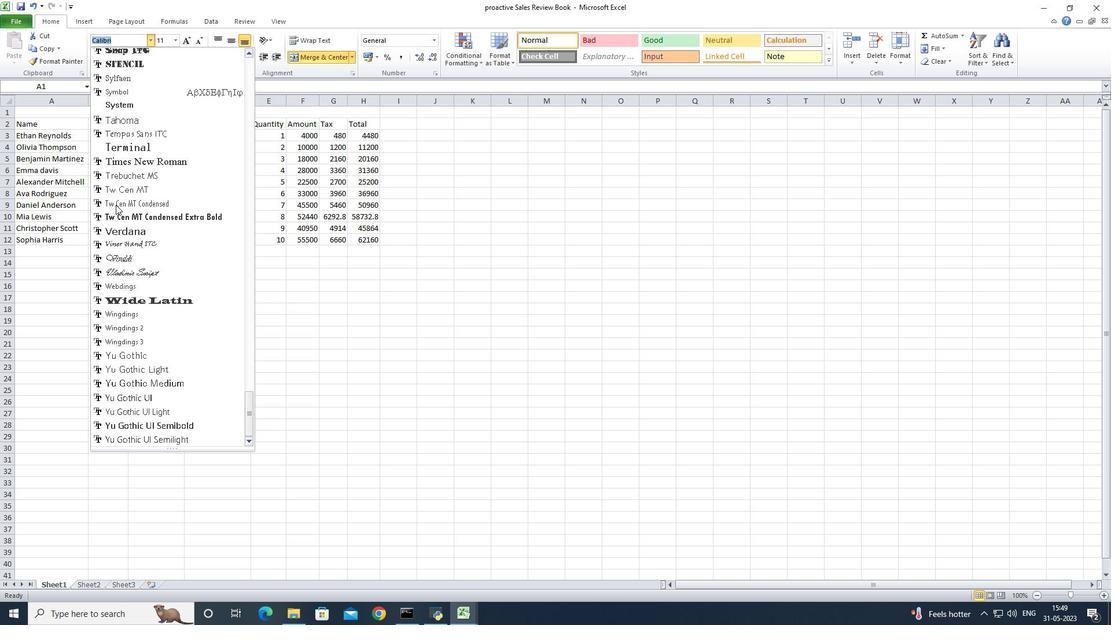
Action: Mouse scrolled (115, 204) with delta (0, 0)
Screenshot: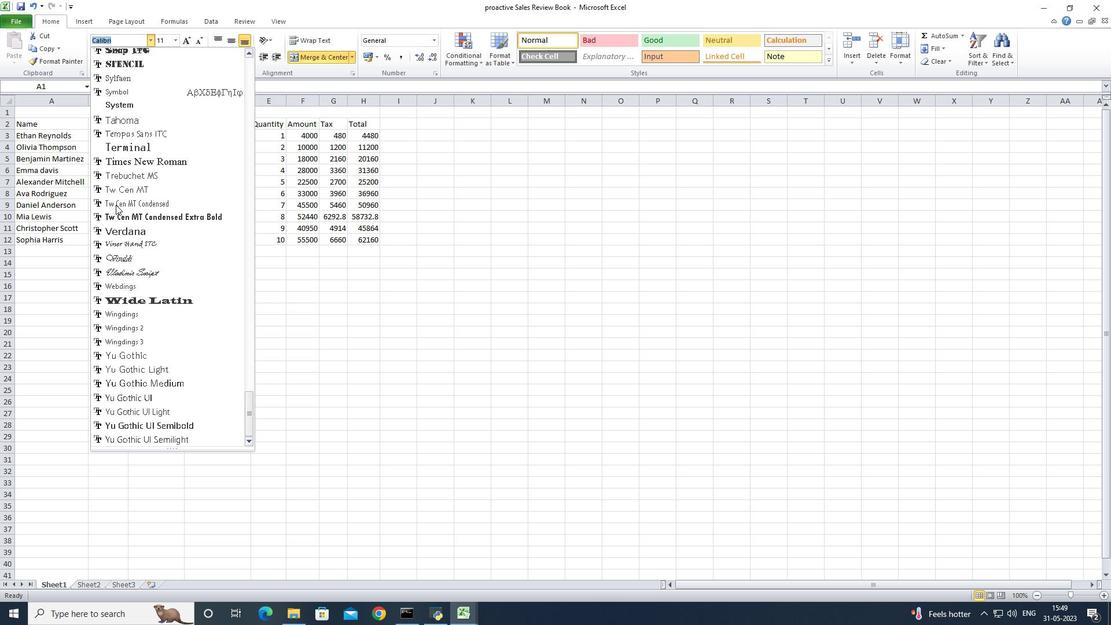 
Action: Mouse scrolled (115, 204) with delta (0, 0)
Screenshot: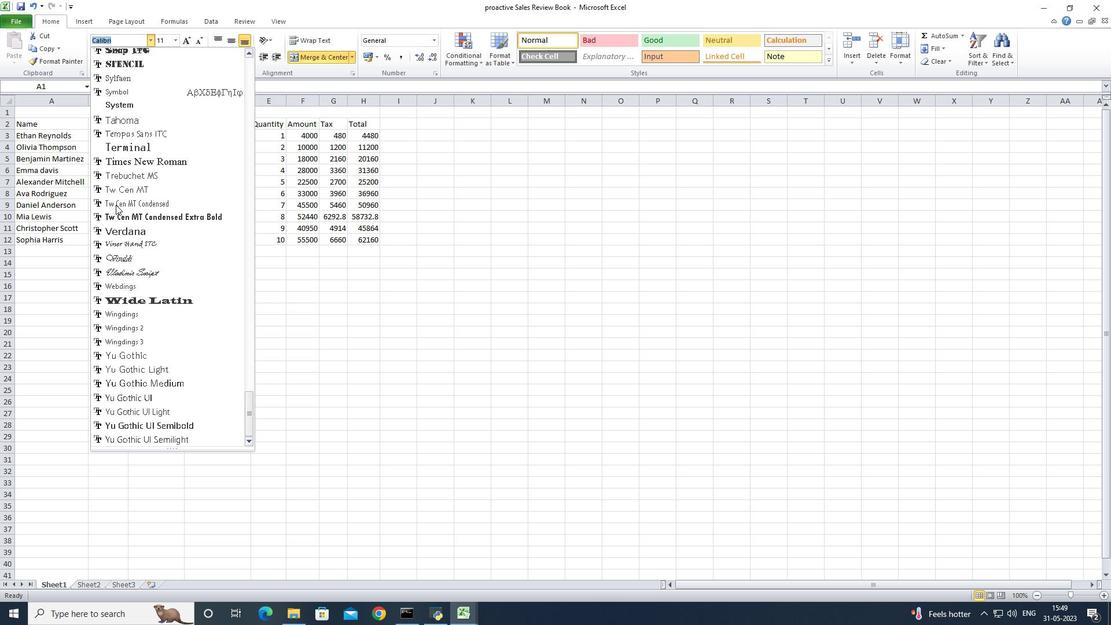 
Action: Mouse scrolled (115, 204) with delta (0, 0)
Screenshot: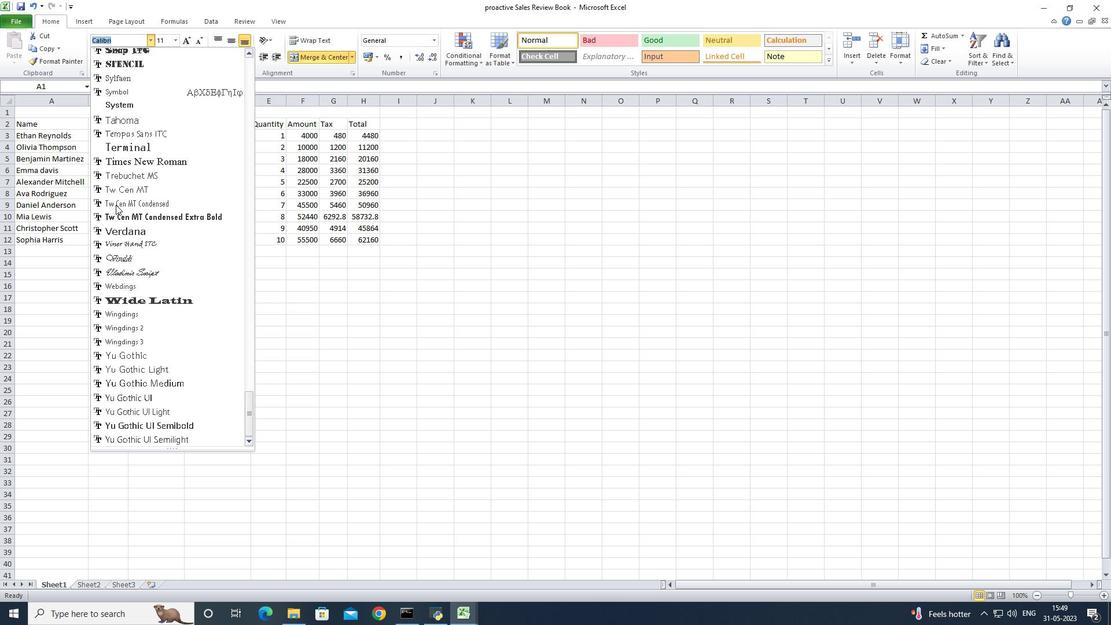 
Action: Mouse scrolled (115, 204) with delta (0, 0)
Screenshot: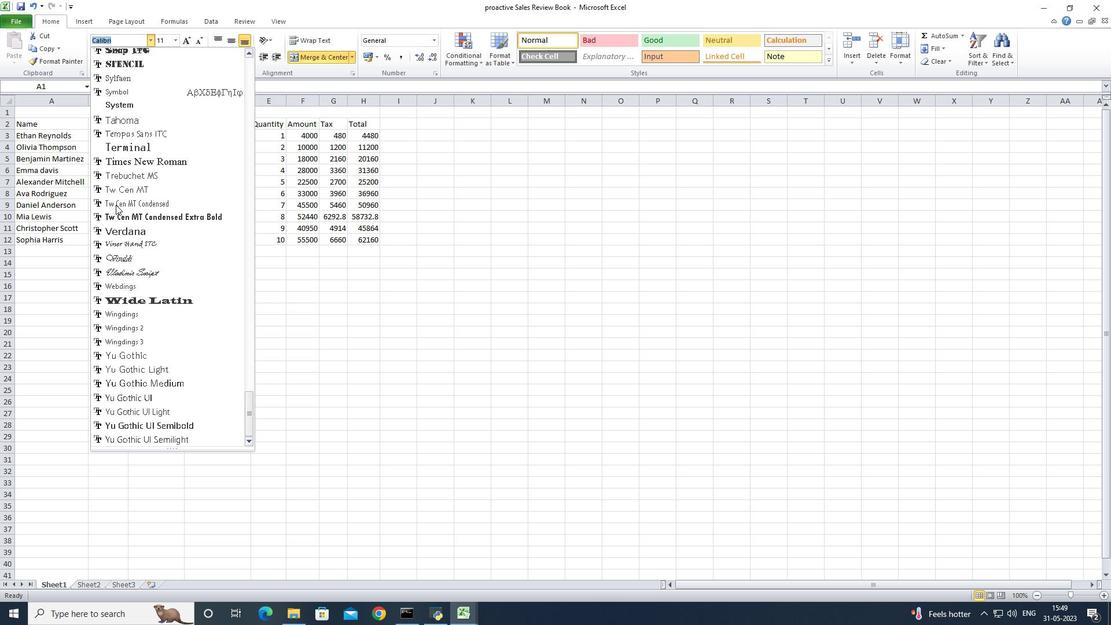 
Action: Mouse scrolled (115, 204) with delta (0, 0)
Screenshot: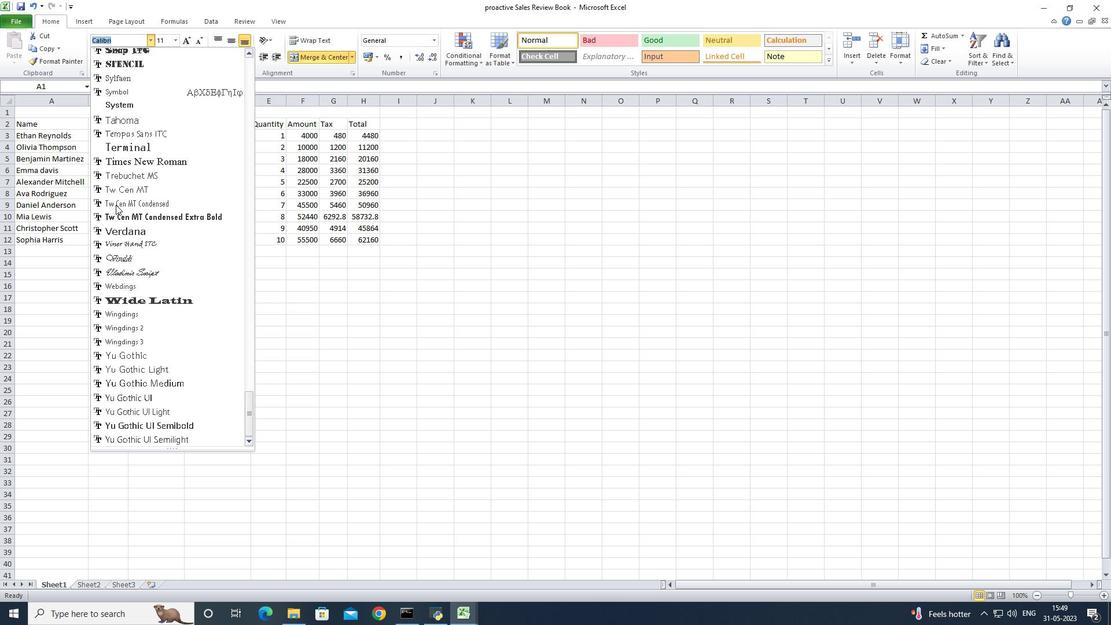 
Action: Mouse scrolled (115, 204) with delta (0, 0)
Screenshot: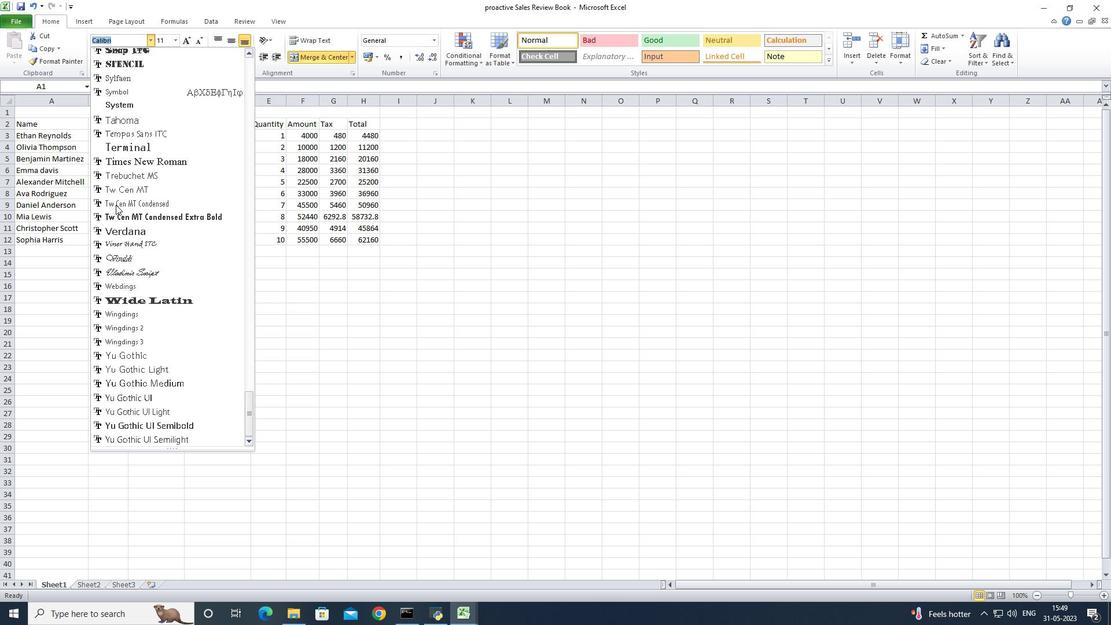 
Action: Mouse scrolled (115, 204) with delta (0, 0)
Screenshot: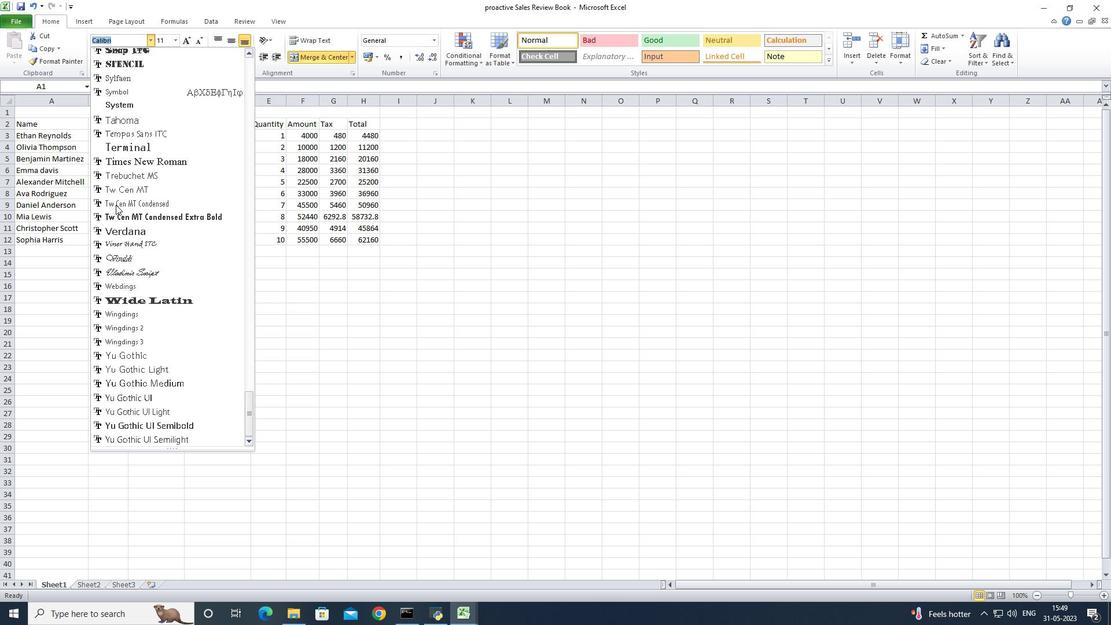 
Action: Mouse scrolled (115, 204) with delta (0, 0)
Screenshot: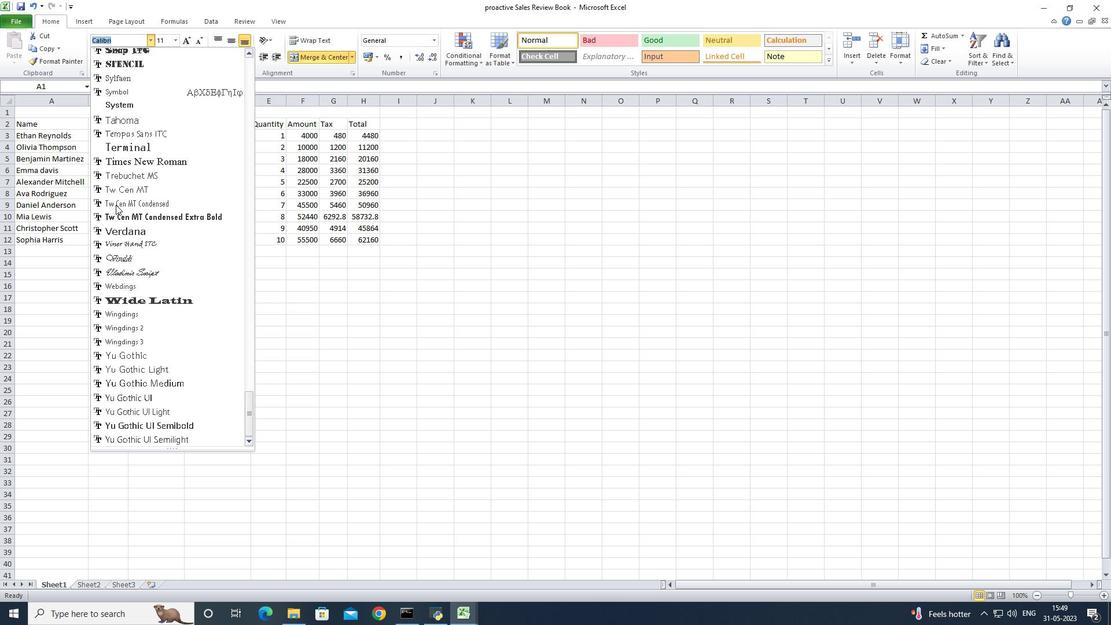 
Action: Mouse moved to (136, 119)
Screenshot: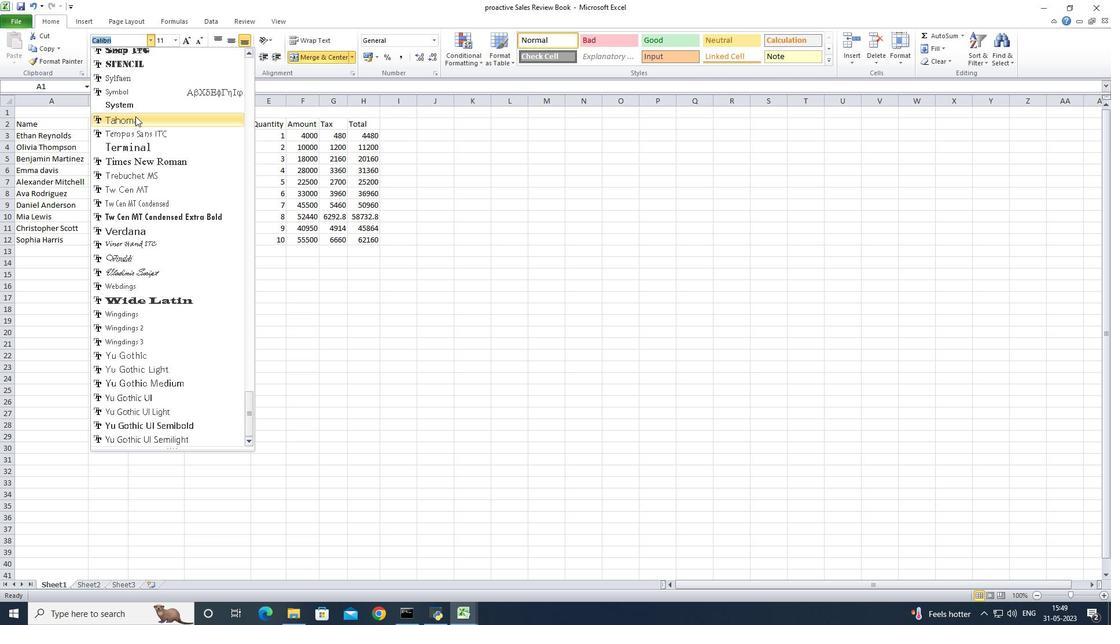
Action: Mouse pressed left at (136, 119)
Screenshot: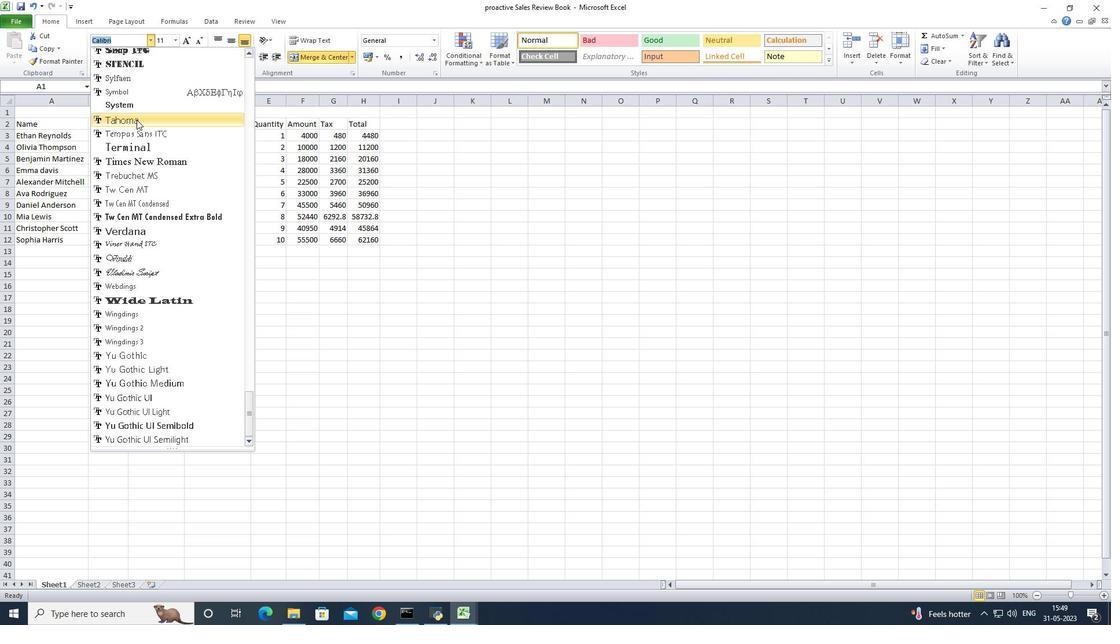 
Action: Mouse moved to (121, 56)
Screenshot: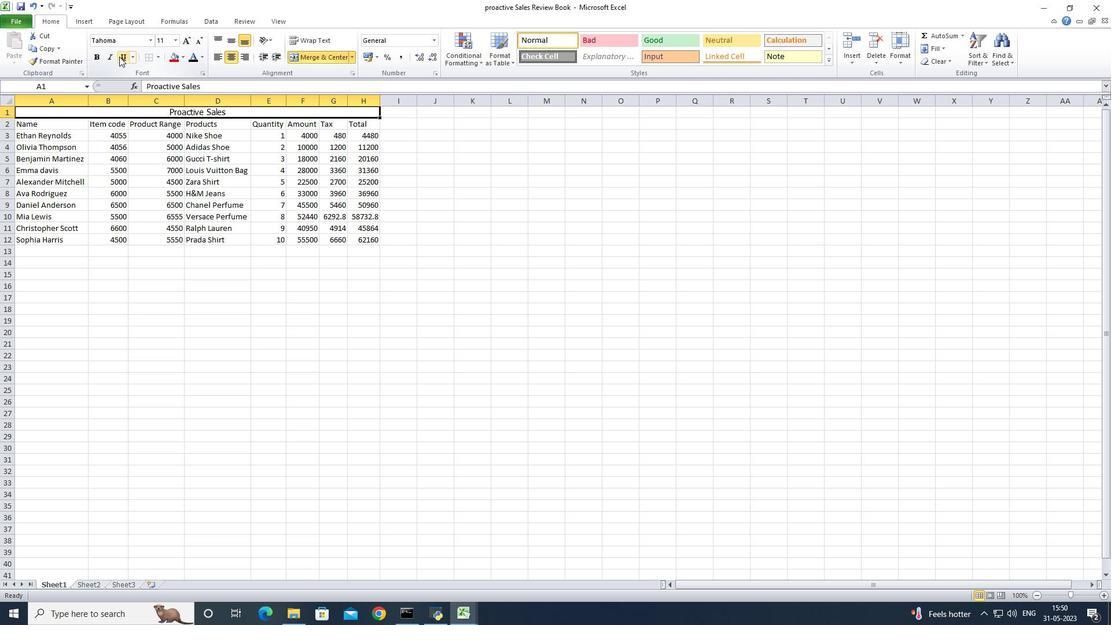 
Action: Mouse pressed left at (121, 56)
Screenshot: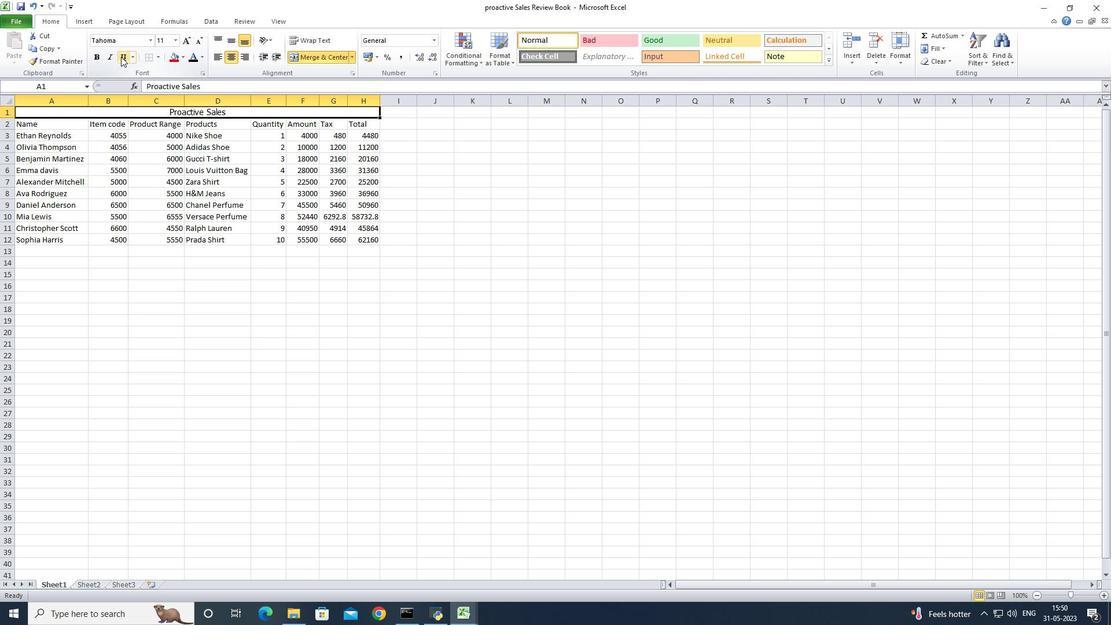 
Action: Mouse moved to (178, 39)
Screenshot: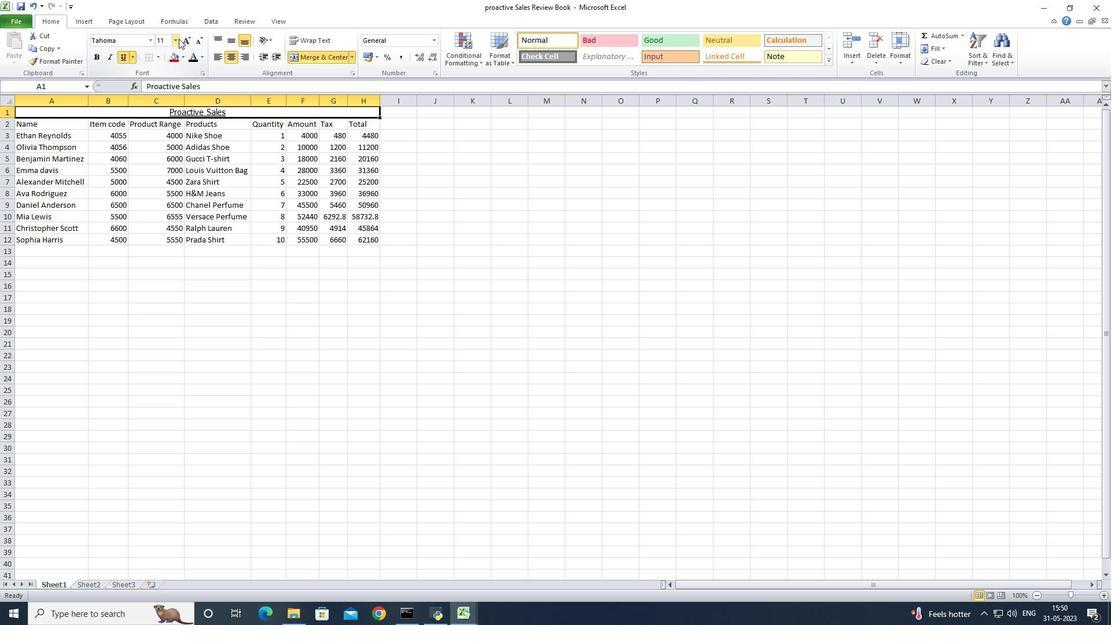 
Action: Mouse pressed left at (178, 39)
Screenshot: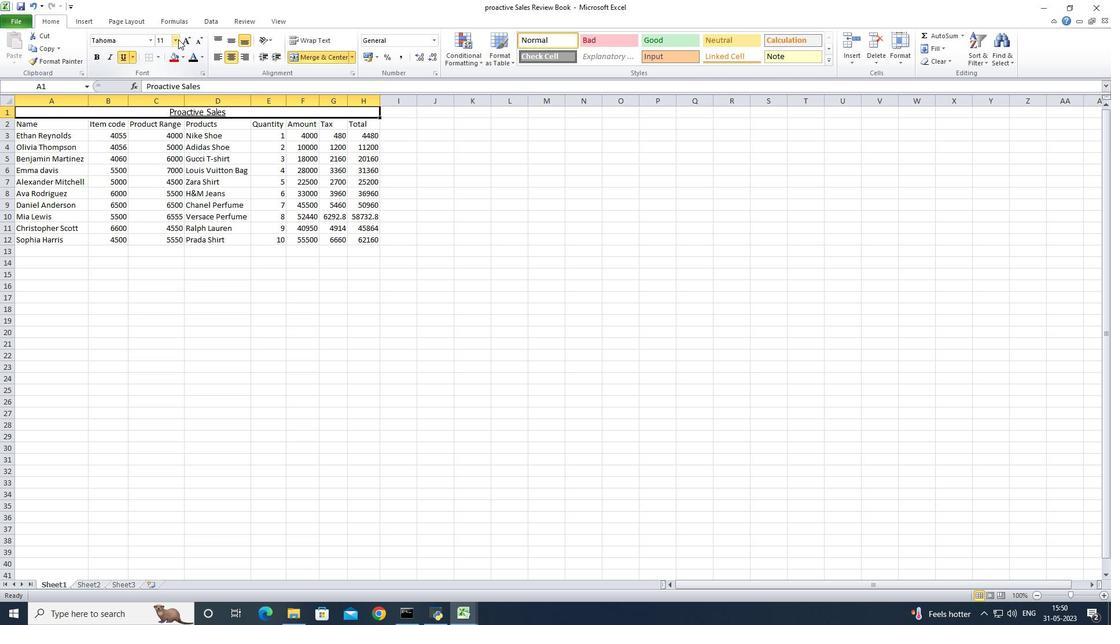 
Action: Mouse moved to (163, 133)
Screenshot: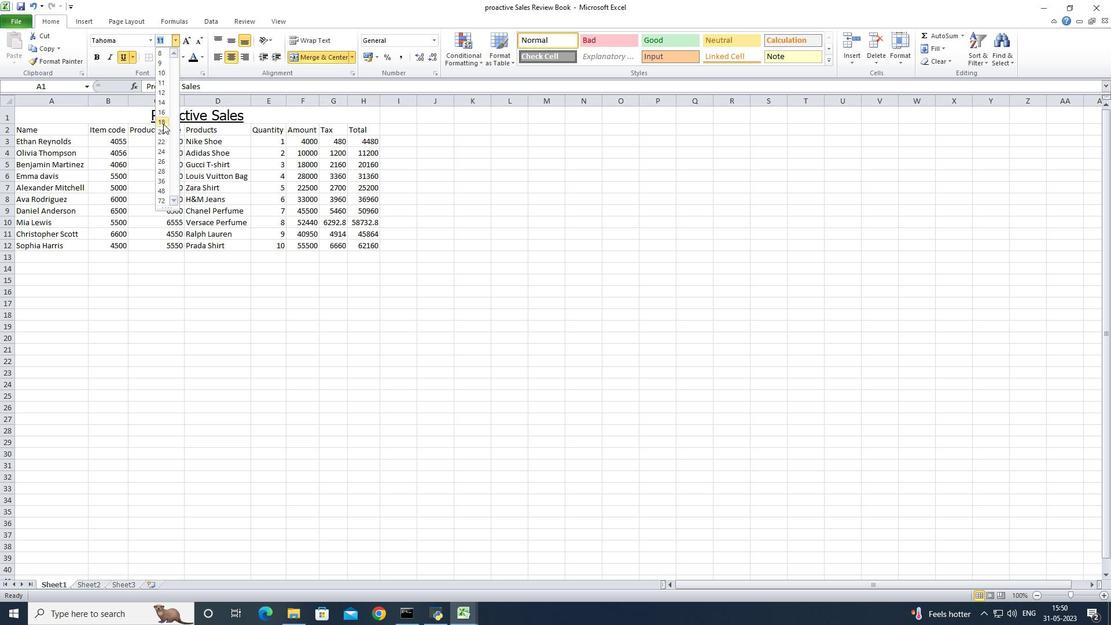 
Action: Mouse pressed left at (163, 133)
Screenshot: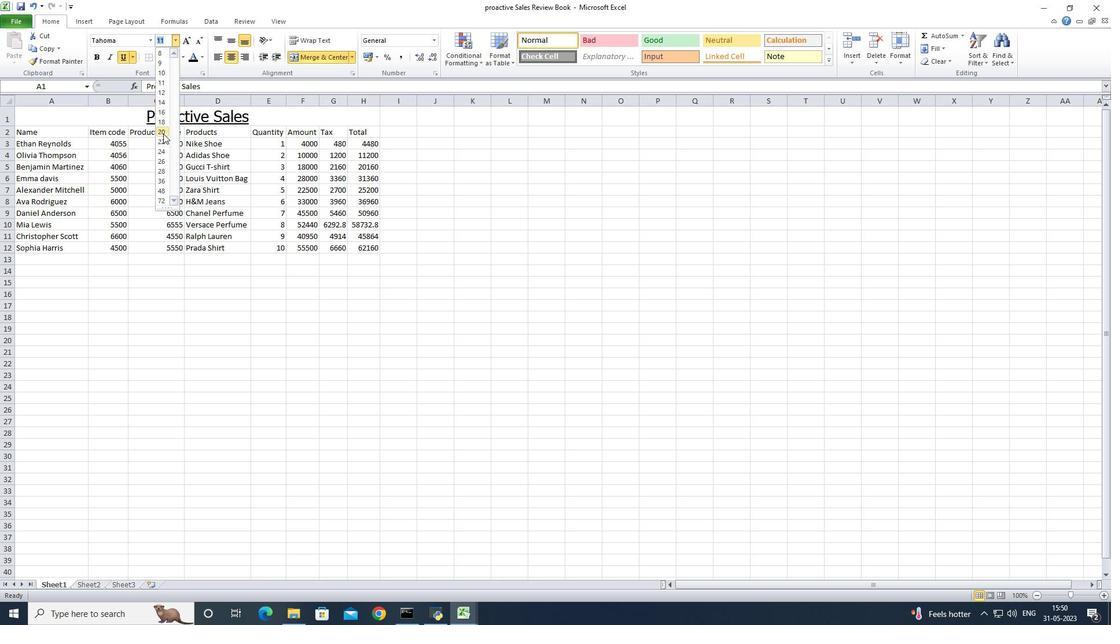 
Action: Mouse moved to (54, 133)
Screenshot: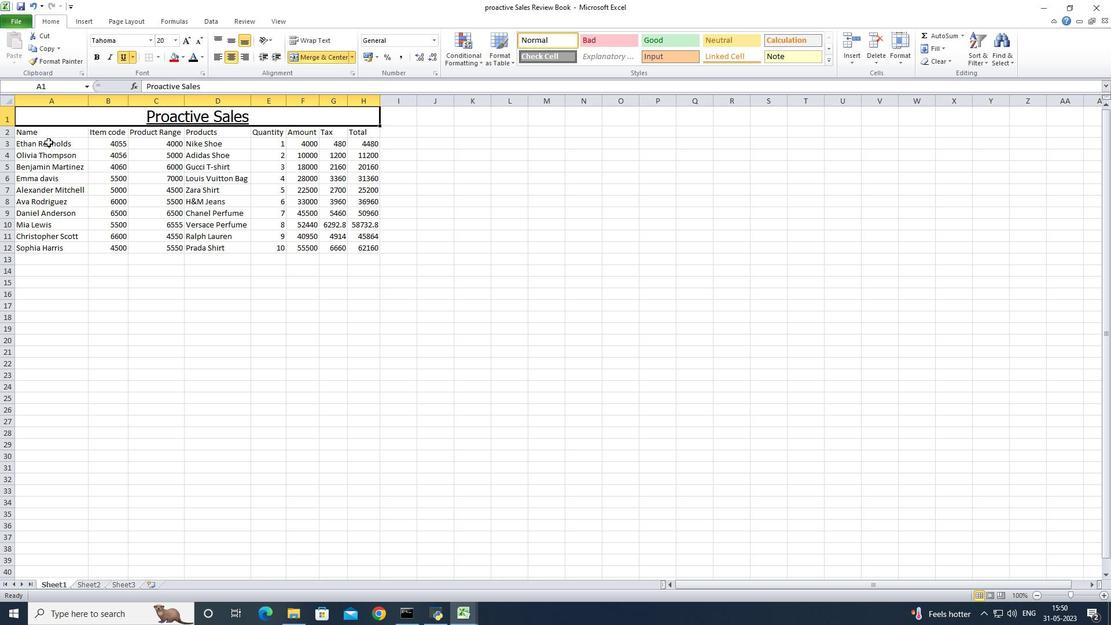 
Action: Mouse pressed left at (54, 133)
Screenshot: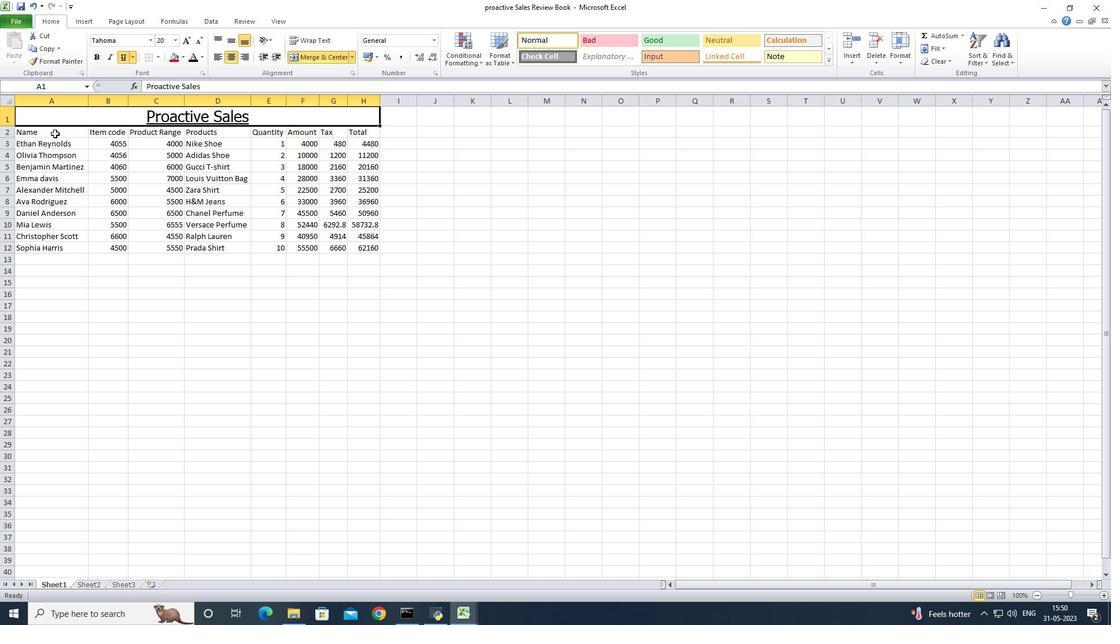 
Action: Mouse moved to (151, 41)
Screenshot: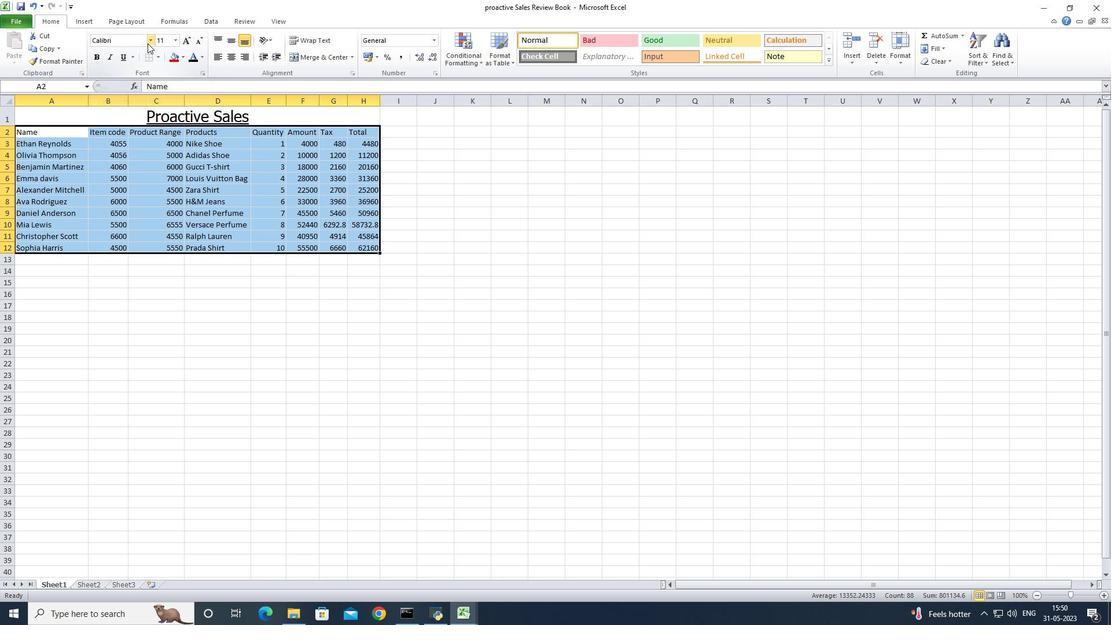 
Action: Mouse pressed left at (151, 41)
Screenshot: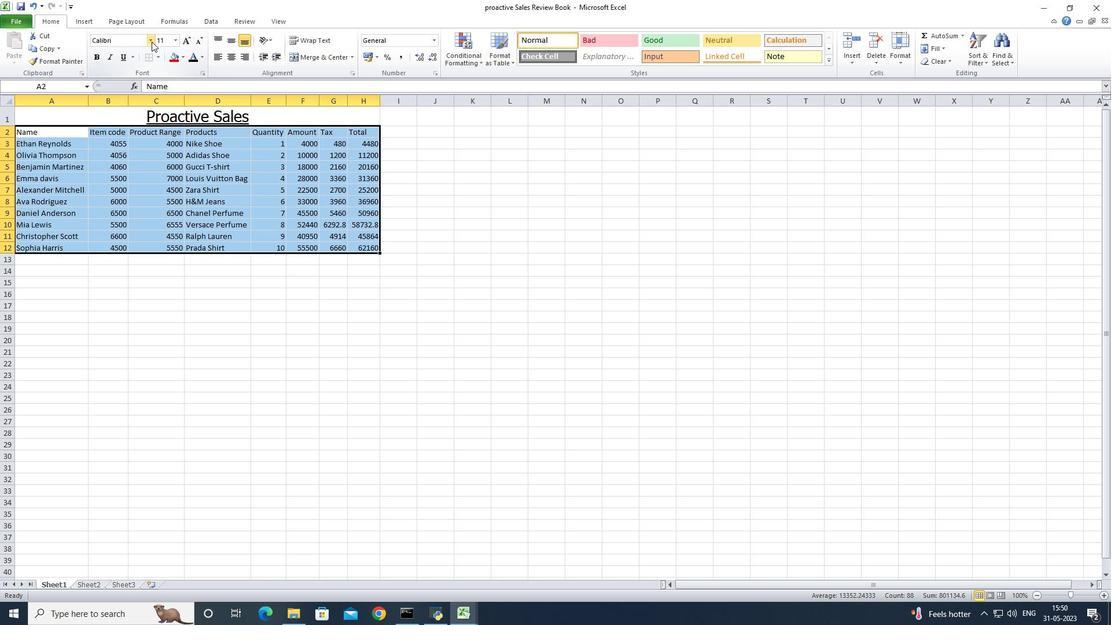 
Action: Mouse moved to (120, 133)
Screenshot: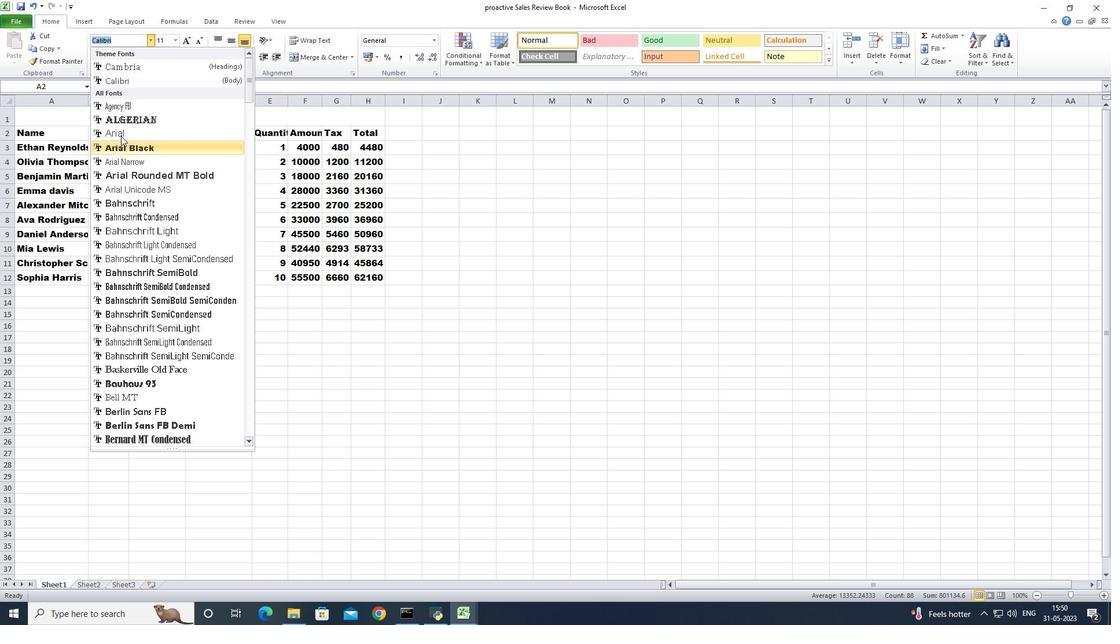 
Action: Mouse pressed left at (120, 133)
Screenshot: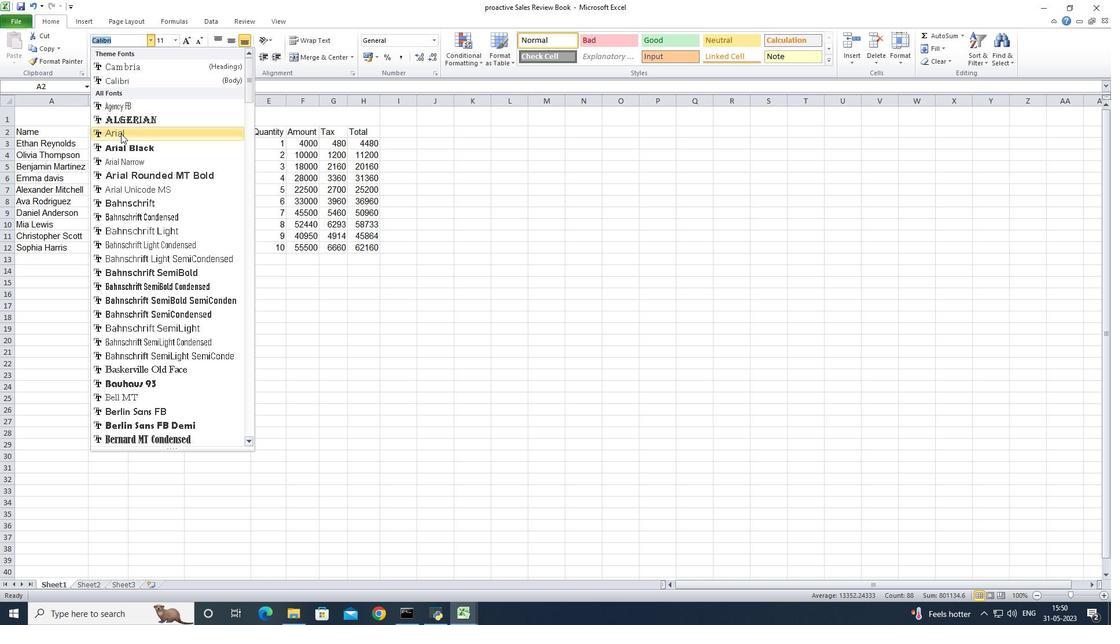 
Action: Mouse moved to (177, 43)
Screenshot: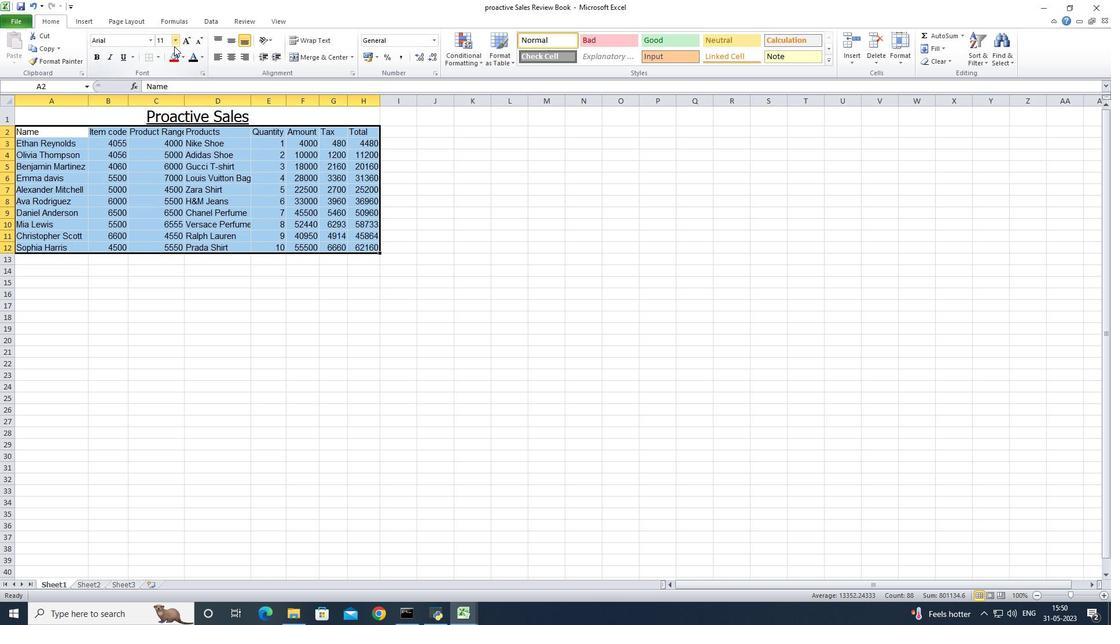 
Action: Mouse pressed left at (177, 43)
Screenshot: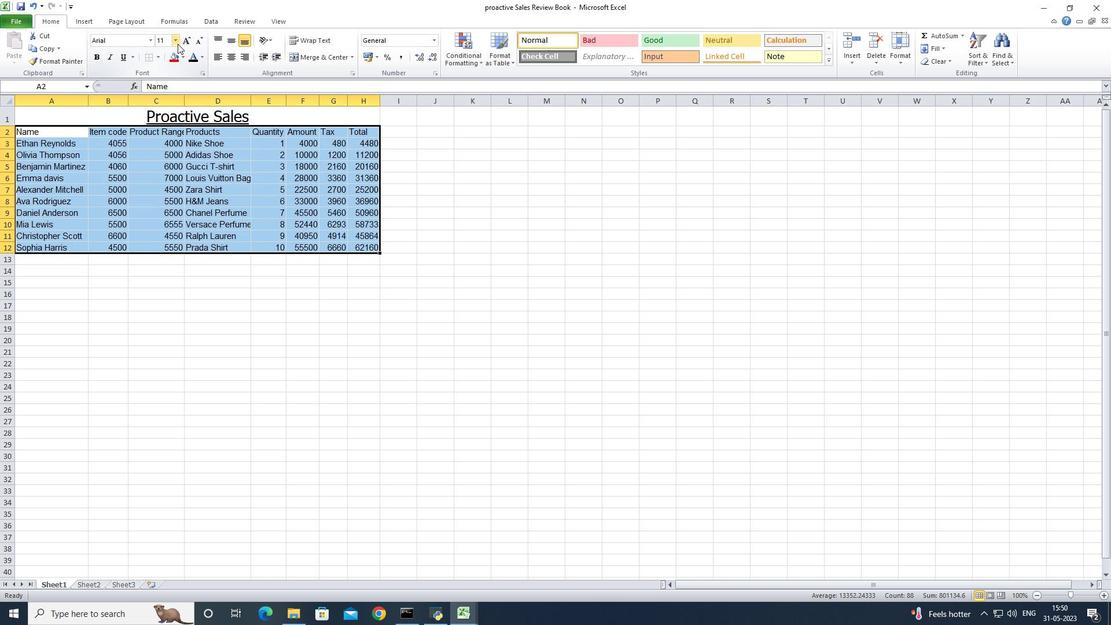 
Action: Mouse moved to (164, 90)
Screenshot: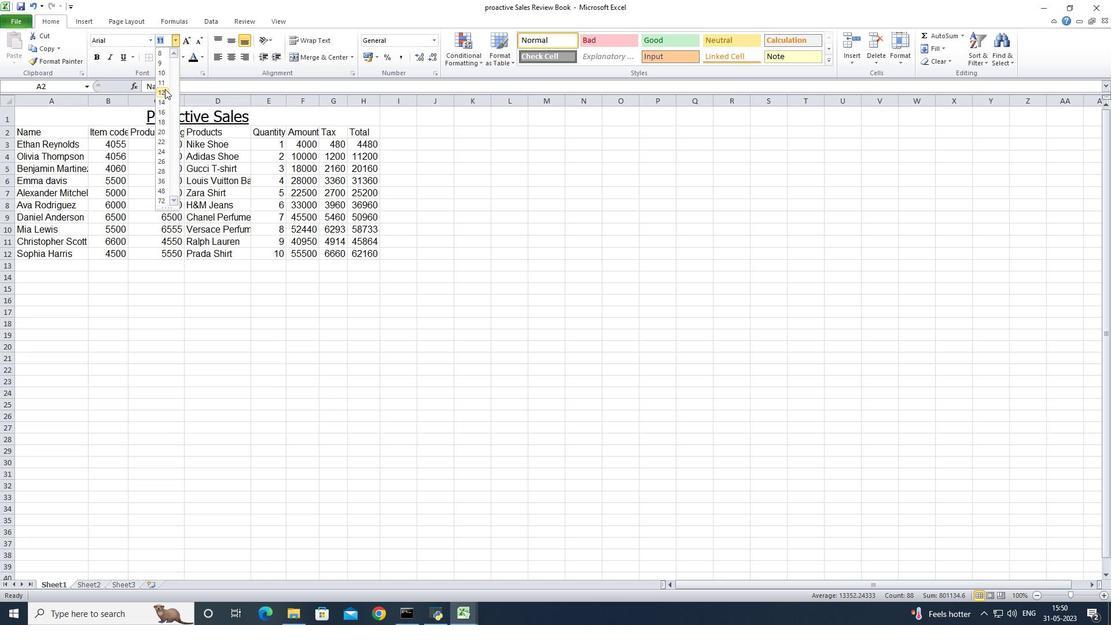 
Action: Mouse pressed left at (164, 90)
Screenshot: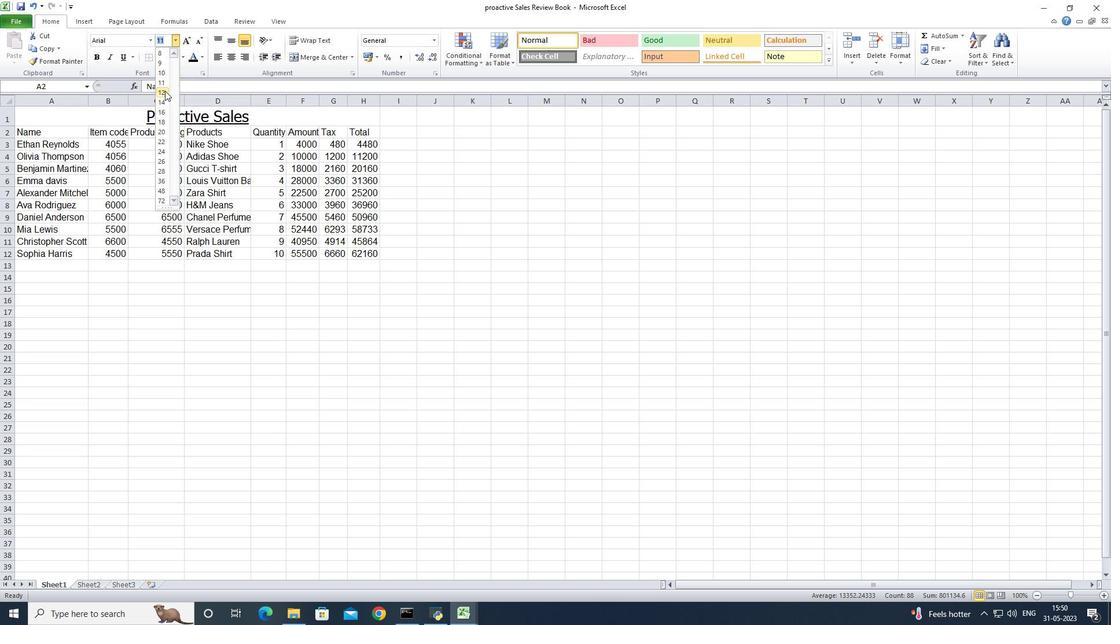 
Action: Mouse moved to (106, 115)
Screenshot: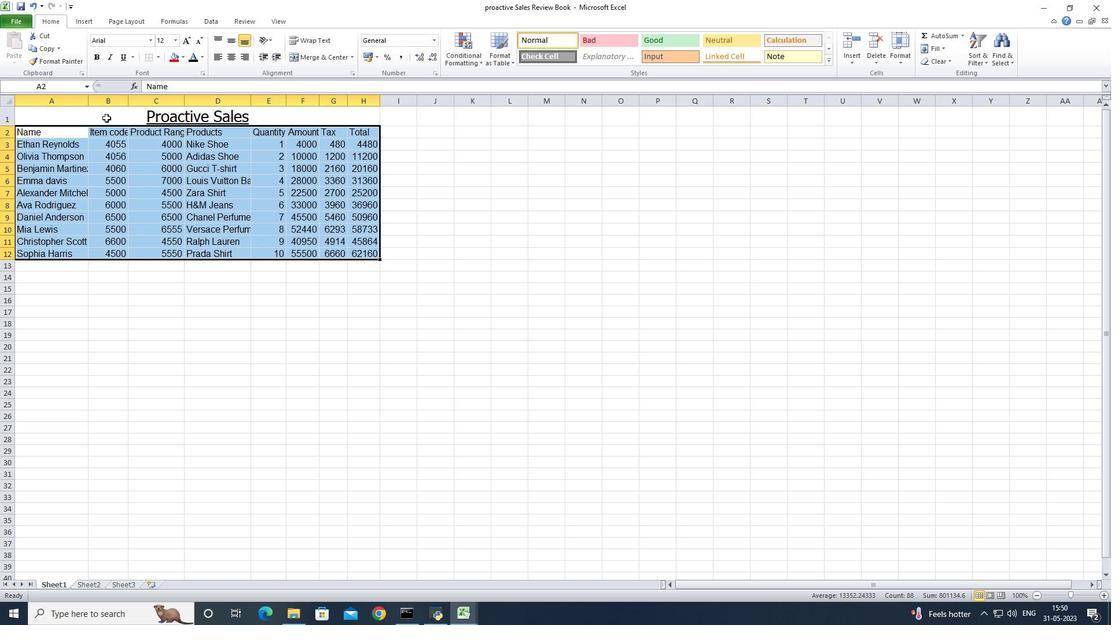 
Action: Mouse pressed left at (106, 115)
Screenshot: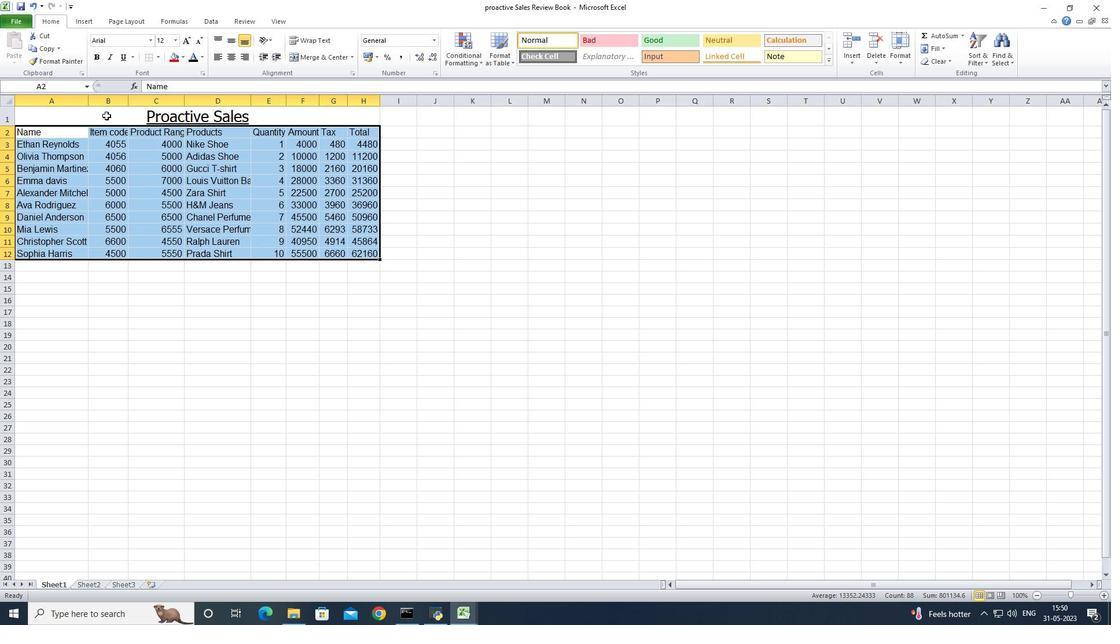 
Action: Mouse moved to (216, 57)
Screenshot: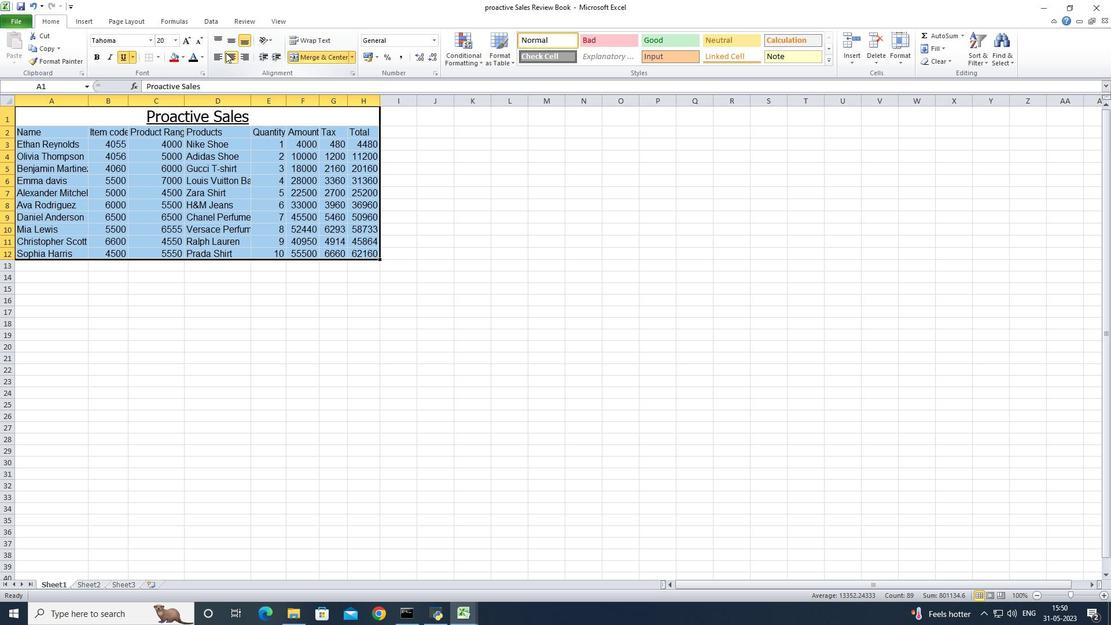 
Action: Mouse pressed left at (216, 57)
Screenshot: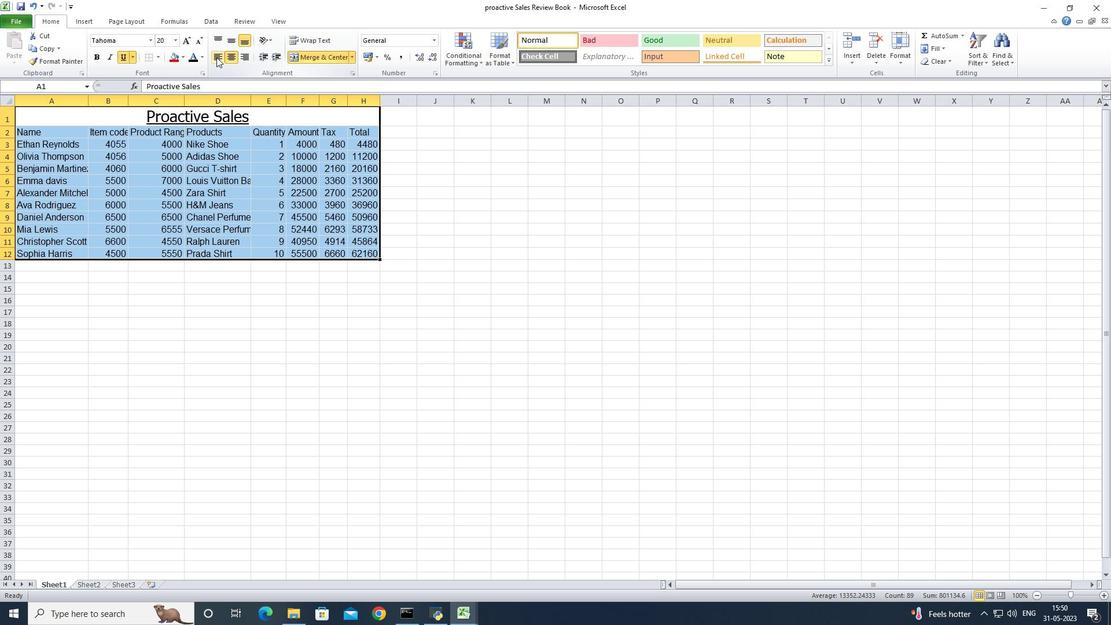 
Action: Mouse moved to (397, 215)
Screenshot: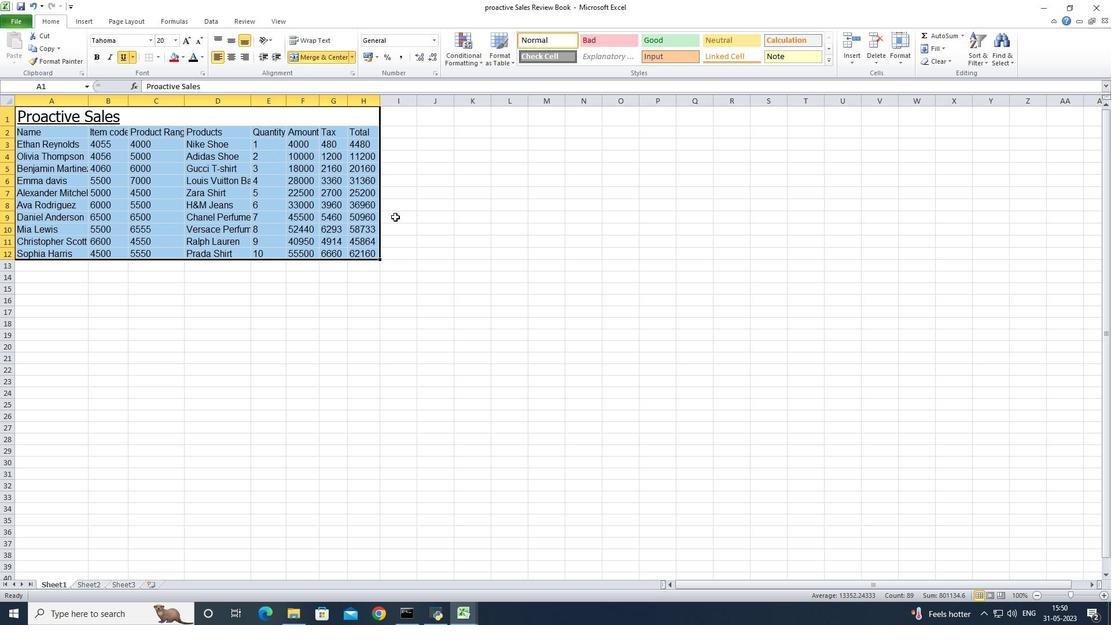 
Action: Mouse pressed left at (397, 215)
Screenshot: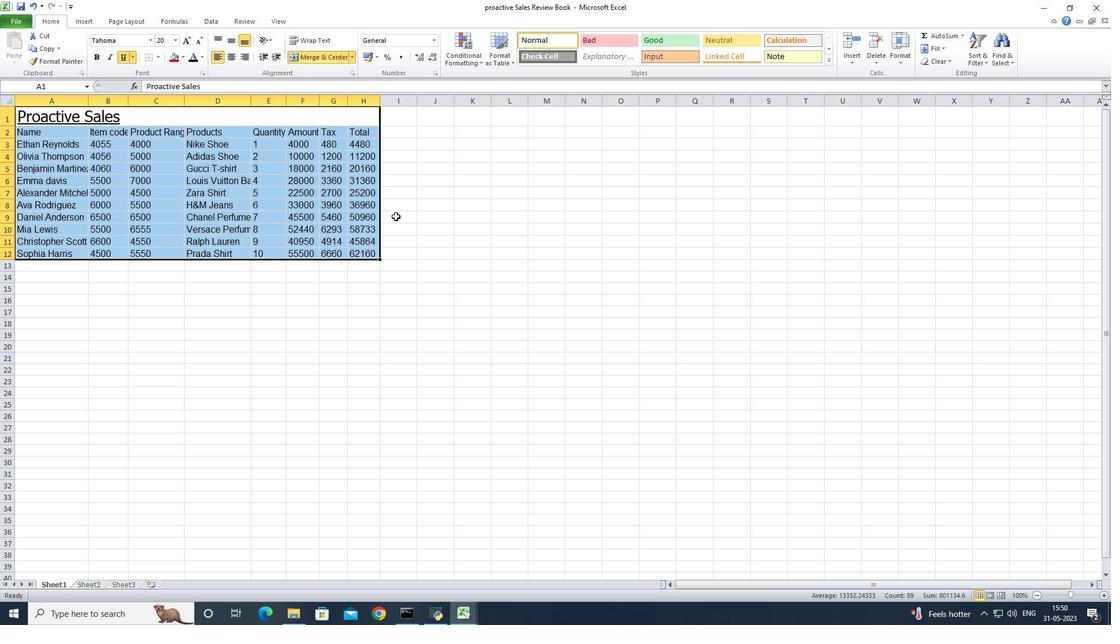 
Action: Mouse moved to (89, 104)
Screenshot: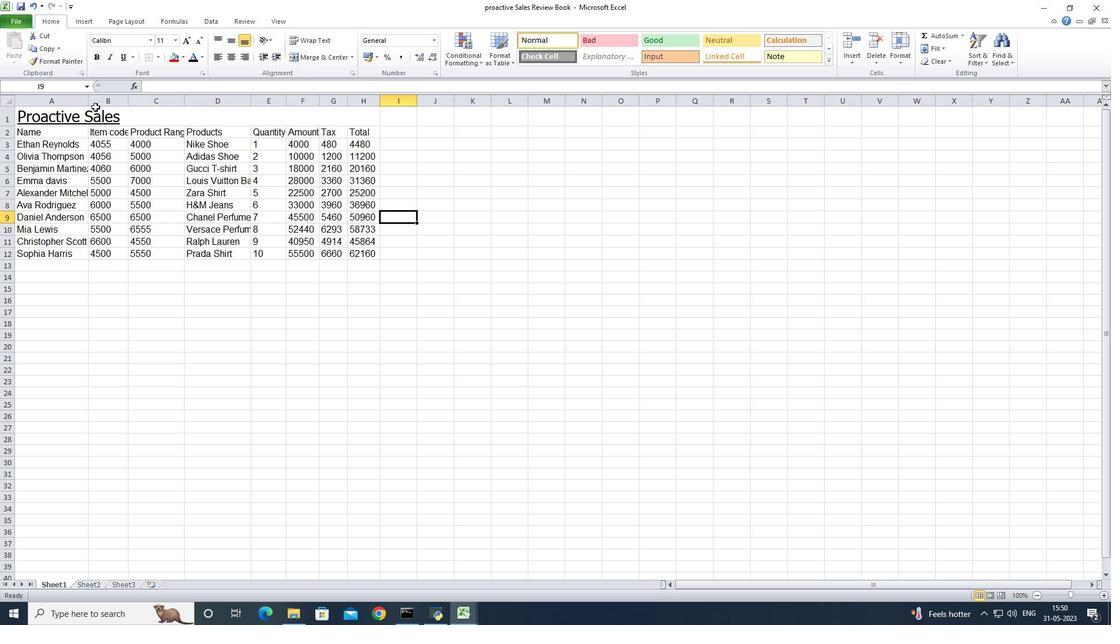 
Action: Mouse pressed left at (89, 104)
Screenshot: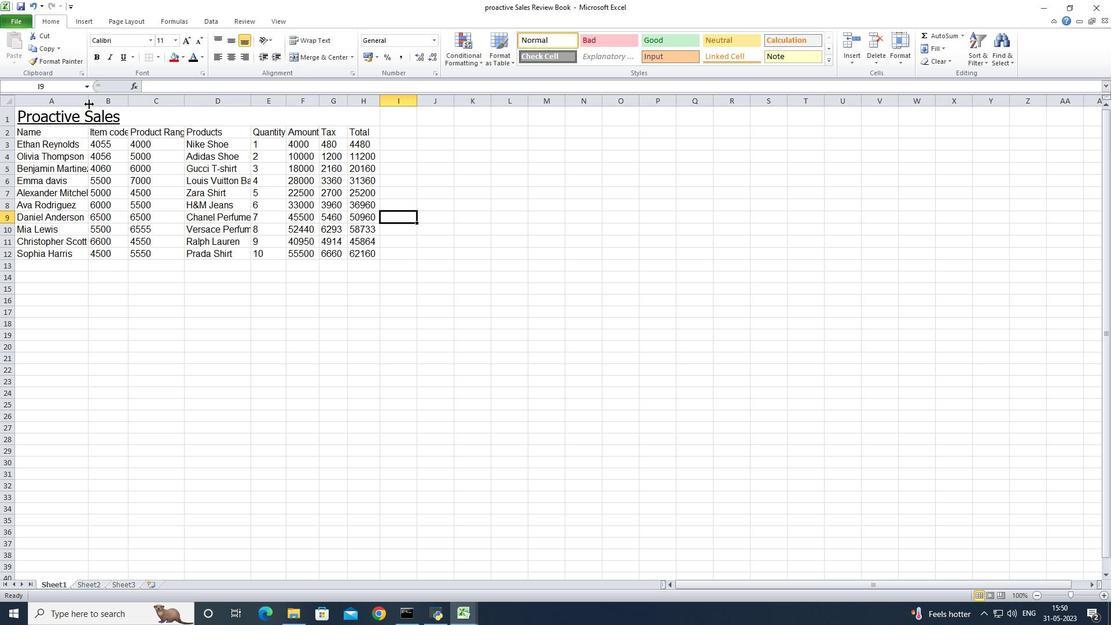 
Action: Mouse pressed left at (89, 104)
Screenshot: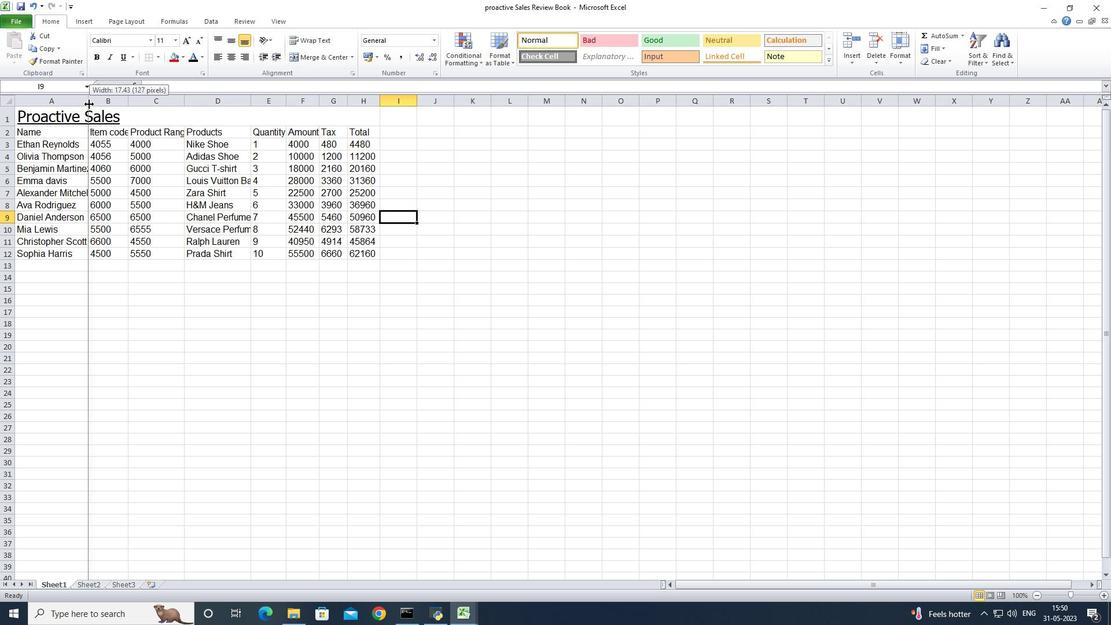 
Action: Mouse moved to (135, 100)
Screenshot: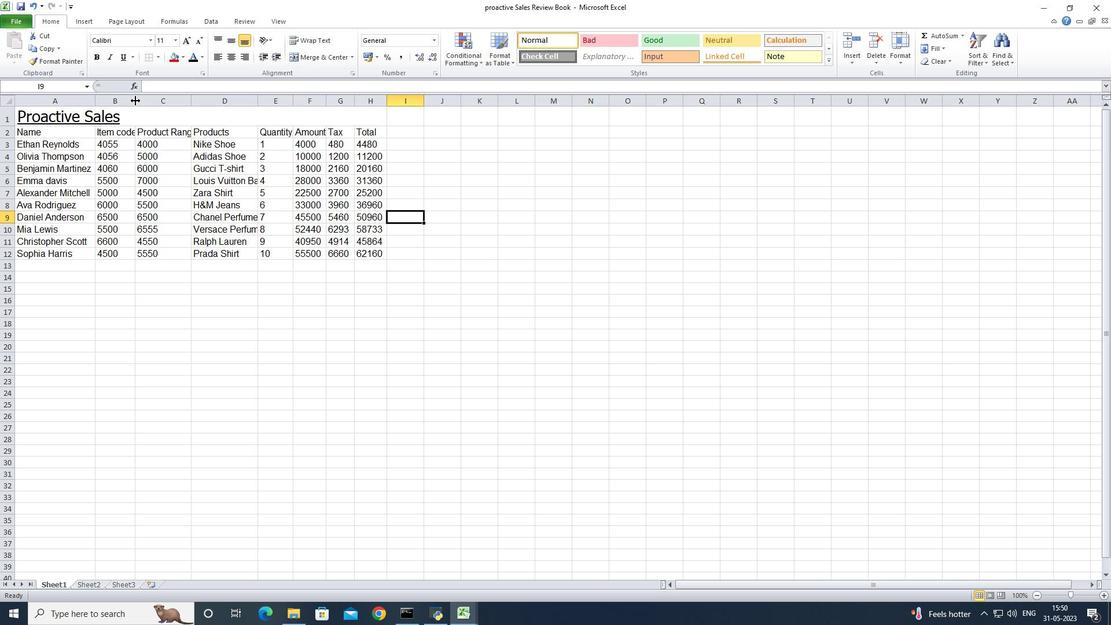 
Action: Mouse pressed left at (135, 100)
Screenshot: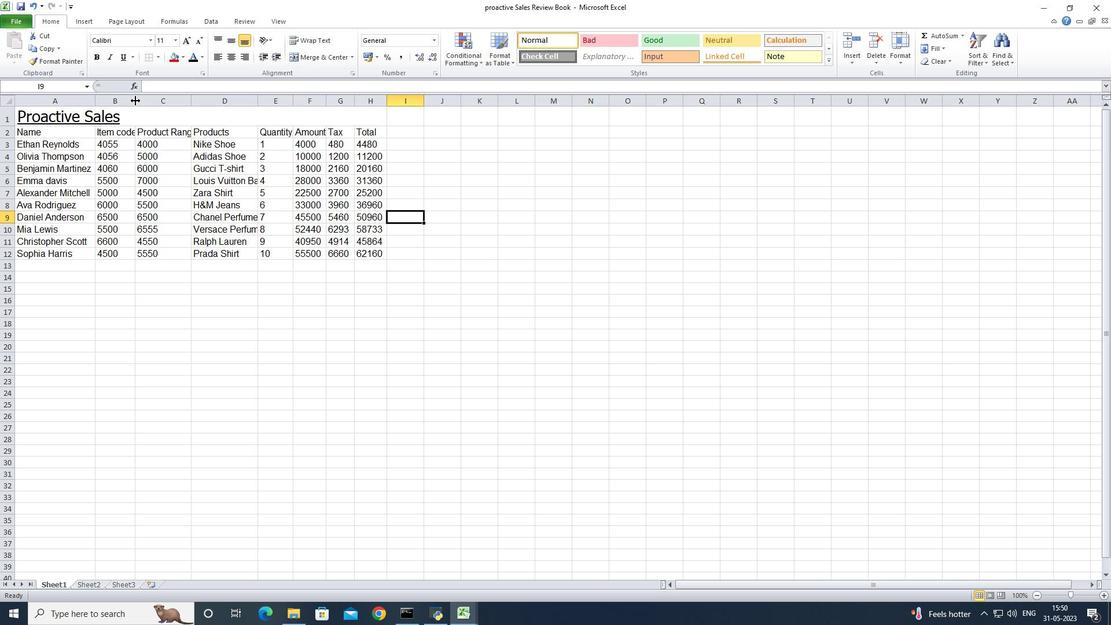 
Action: Mouse pressed left at (135, 100)
Screenshot: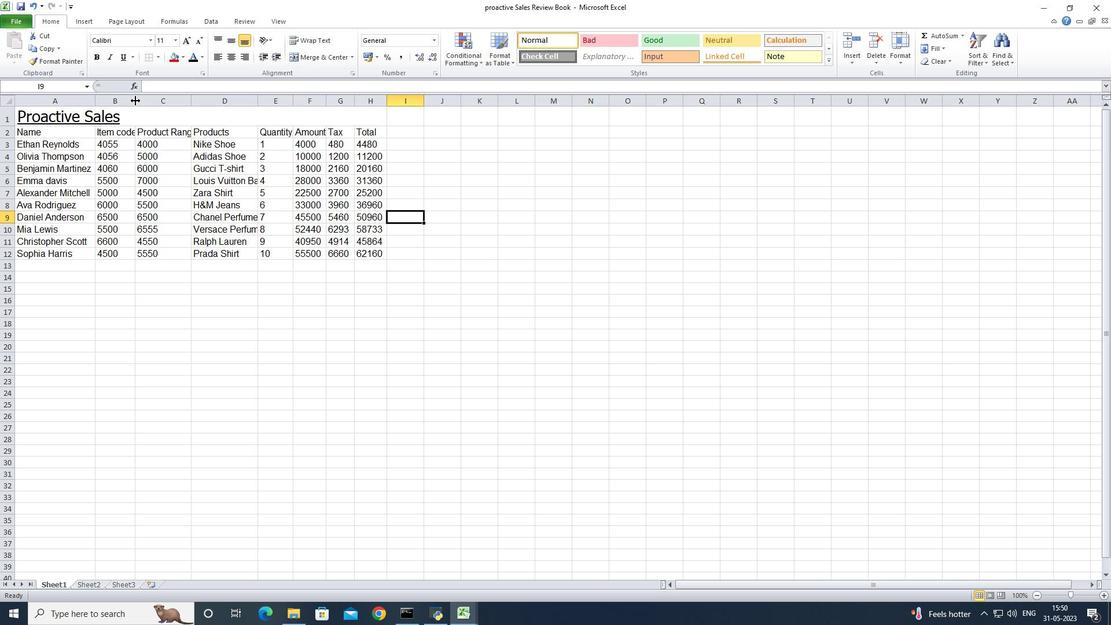 
Action: Mouse moved to (193, 103)
Screenshot: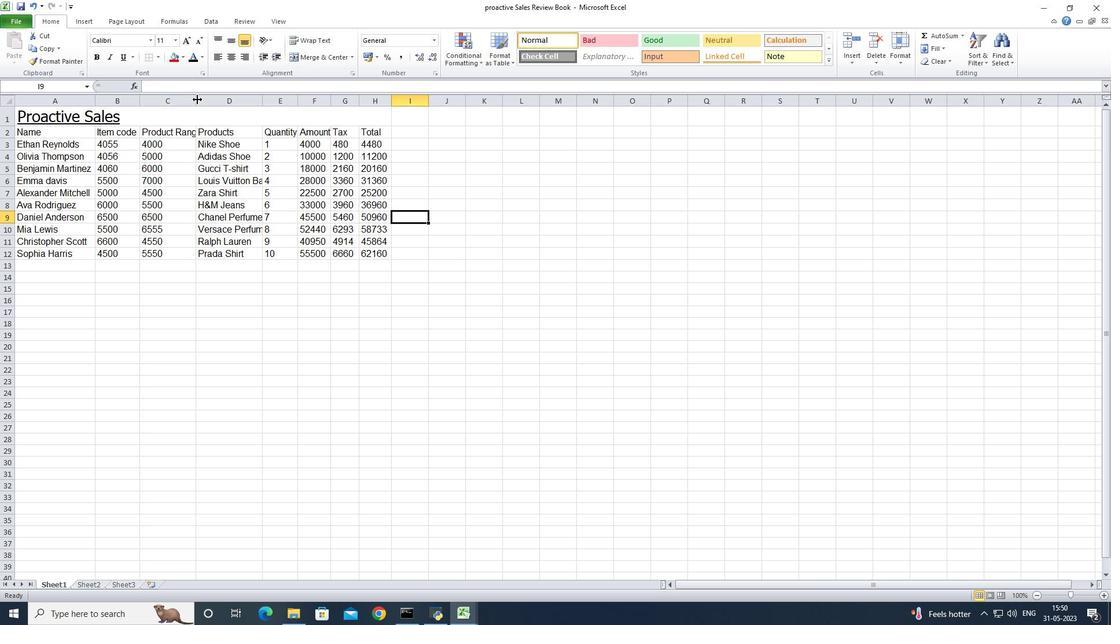 
Action: Mouse pressed left at (193, 103)
Screenshot: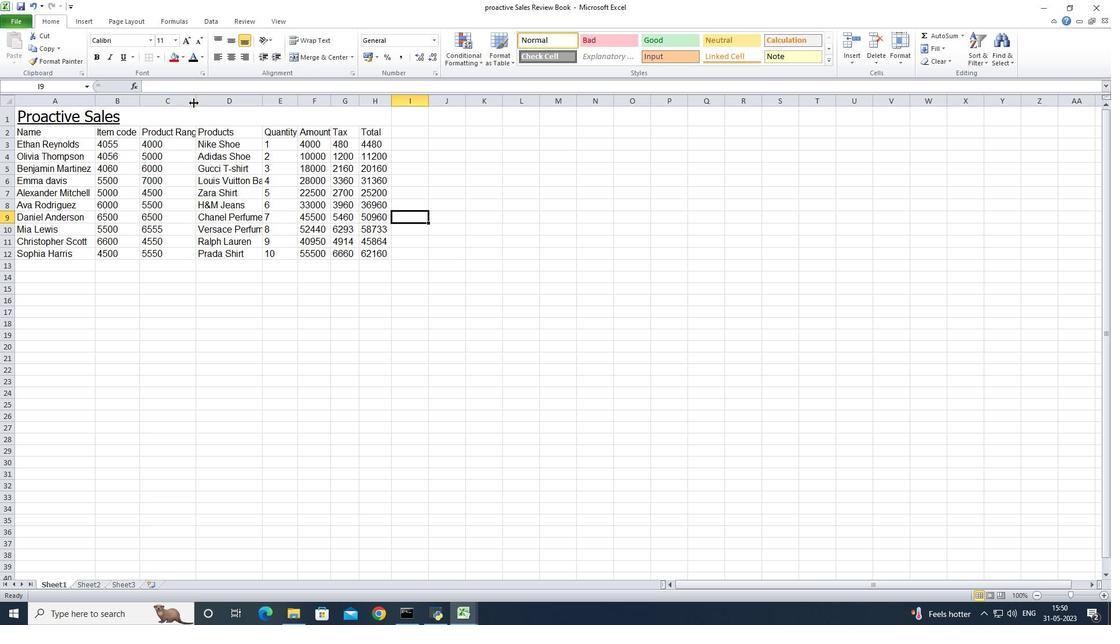 
Action: Mouse pressed left at (193, 103)
Screenshot: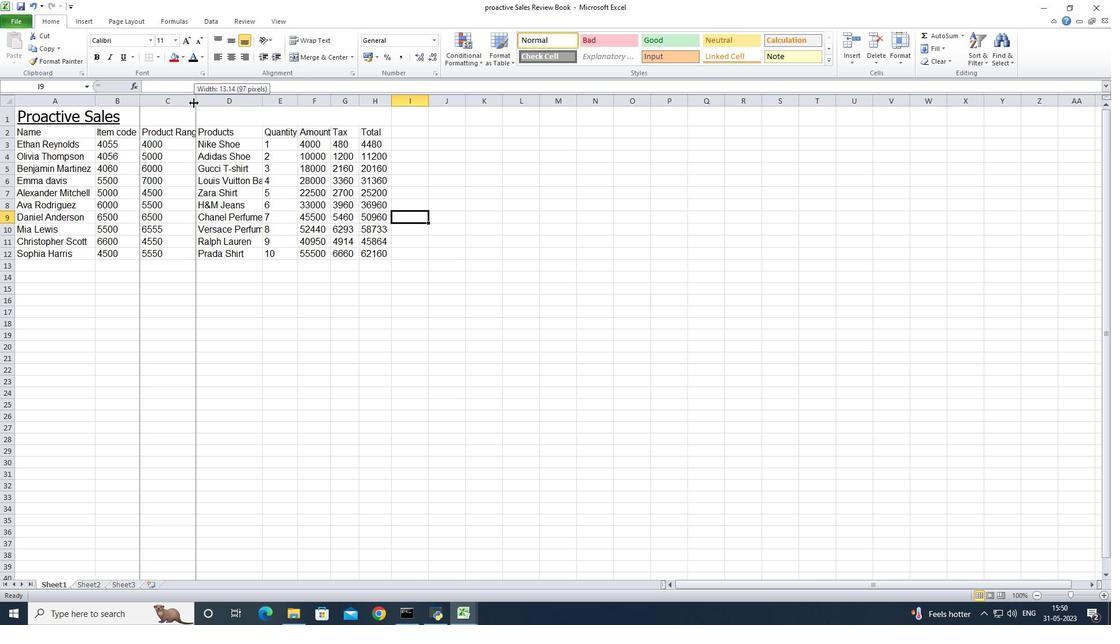 
Action: Mouse moved to (271, 101)
Screenshot: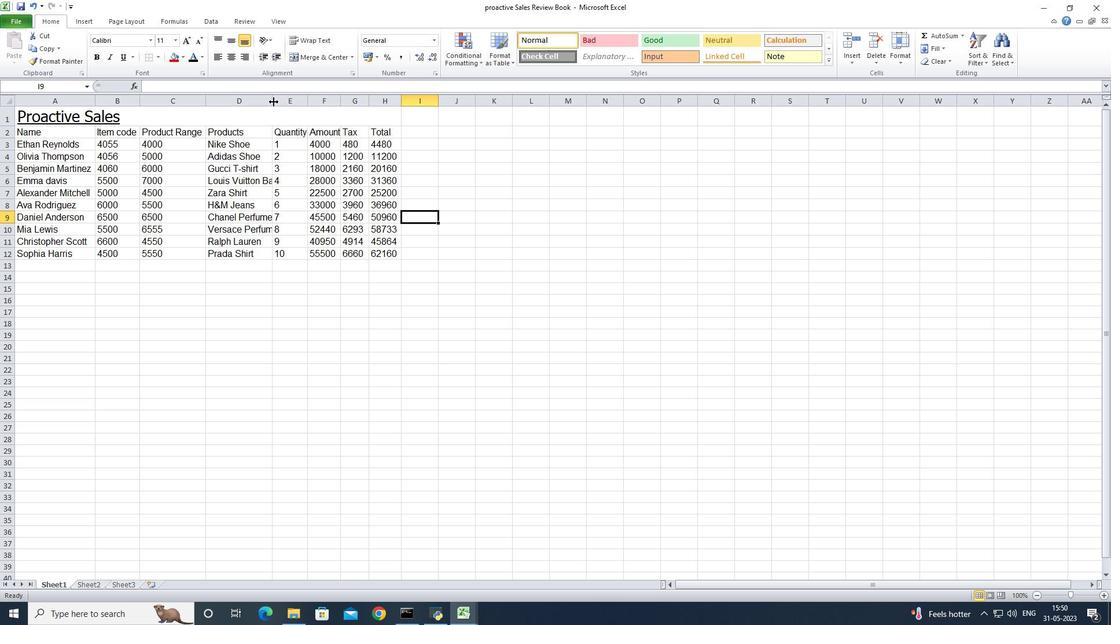 
Action: Mouse pressed left at (271, 101)
Screenshot: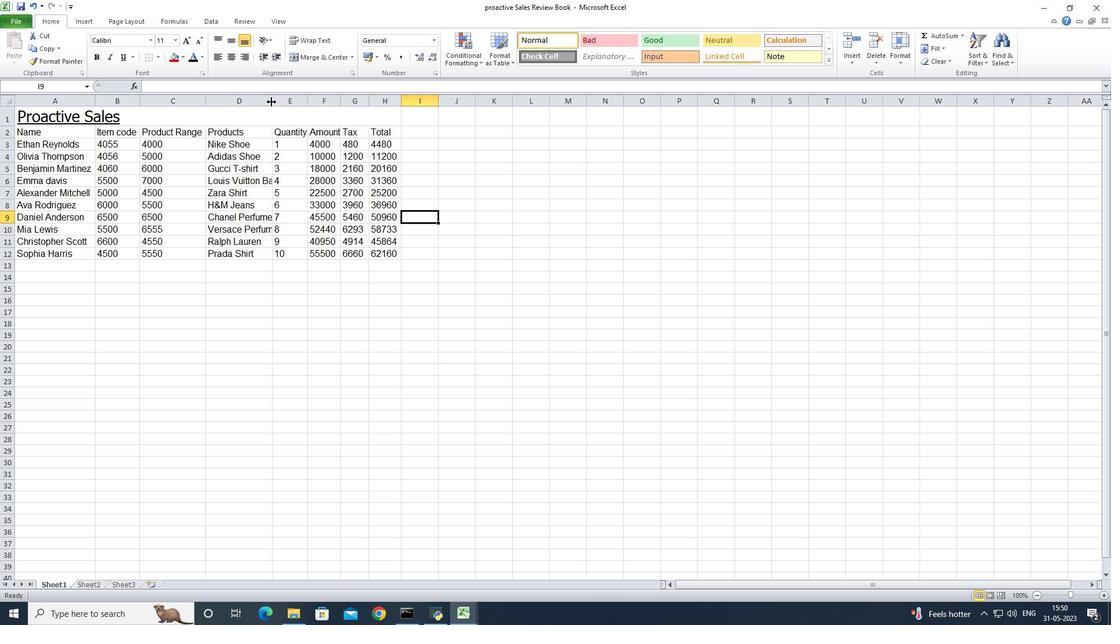 
Action: Mouse pressed left at (271, 101)
Screenshot: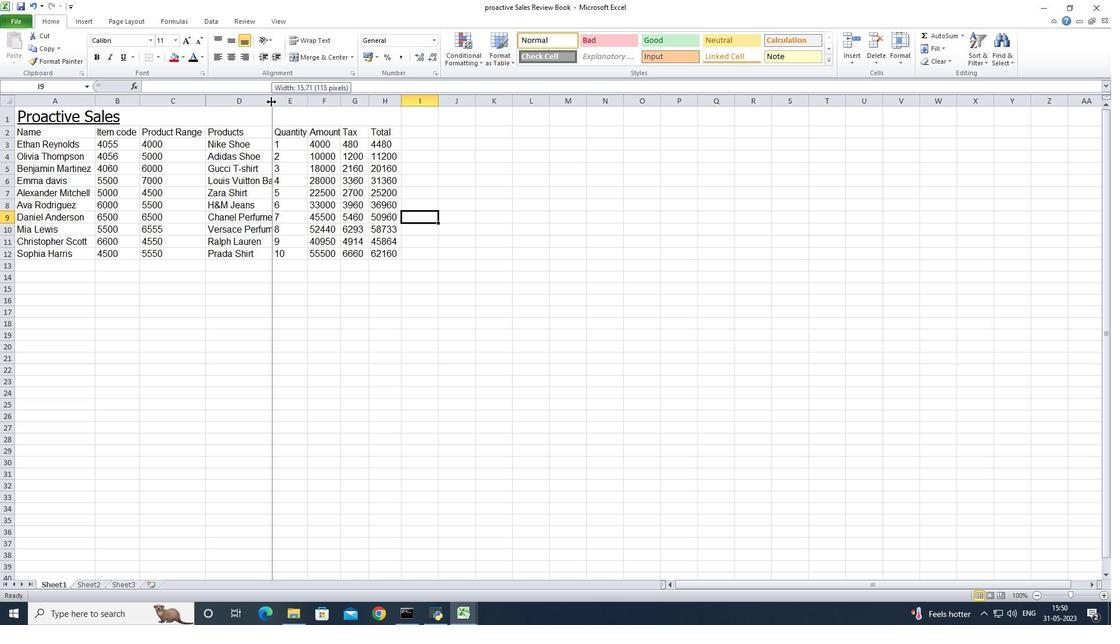 
Action: Mouse moved to (316, 104)
Screenshot: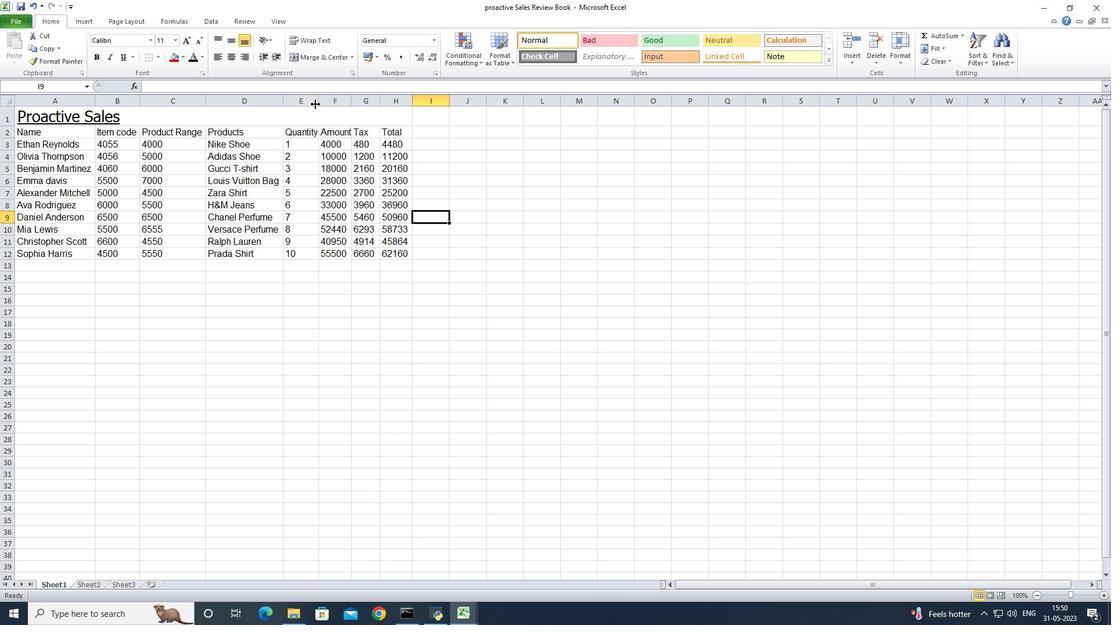 
Action: Mouse pressed left at (316, 104)
Screenshot: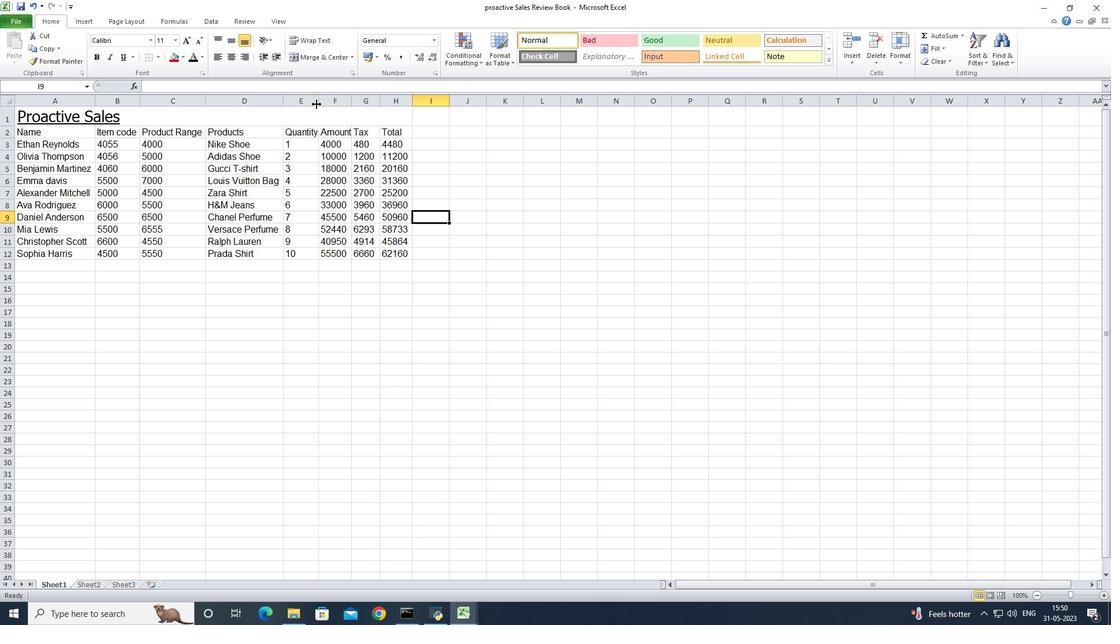 
Action: Mouse pressed left at (316, 104)
Screenshot: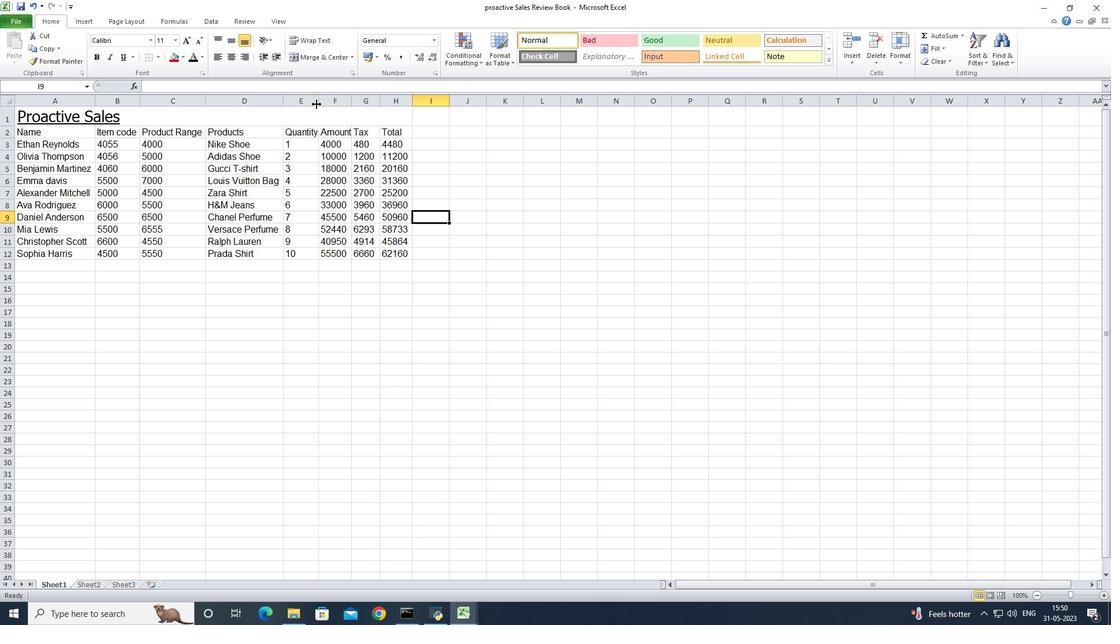 
Action: Mouse moved to (350, 102)
Screenshot: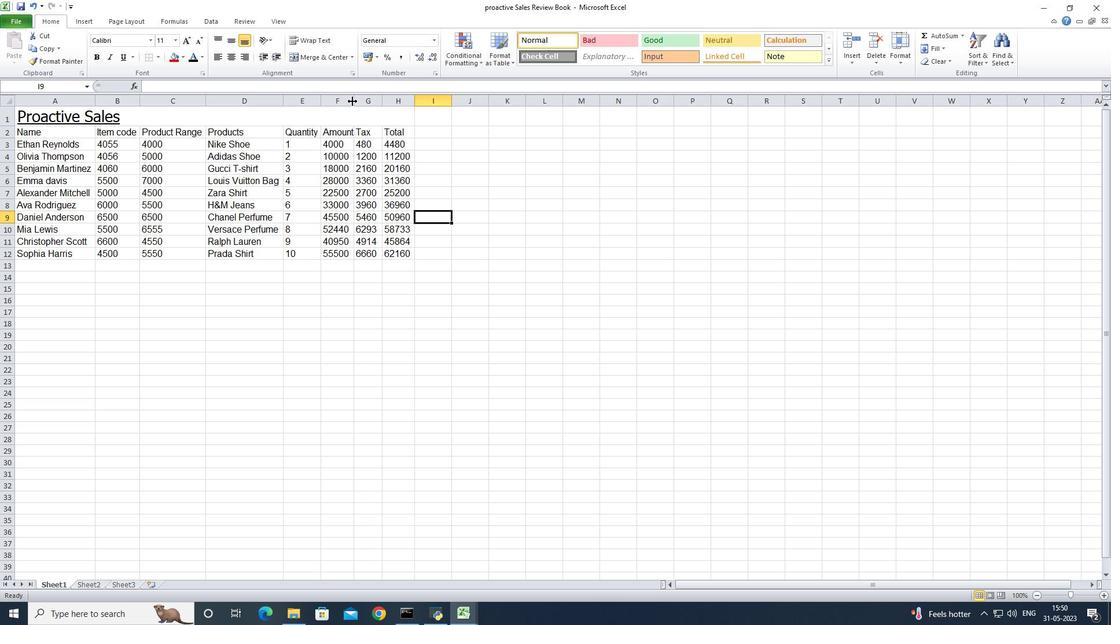 
Action: Mouse pressed left at (350, 102)
Screenshot: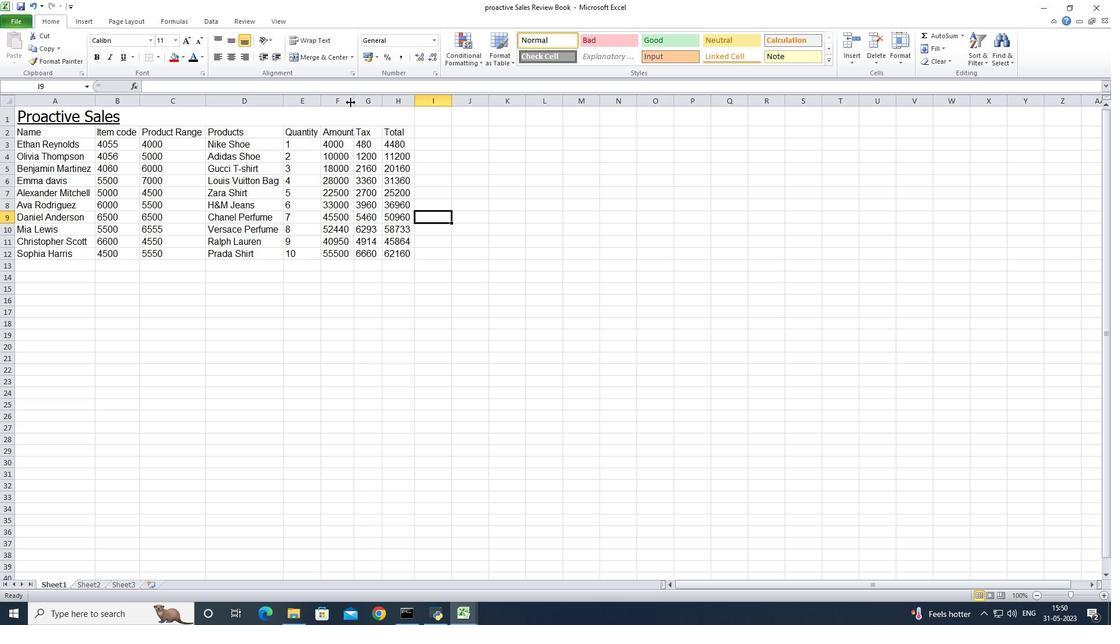 
Action: Mouse pressed left at (350, 102)
Screenshot: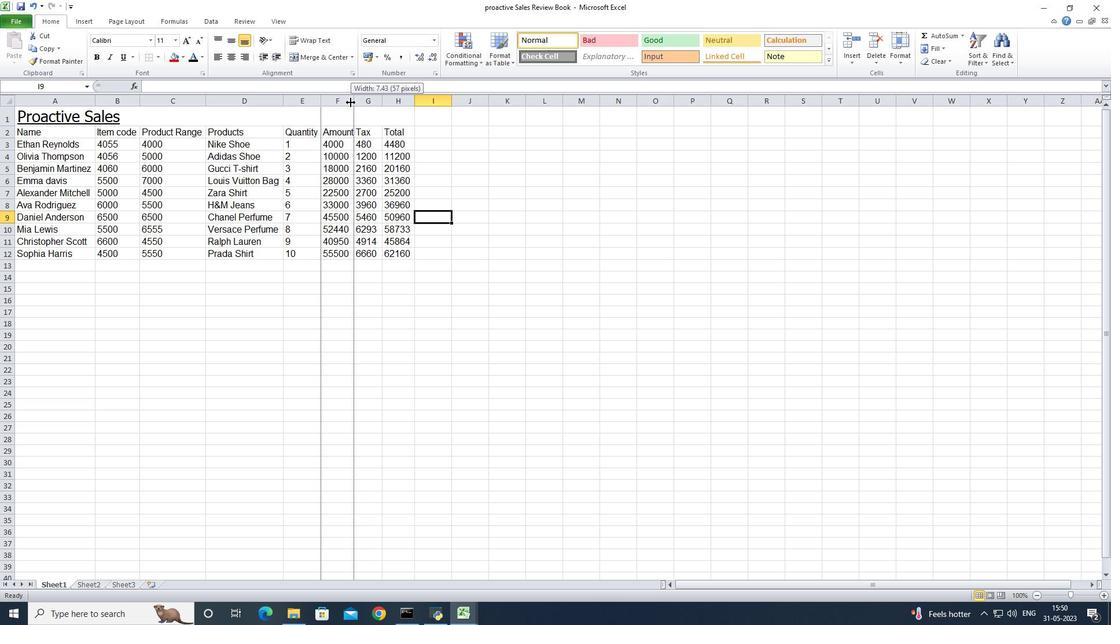 
Action: Mouse moved to (384, 104)
Screenshot: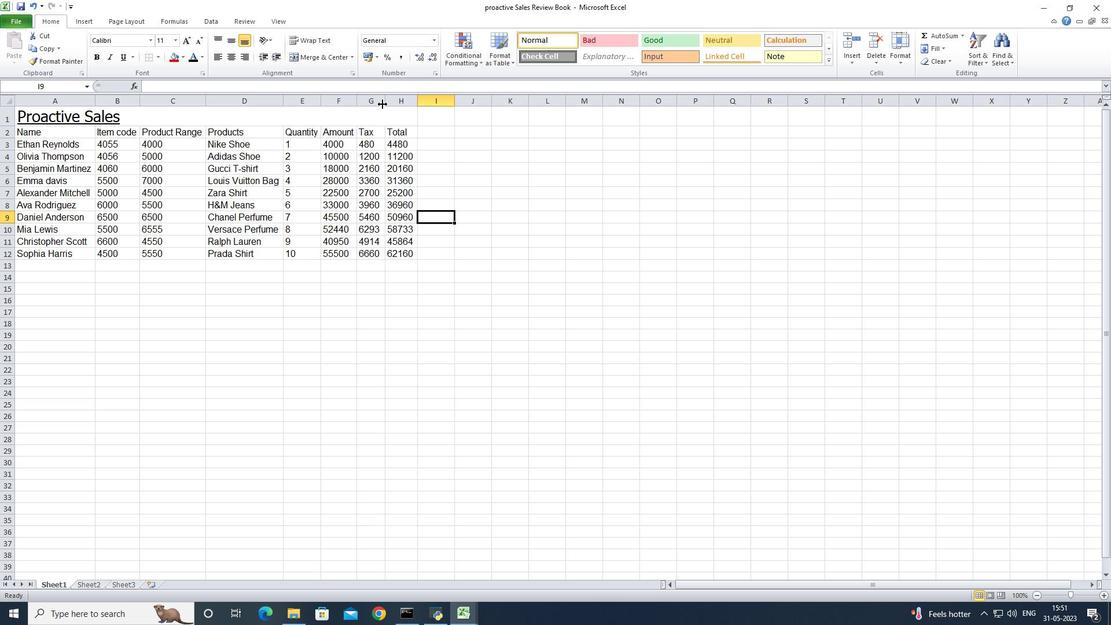 
Action: Mouse pressed left at (384, 104)
Screenshot: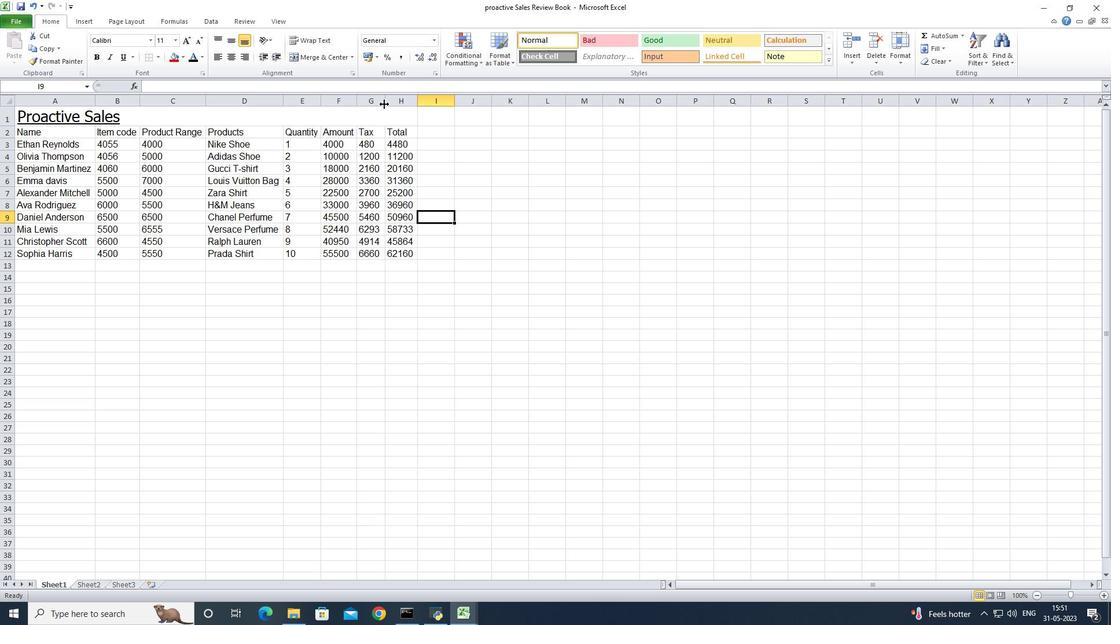 
Action: Mouse pressed left at (384, 104)
Screenshot: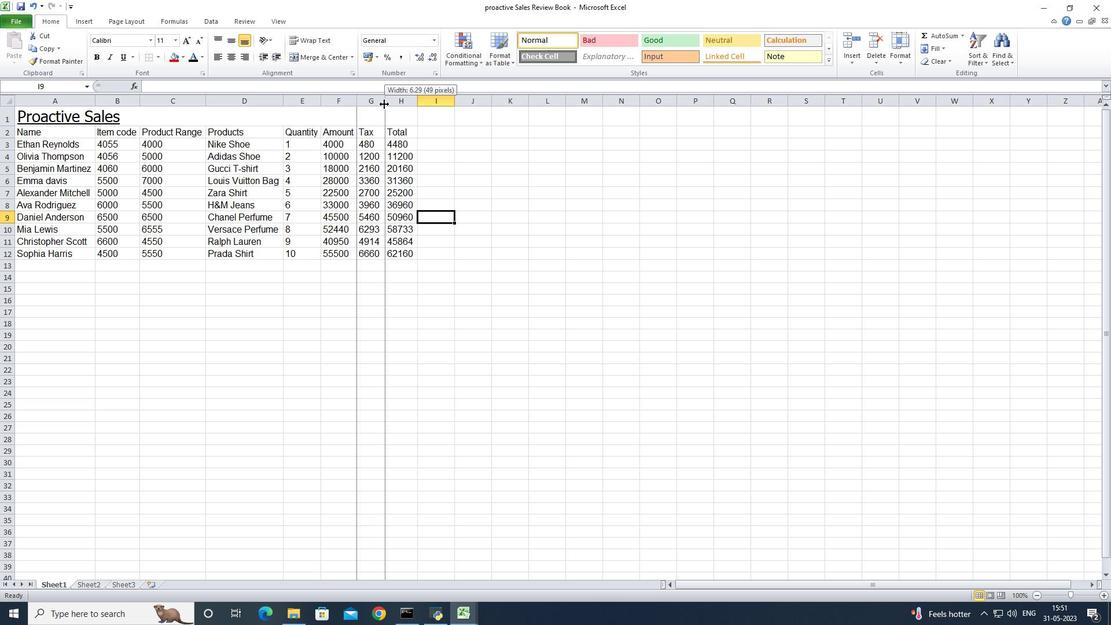 
Action: Mouse moved to (427, 101)
Screenshot: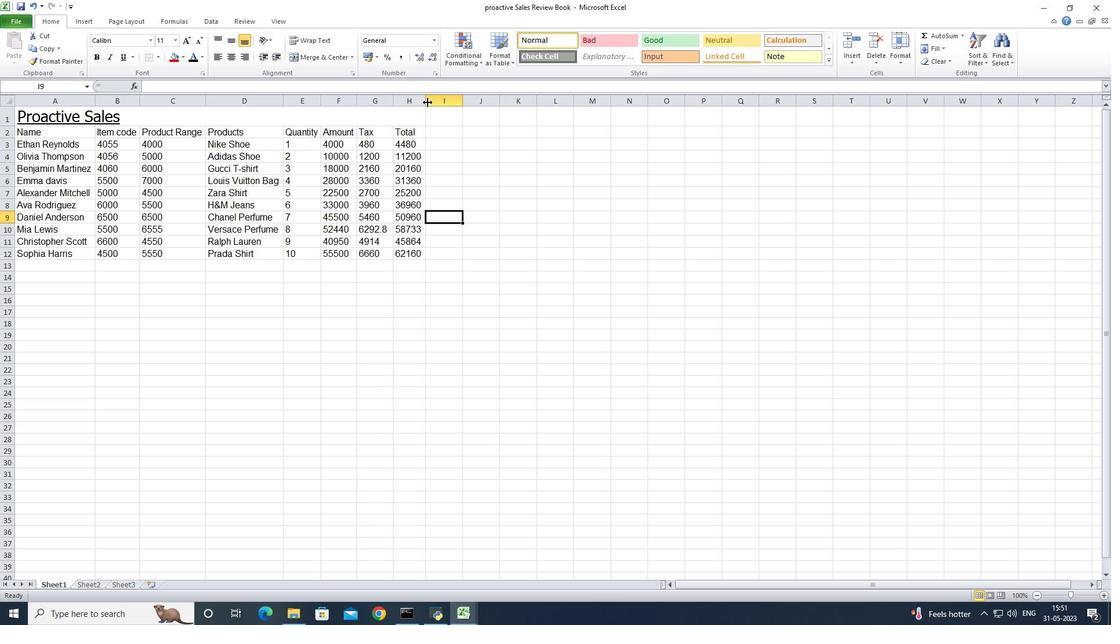 
Action: Mouse pressed left at (427, 101)
Screenshot: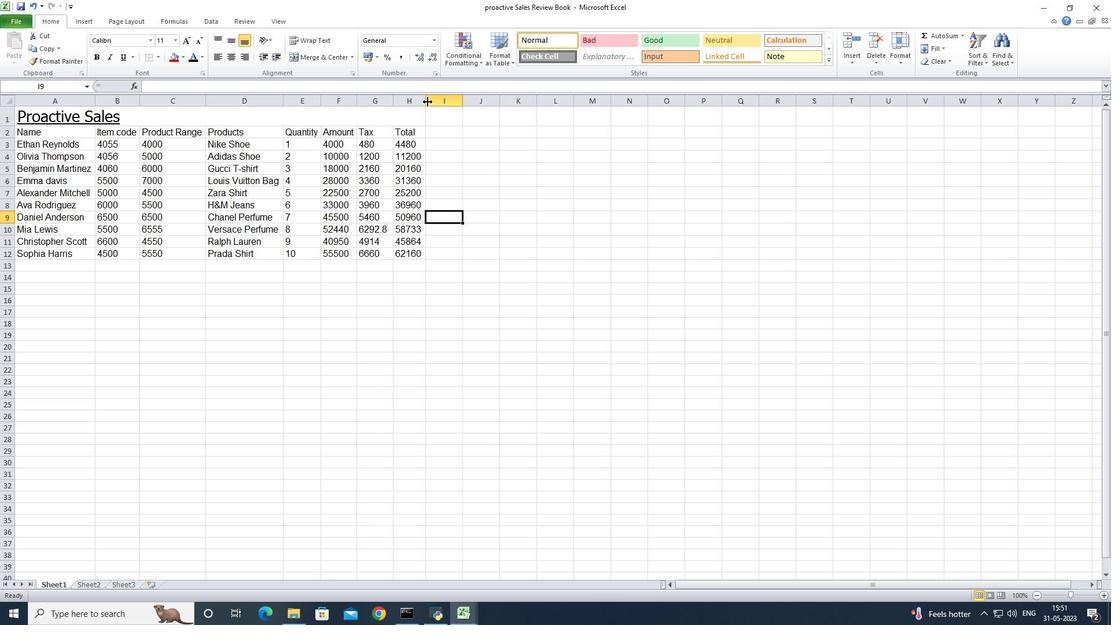 
Action: Mouse pressed left at (427, 101)
Screenshot: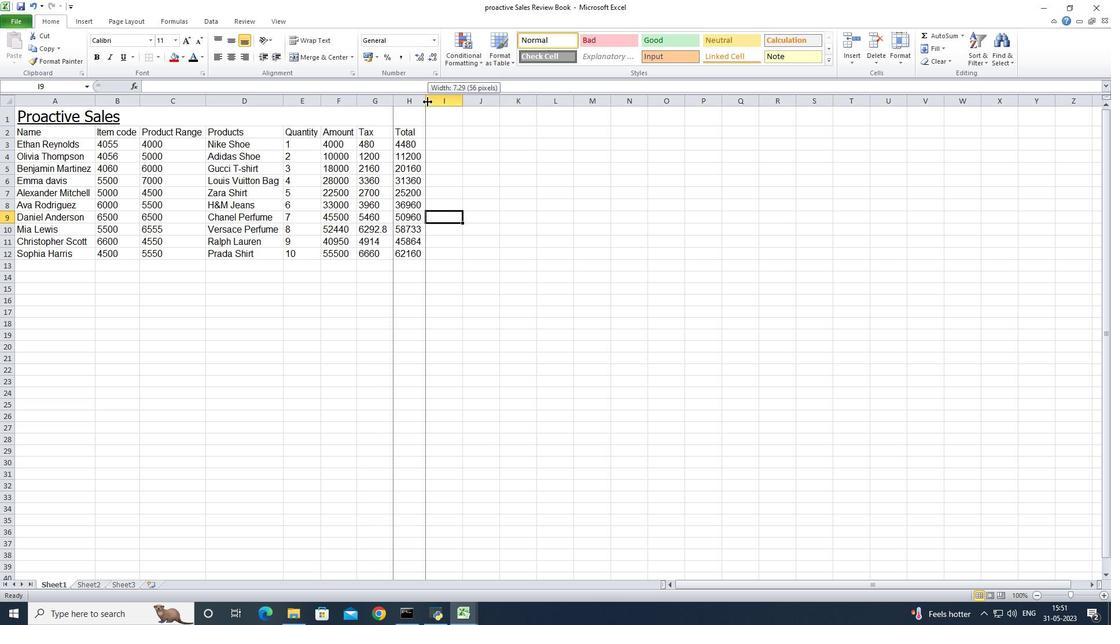 
Action: Mouse moved to (259, 280)
Screenshot: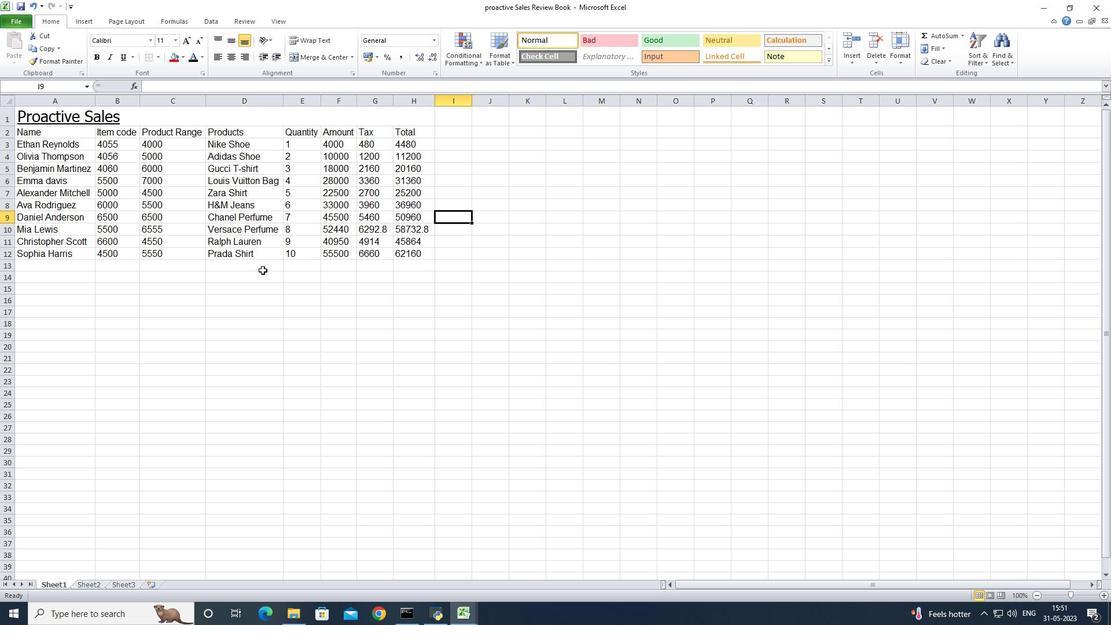 
Action: Mouse pressed left at (259, 280)
Screenshot: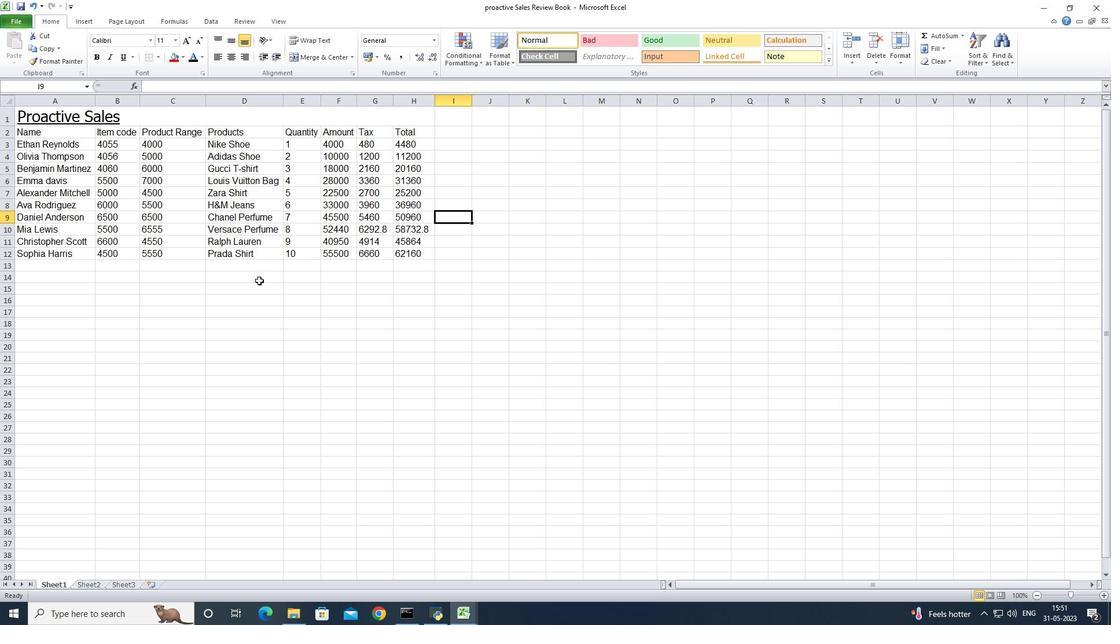 
Action: Mouse moved to (384, 287)
Screenshot: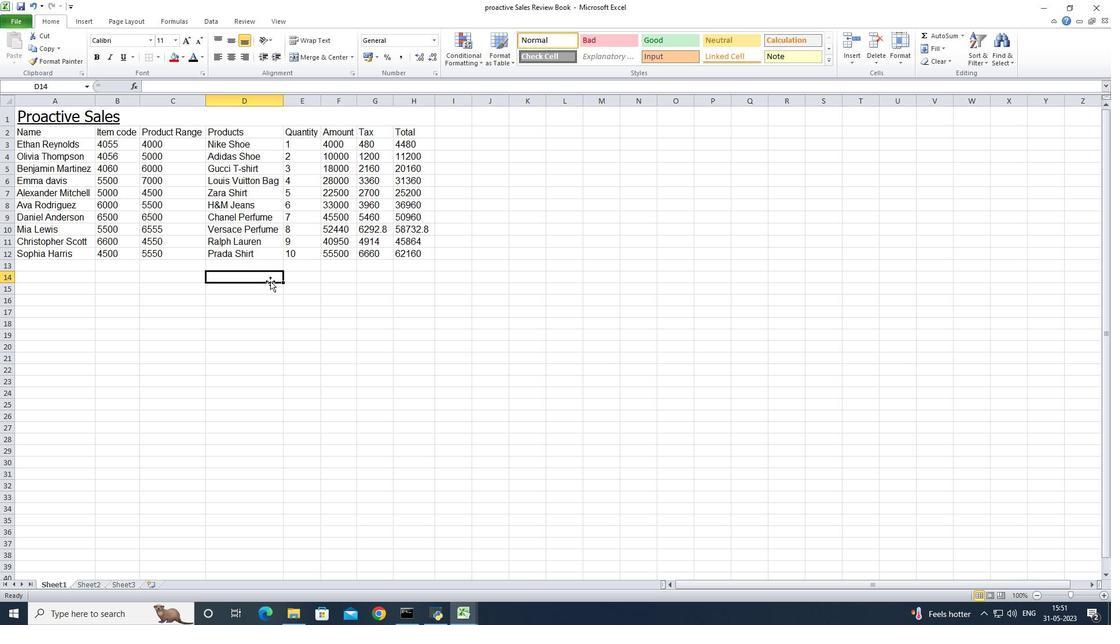 
Action: Mouse pressed left at (384, 287)
Screenshot: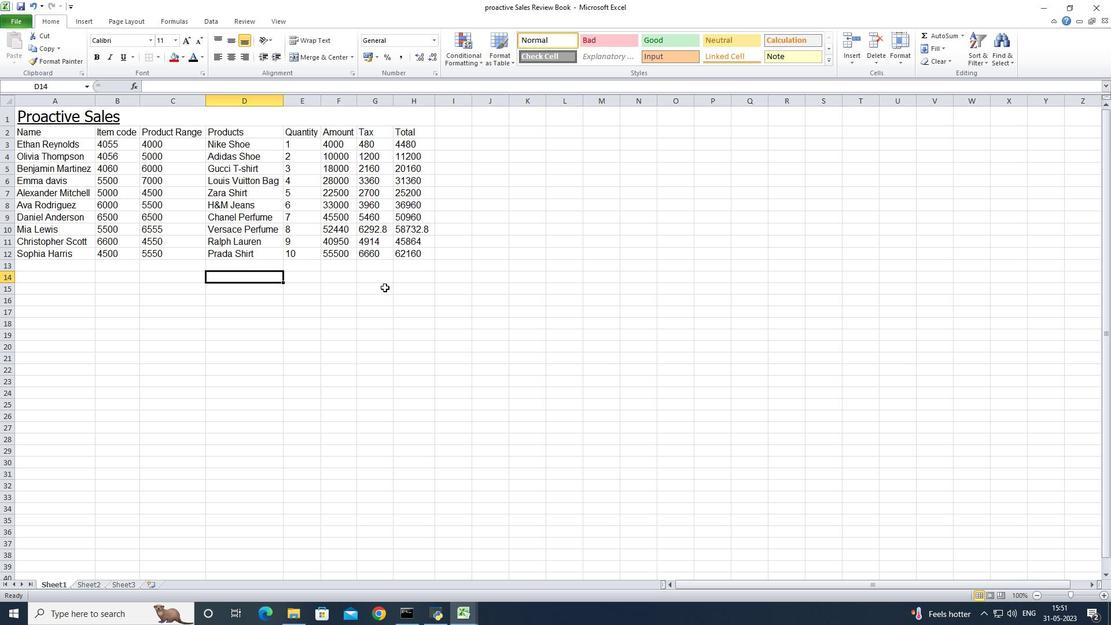 
Action: Key pressed ctrl+S
Screenshot: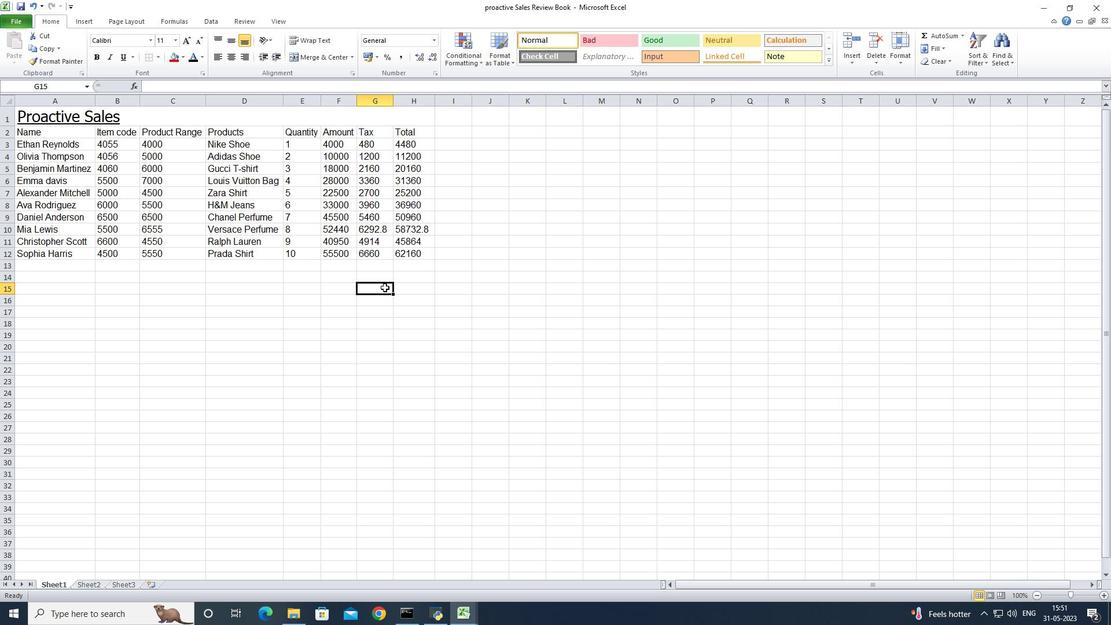 
Action: Mouse moved to (387, 285)
Screenshot: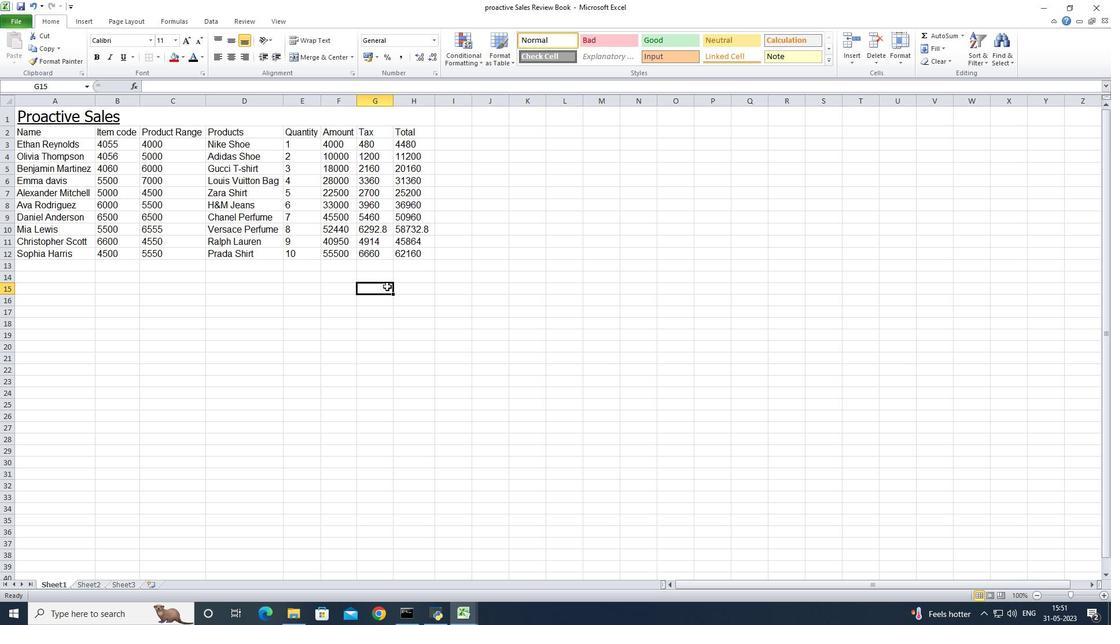 
